 Task: Add an event  with title  Second Lunch and Learn: Effective Time Management and Productivity Strategies, date '2024/04/23' to 2024/04/25  & Select Event type as  Group. Add location for the event as  654 Pompeii, Italy and add a description: If applicable, participants will explore effective communication strategies for remote or virtual team environments. They will learn how to leverage technology tools, manage communication barriers, and maintain strong connections despite physical distance.Create an event link  http-secondlunchandlearn:effectivetimemanagementandproductivitystrategiescom & Select the event color as  Electric Lime. , logged in from the account softage.10@softage.netand send the event invitation to softage.8@softage.net and softage.9@softage.net
Action: Mouse moved to (780, 142)
Screenshot: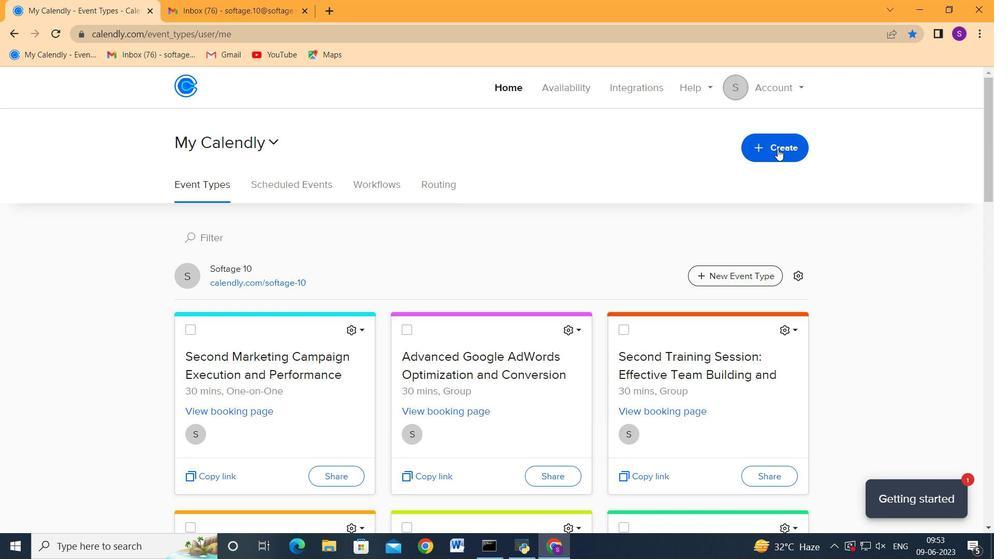 
Action: Mouse pressed left at (780, 142)
Screenshot: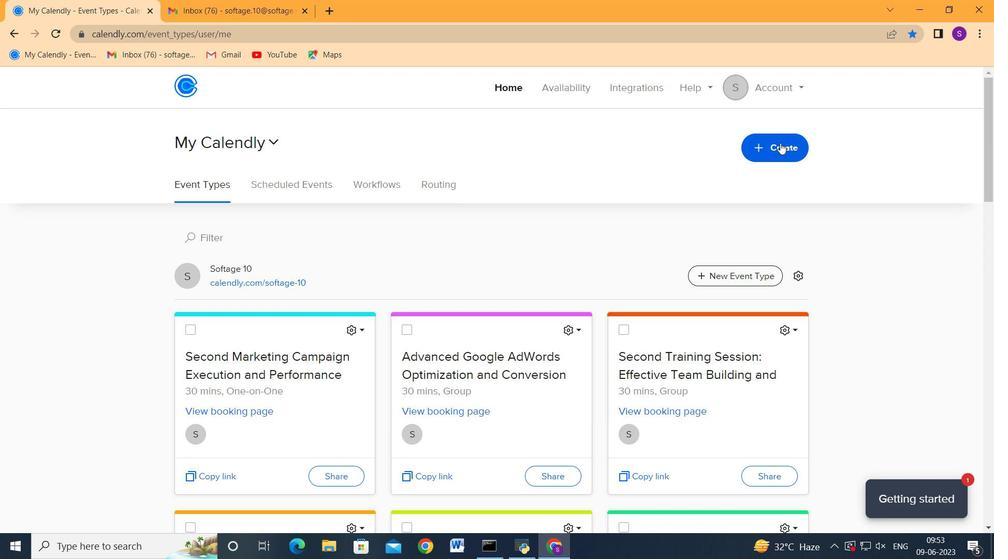 
Action: Mouse moved to (700, 200)
Screenshot: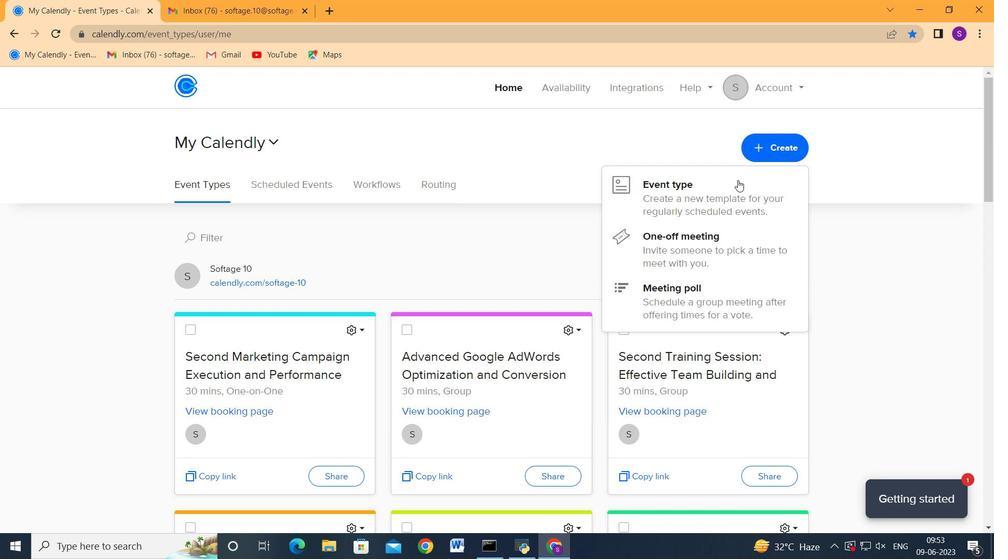 
Action: Mouse pressed left at (700, 200)
Screenshot: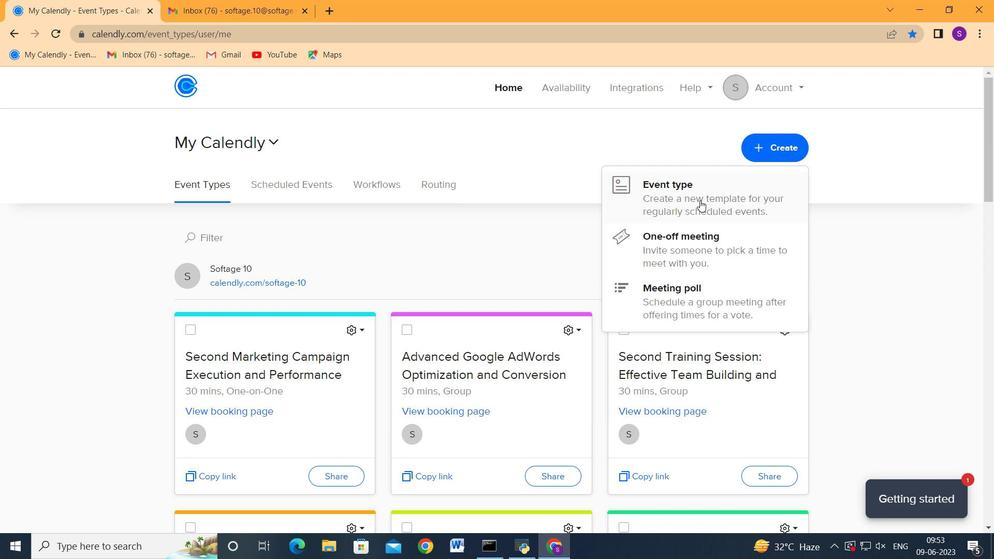 
Action: Mouse moved to (596, 248)
Screenshot: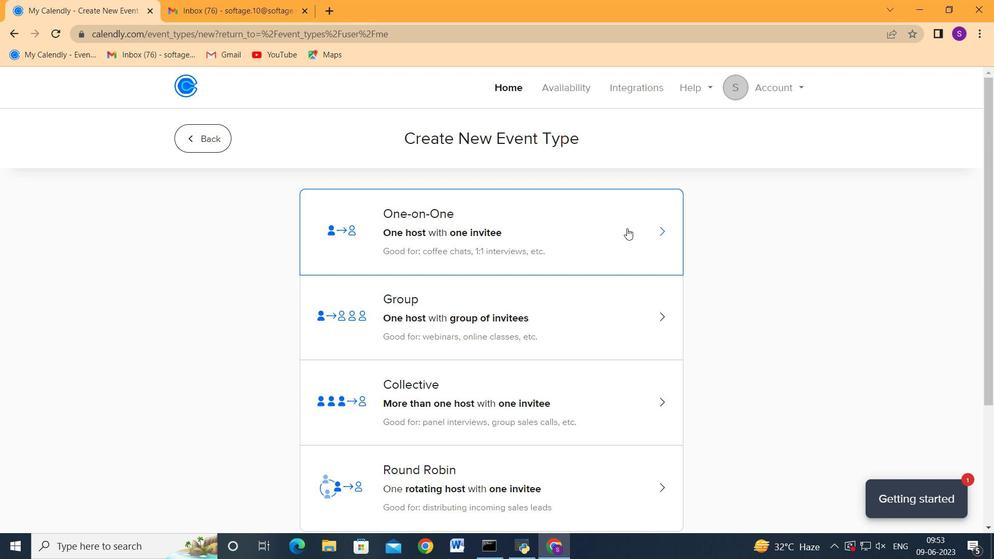 
Action: Mouse scrolled (596, 247) with delta (0, 0)
Screenshot: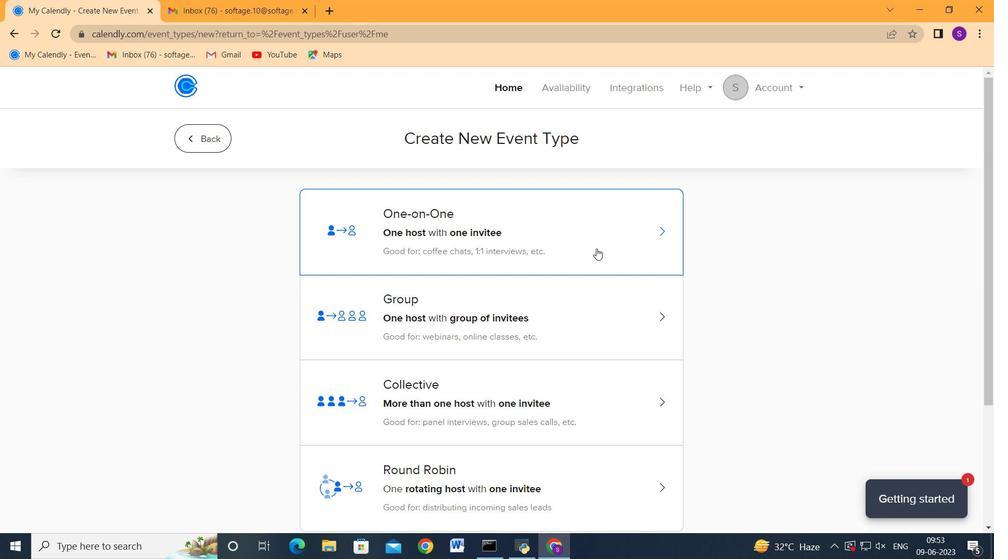 
Action: Mouse scrolled (596, 247) with delta (0, 0)
Screenshot: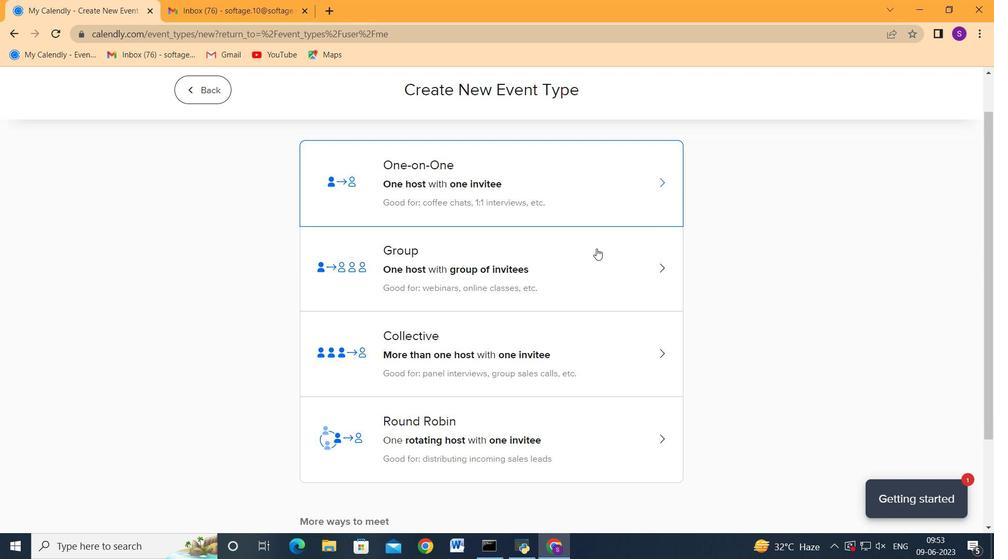 
Action: Mouse scrolled (596, 249) with delta (0, 0)
Screenshot: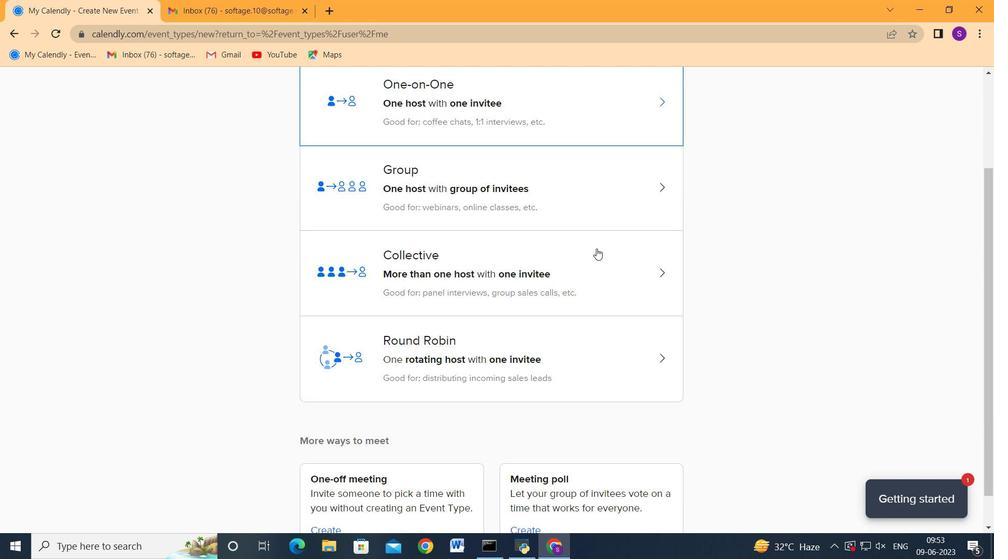 
Action: Mouse scrolled (596, 249) with delta (0, 0)
Screenshot: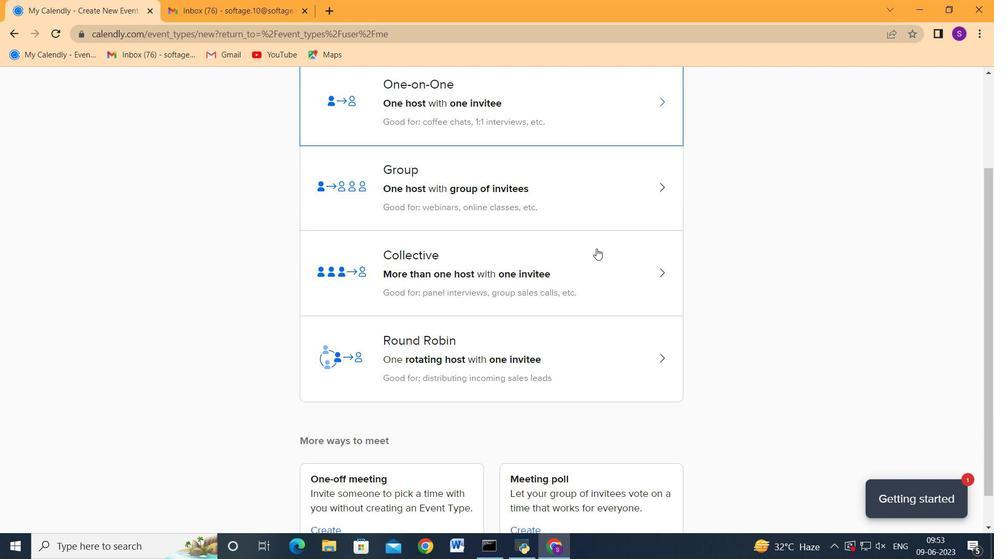 
Action: Mouse moved to (596, 249)
Screenshot: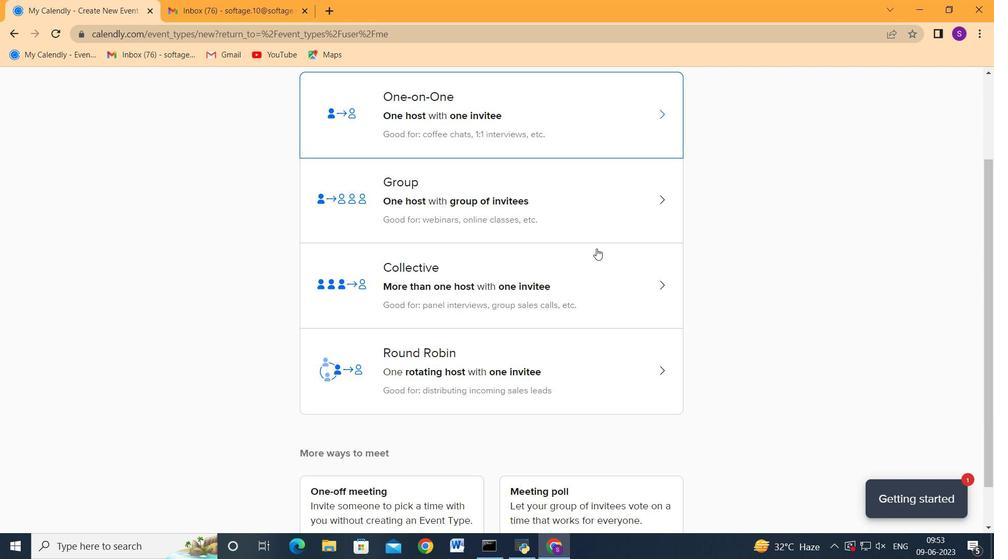 
Action: Mouse scrolled (596, 249) with delta (0, 0)
Screenshot: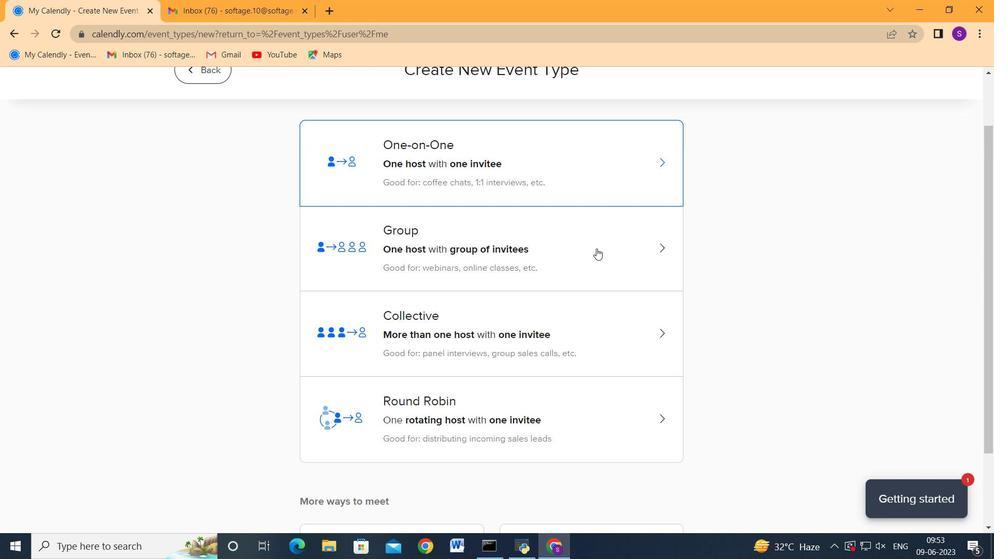 
Action: Mouse scrolled (596, 249) with delta (0, 0)
Screenshot: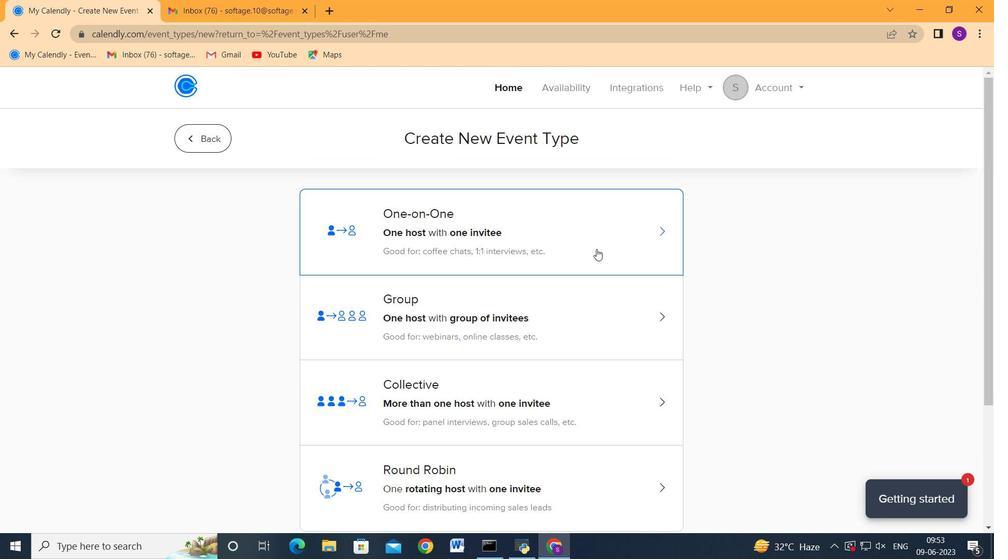 
Action: Mouse moved to (519, 322)
Screenshot: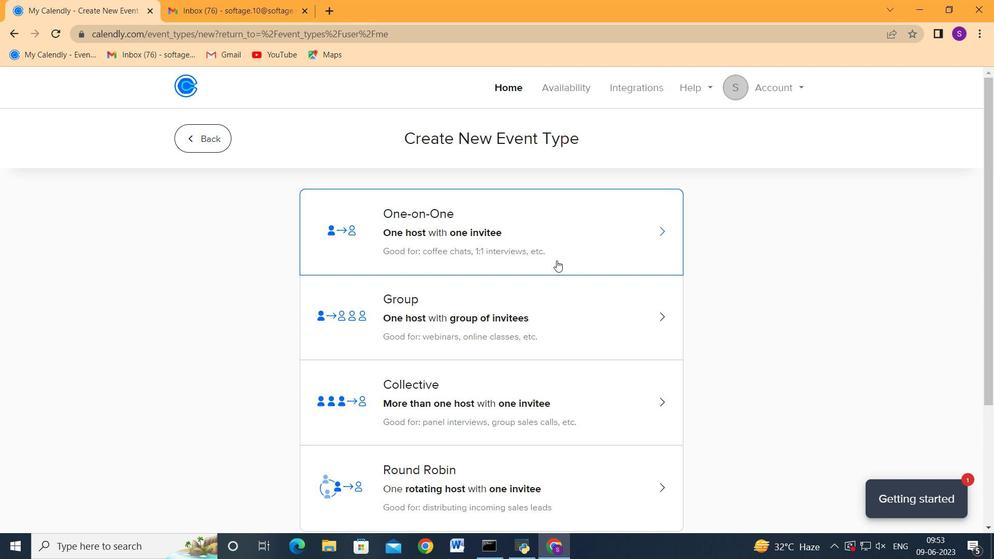 
Action: Mouse pressed left at (519, 322)
Screenshot: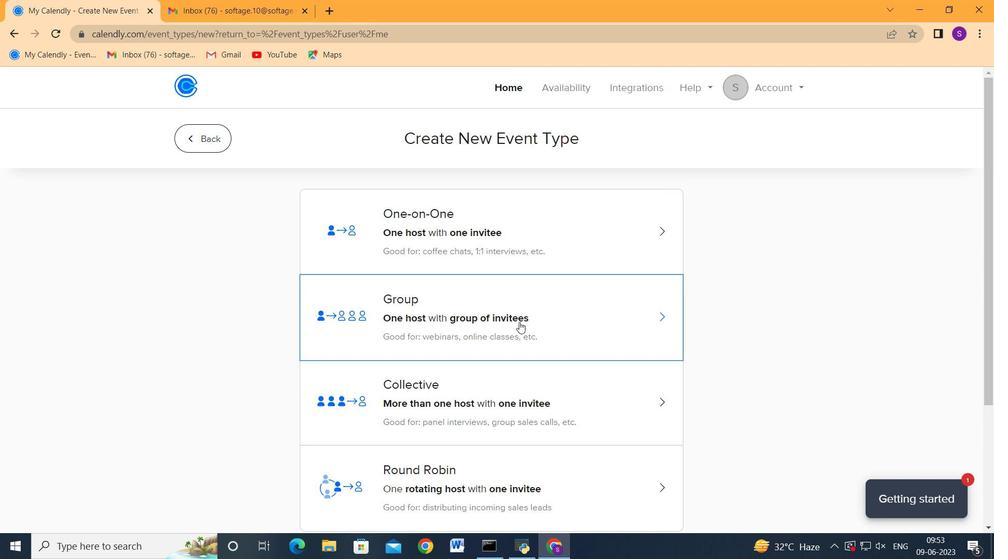 
Action: Mouse moved to (367, 311)
Screenshot: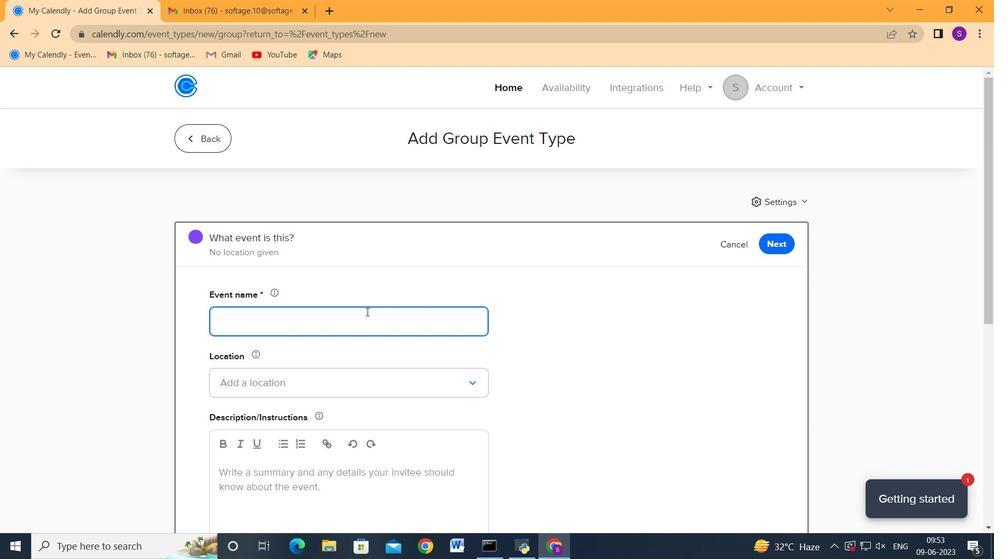 
Action: Key pressed <Key.shift_r>Second<Key.space><Key.shift>Lunch<Key.space>and<Key.space><Key.shift>Learn<Key.shift>:<Key.space><Key.shift_r>Effective<Key.space>ti<Key.backspace><Key.backspace><Key.shift>Time<Key.space><Key.shift>Management<Key.space>and<Key.space><Key.shift>Productivity<Key.space><Key.shift_r>Strategies
Screenshot: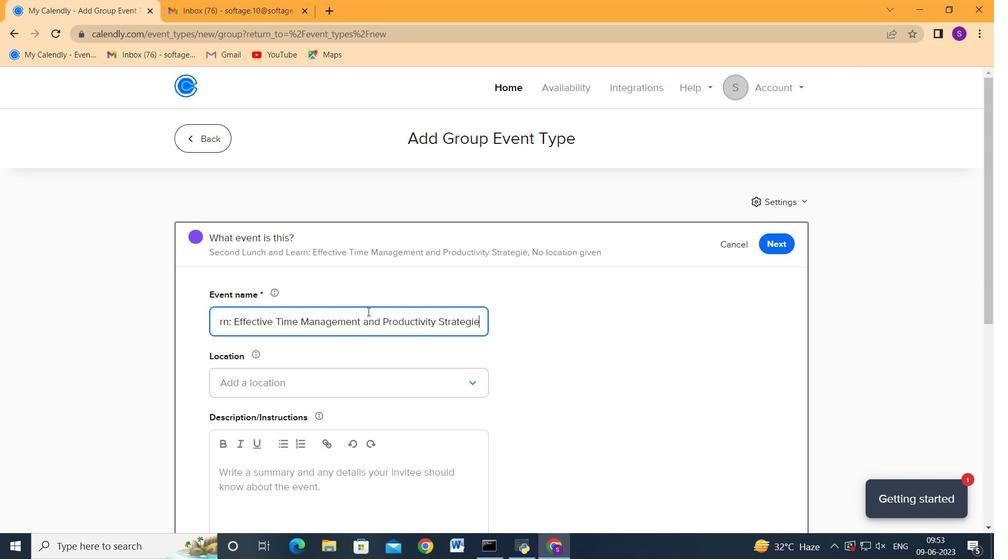 
Action: Mouse moved to (367, 375)
Screenshot: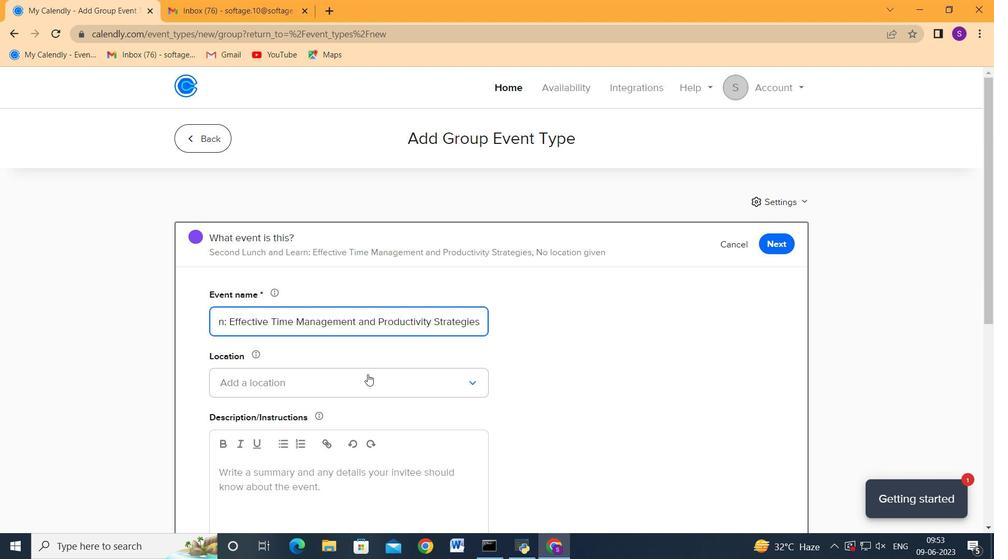 
Action: Mouse pressed left at (367, 375)
Screenshot: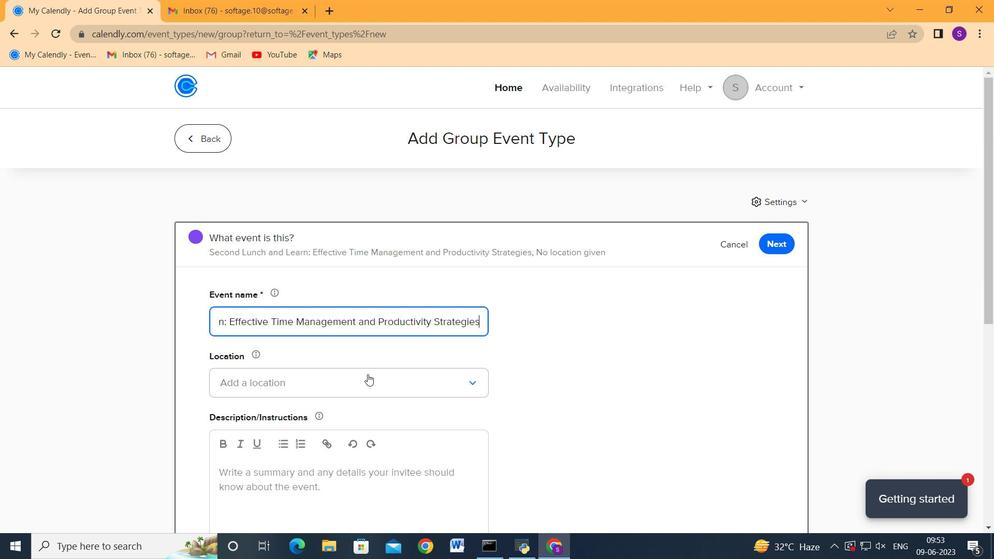 
Action: Mouse moved to (302, 428)
Screenshot: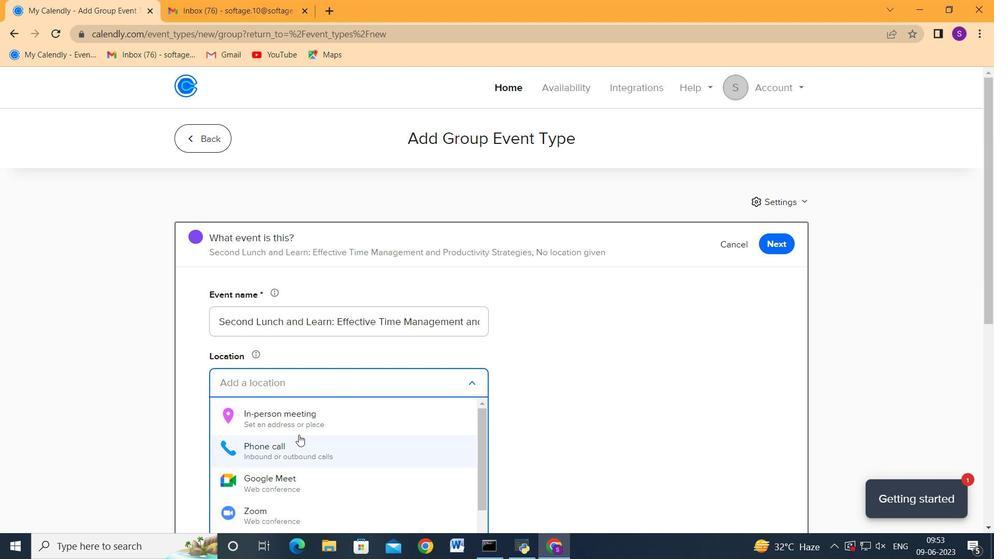 
Action: Mouse pressed left at (302, 428)
Screenshot: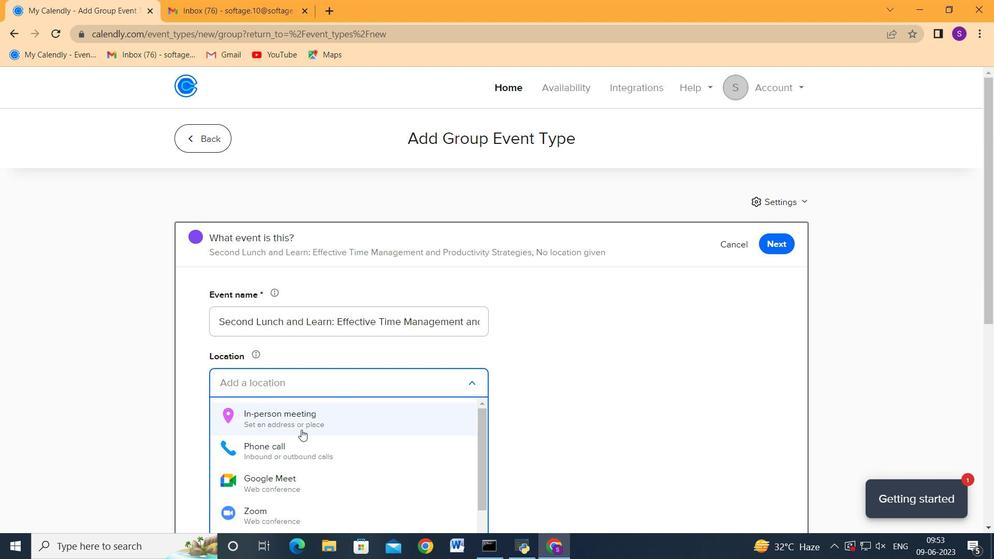 
Action: Mouse moved to (436, 222)
Screenshot: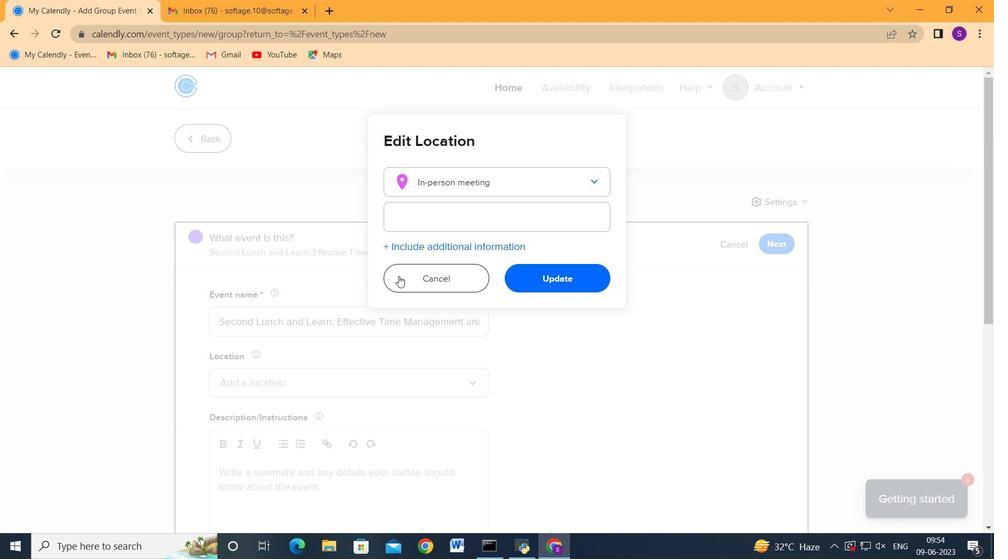 
Action: Mouse pressed left at (436, 222)
Screenshot: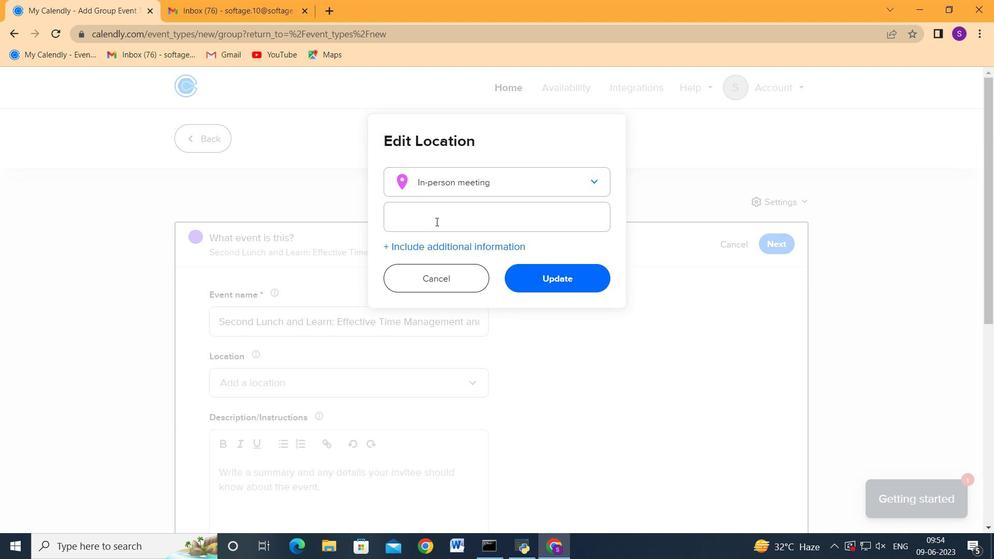 
Action: Key pressed 654<Key.space><Key.shift>Pompeii,<Key.space><Key.shift>Italy
Screenshot: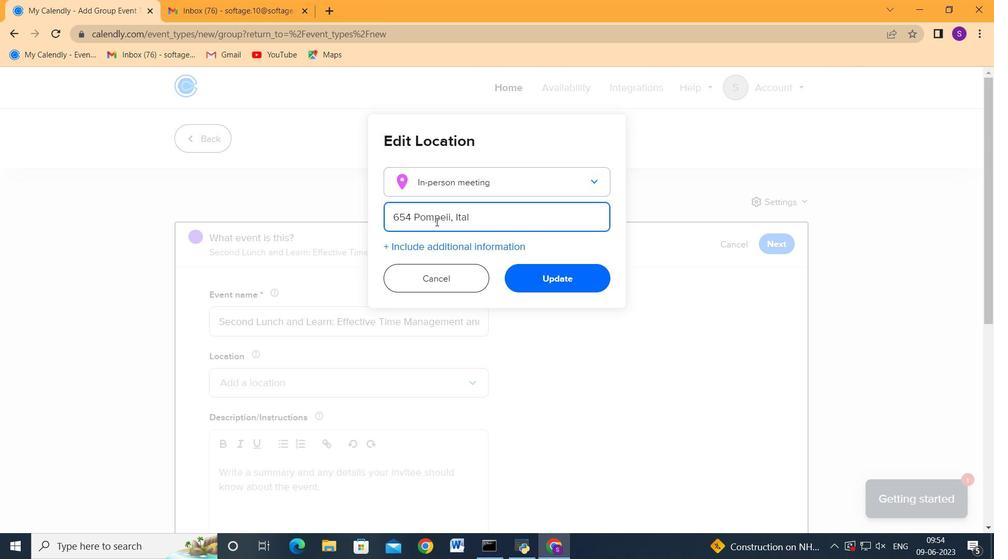 
Action: Mouse moved to (576, 282)
Screenshot: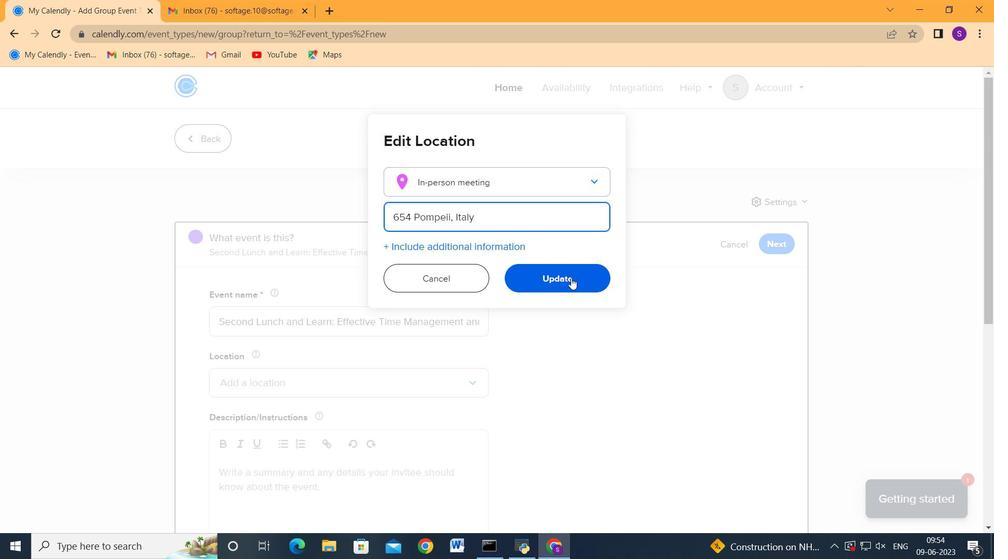 
Action: Mouse pressed left at (576, 282)
Screenshot: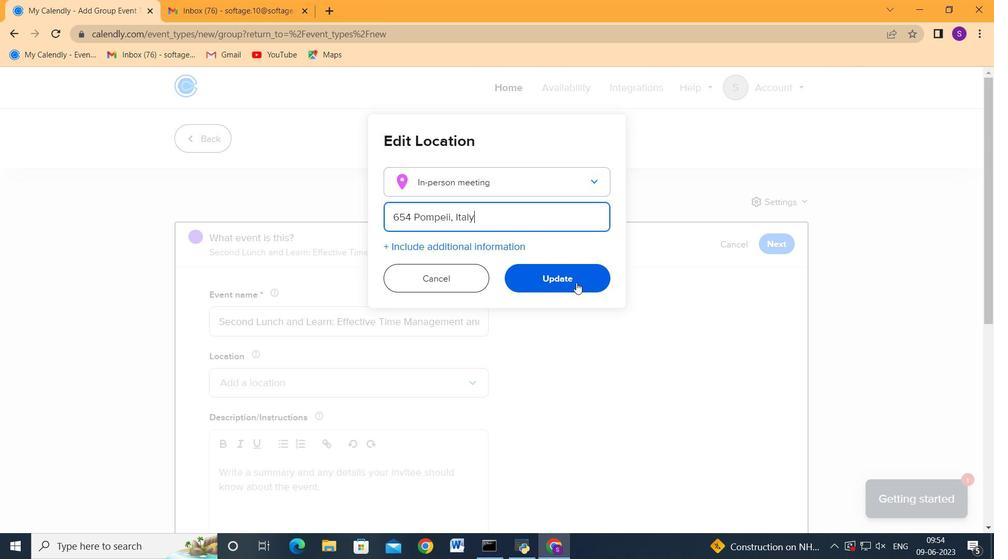 
Action: Mouse moved to (346, 471)
Screenshot: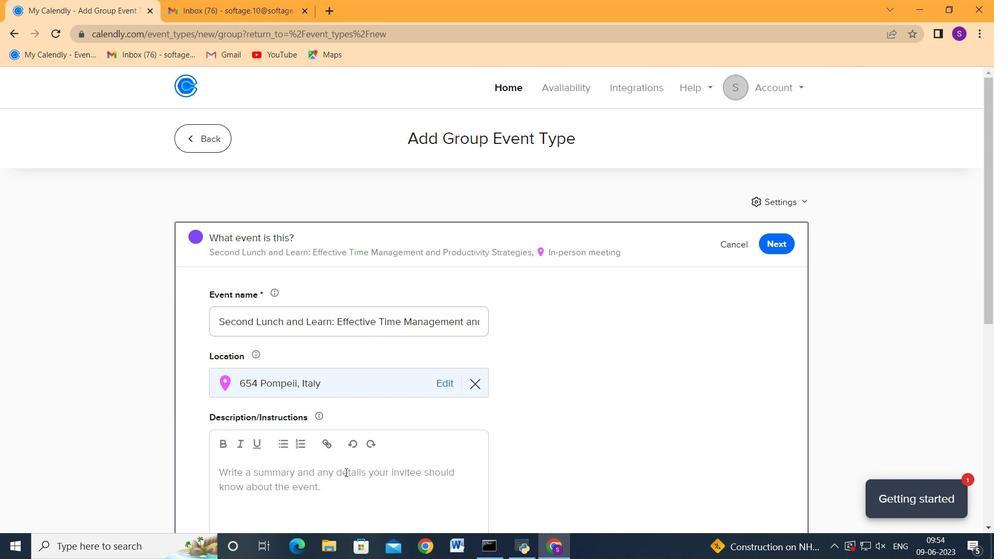 
Action: Mouse pressed left at (346, 471)
Screenshot: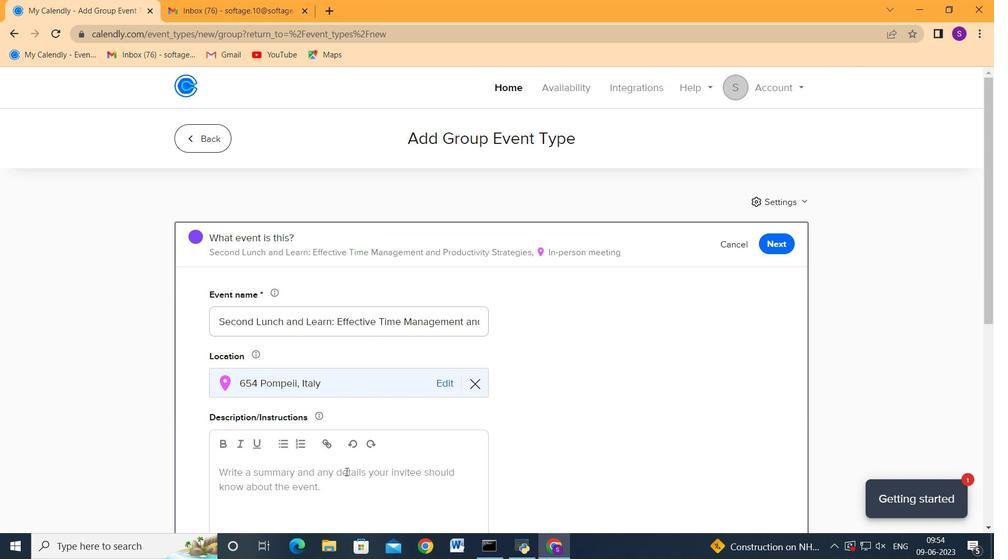 
Action: Key pressed <Key.shift>If<Key.space>applicable,<Key.space>participants<Key.space>will<Key.space>explore<Key.space>effective<Key.space>communication<Key.space>strategies<Key.space>for<Key.space>remote<Key.space>or<Key.space>virtual<Key.space>team<Key.space>environments.<Key.space><Key.shift>They<Key.space>will<Key.space>learn<Key.space>how<Key.space>to<Key.space>leveragen<Key.backspace><Key.space>technology<Key.space>tools,<Key.space>manage<Key.space>communication<Key.space>barriers,<Key.space>and<Key.space>maintain<Key.space>strong<Key.space>connections<Key.space>despite<Key.space>physical<Key.space>distance.
Screenshot: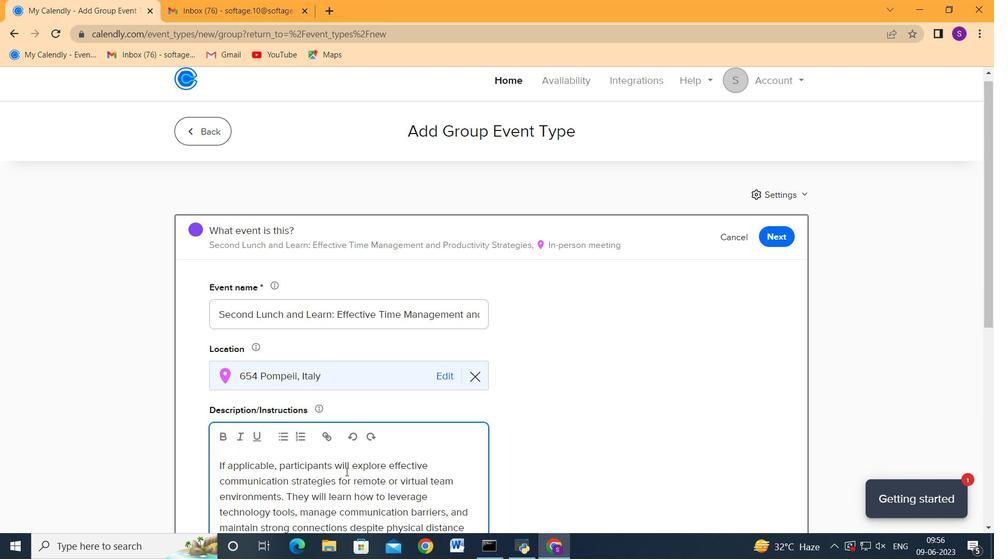 
Action: Mouse scrolled (346, 471) with delta (0, 0)
Screenshot: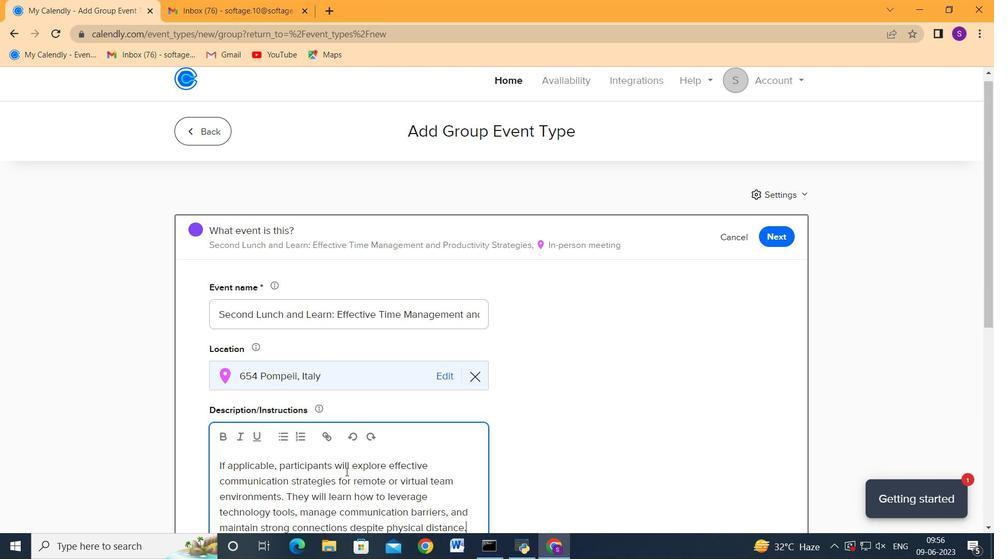 
Action: Mouse scrolled (346, 471) with delta (0, 0)
Screenshot: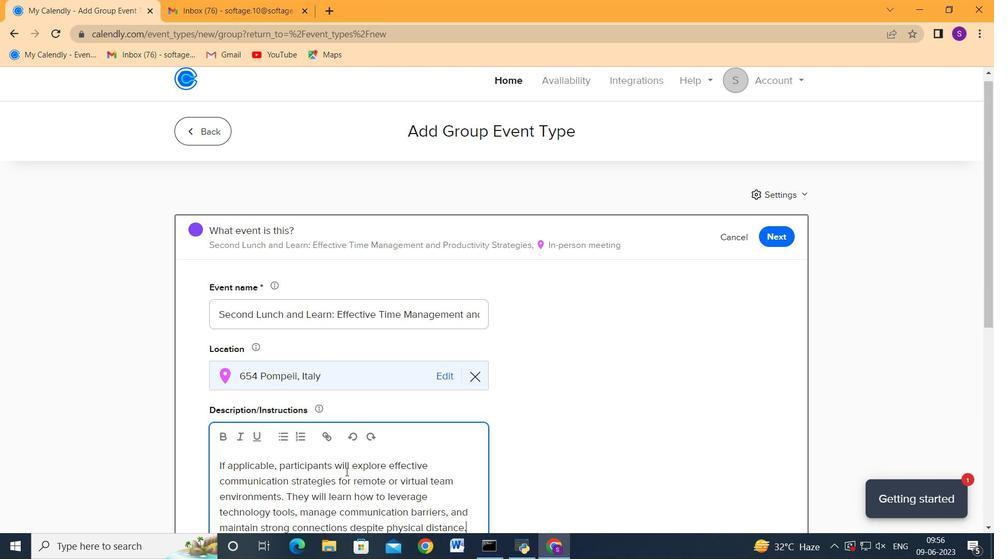 
Action: Mouse scrolled (346, 471) with delta (0, 0)
Screenshot: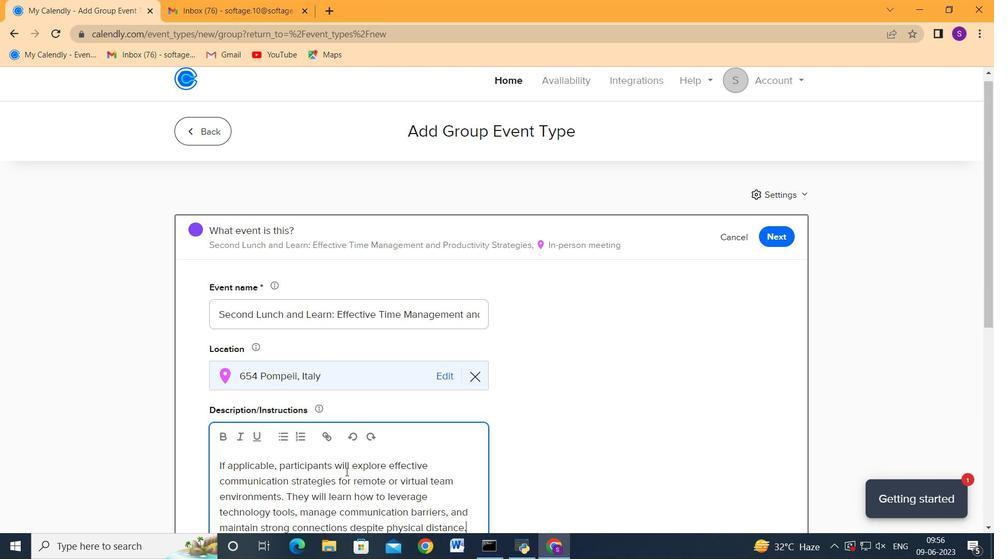 
Action: Mouse scrolled (346, 471) with delta (0, 0)
Screenshot: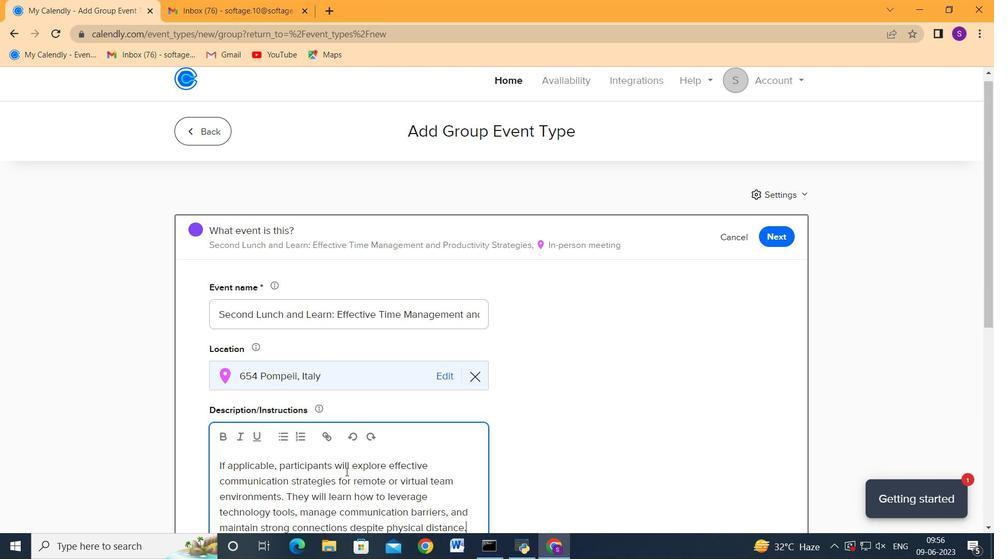 
Action: Mouse moved to (307, 344)
Screenshot: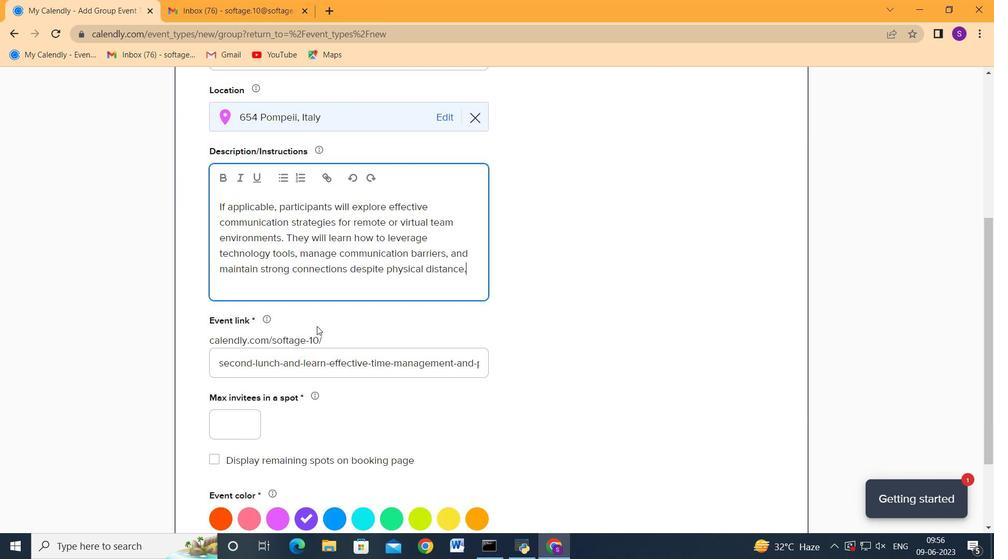 
Action: Mouse pressed left at (307, 344)
Screenshot: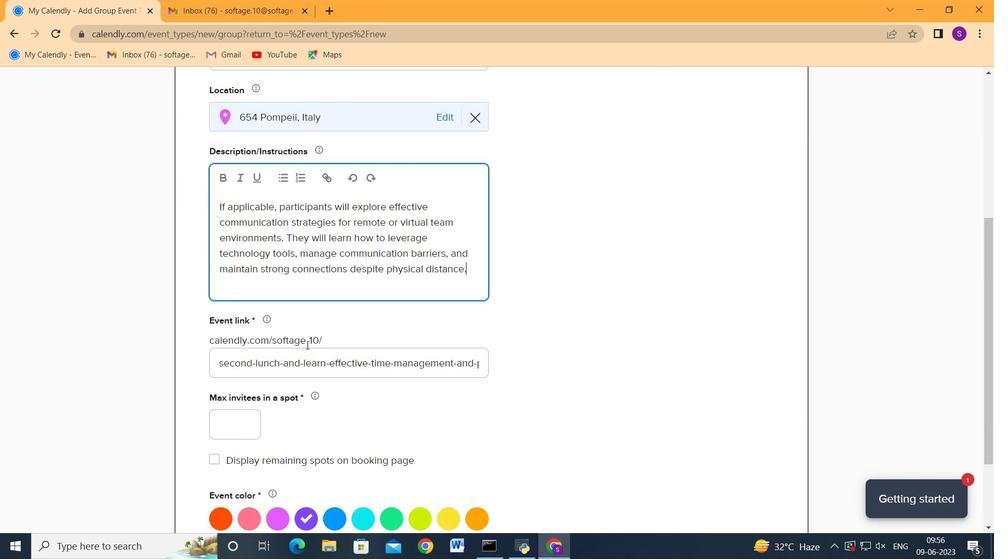 
Action: Mouse moved to (299, 361)
Screenshot: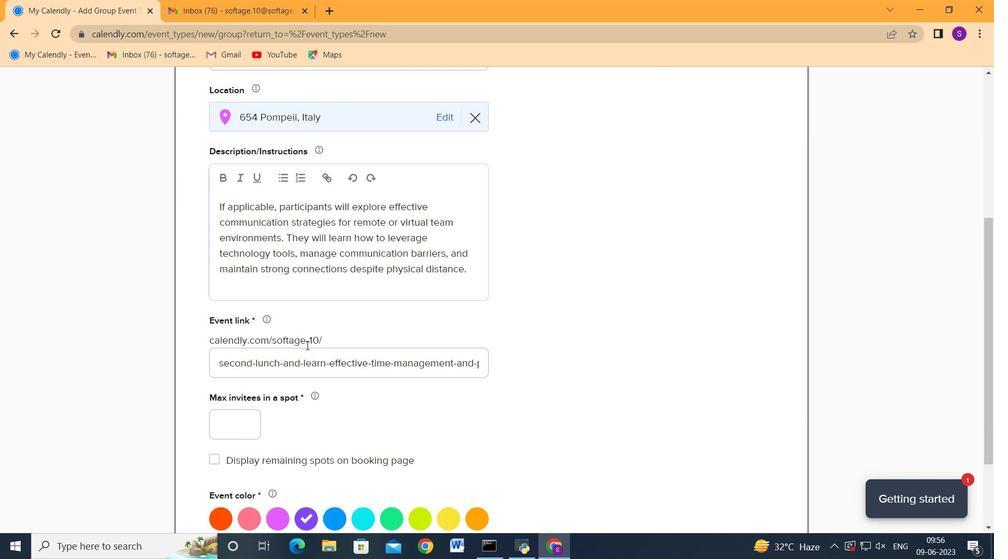 
Action: Mouse pressed left at (299, 361)
Screenshot: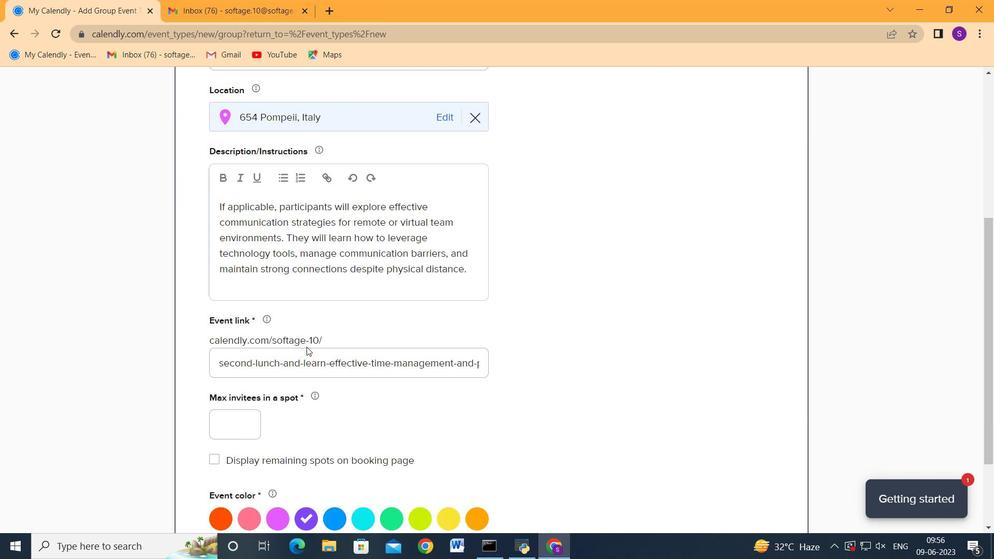 
Action: Key pressed ctrl+A
Screenshot: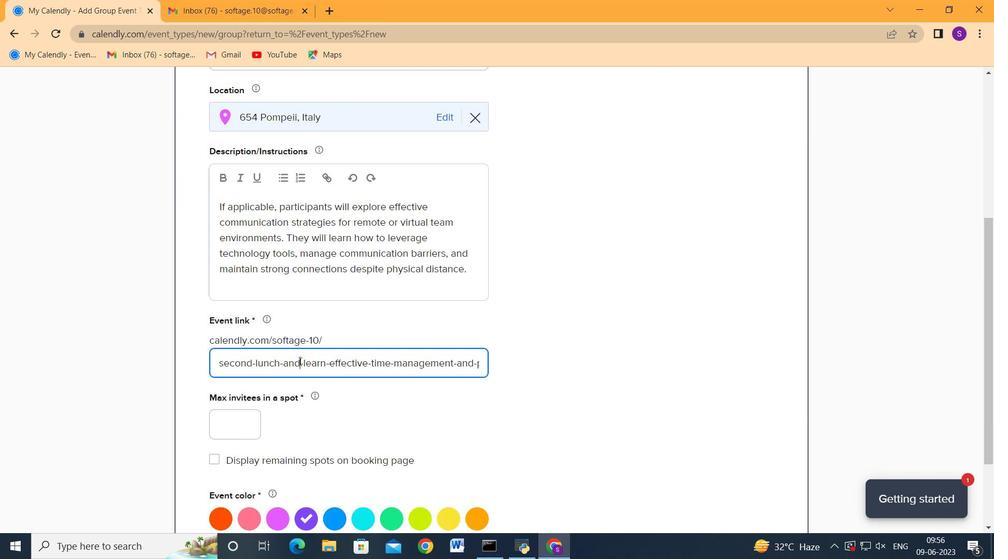 
Action: Mouse moved to (299, 361)
Screenshot: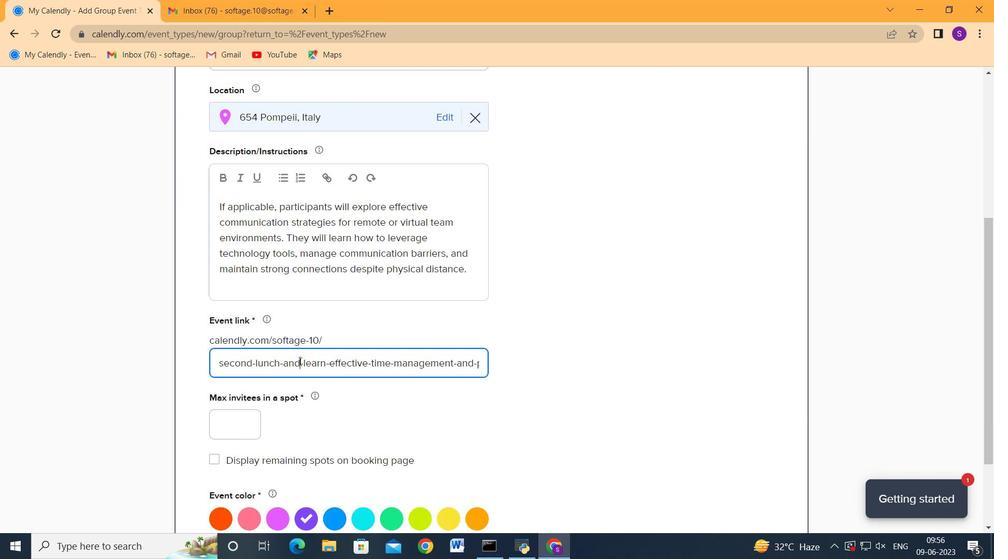 
Action: Key pressed <Key.backspace>http-secondlunchandlearneffectivetimemanagementandproductivitystrategiescom
Screenshot: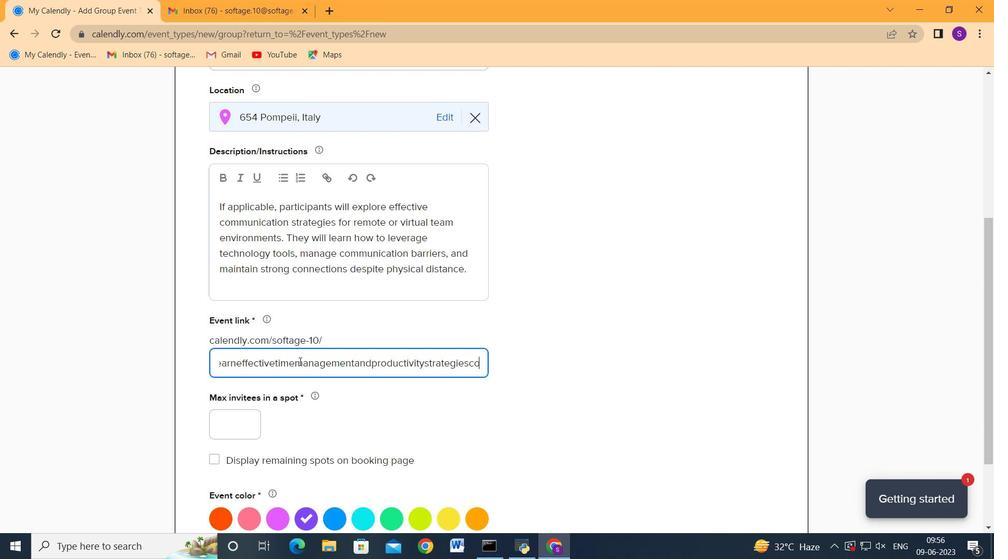 
Action: Mouse moved to (246, 425)
Screenshot: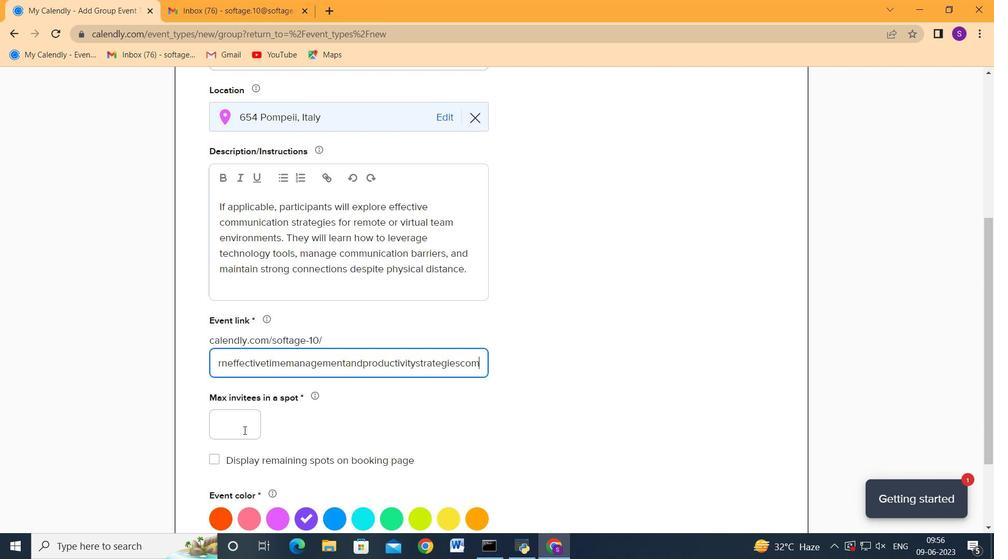 
Action: Mouse pressed left at (246, 425)
Screenshot: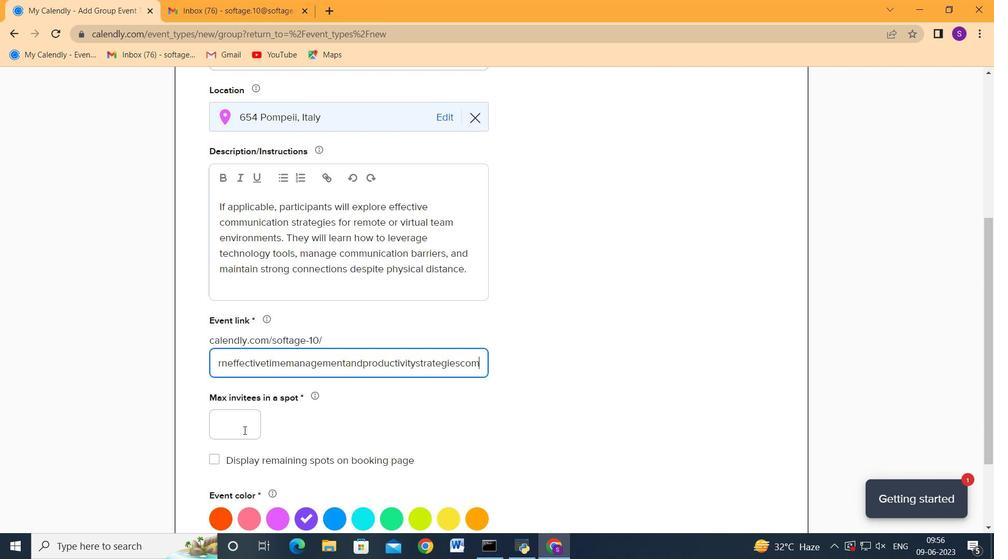 
Action: Mouse moved to (246, 424)
Screenshot: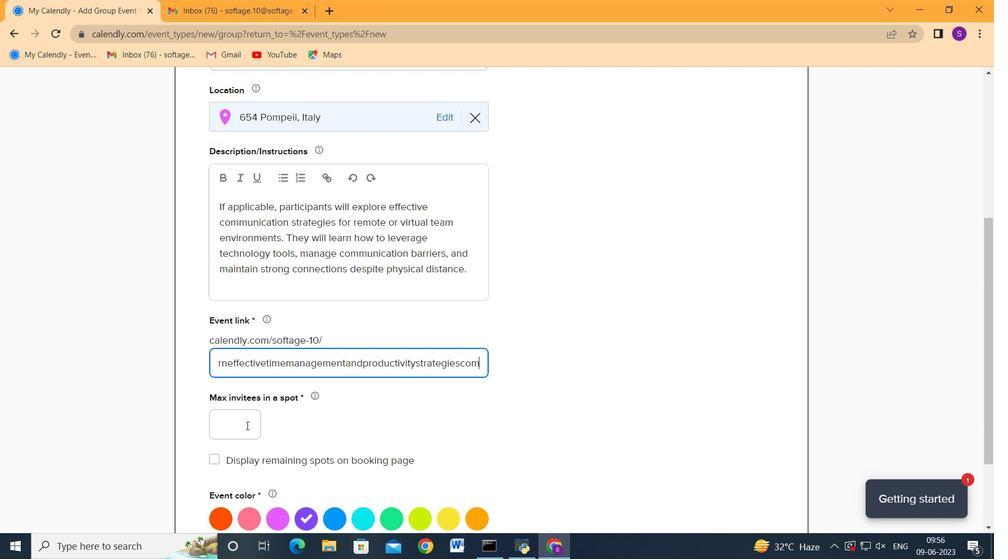 
Action: Key pressed 2
Screenshot: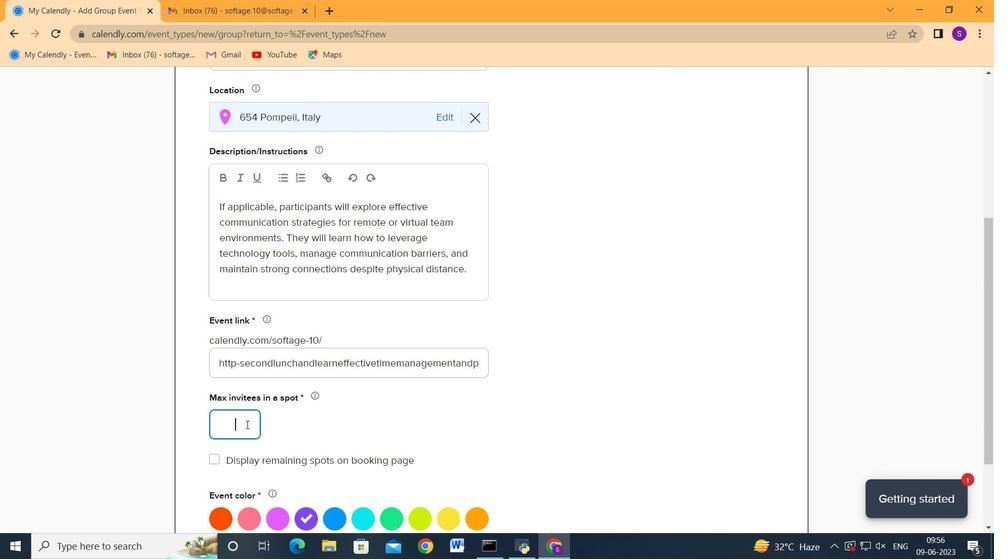 
Action: Mouse moved to (329, 370)
Screenshot: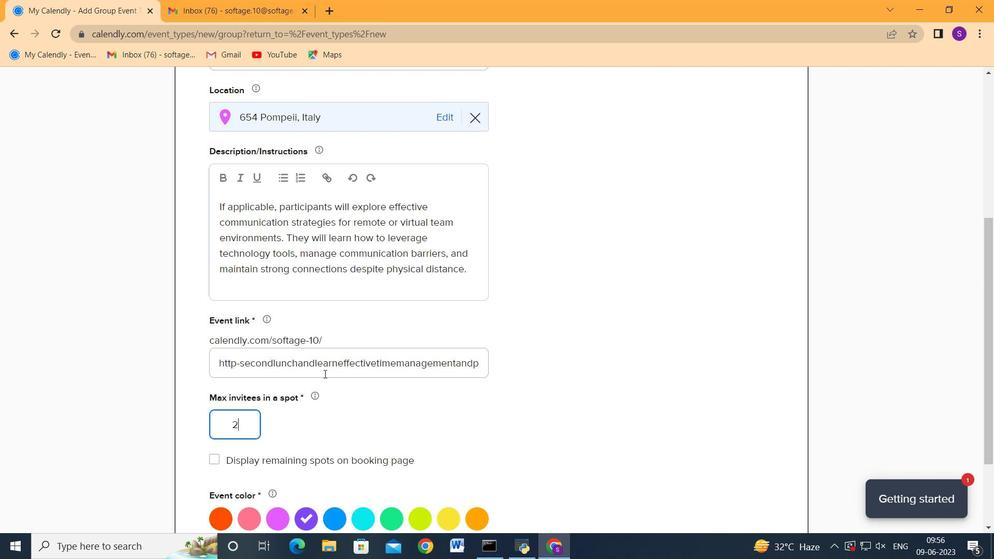 
Action: Mouse scrolled (329, 369) with delta (0, 0)
Screenshot: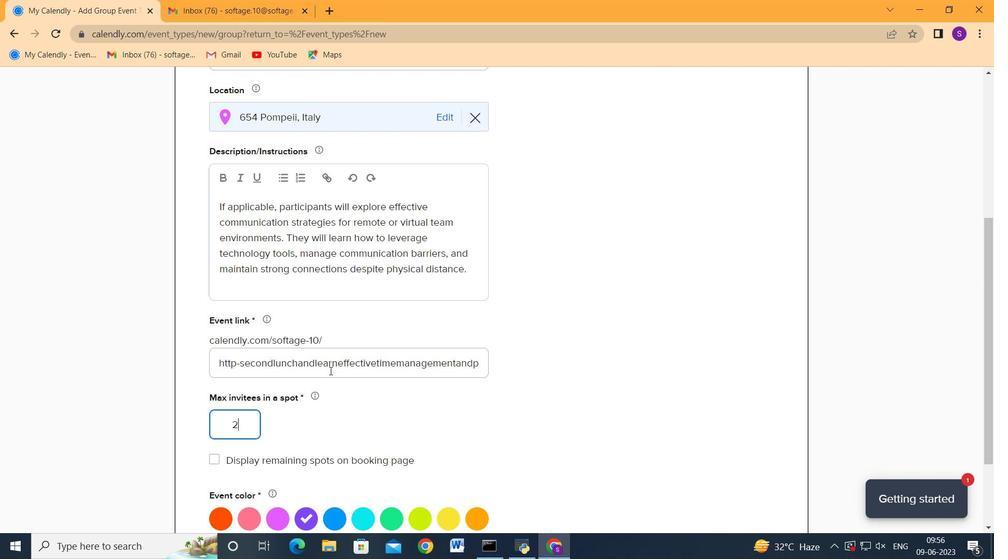 
Action: Mouse scrolled (329, 369) with delta (0, 0)
Screenshot: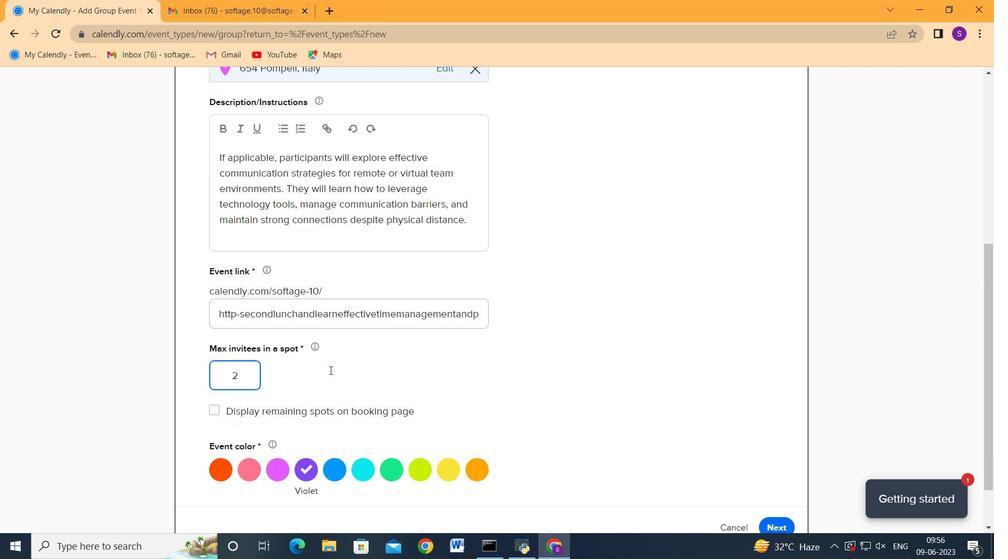 
Action: Mouse moved to (367, 417)
Screenshot: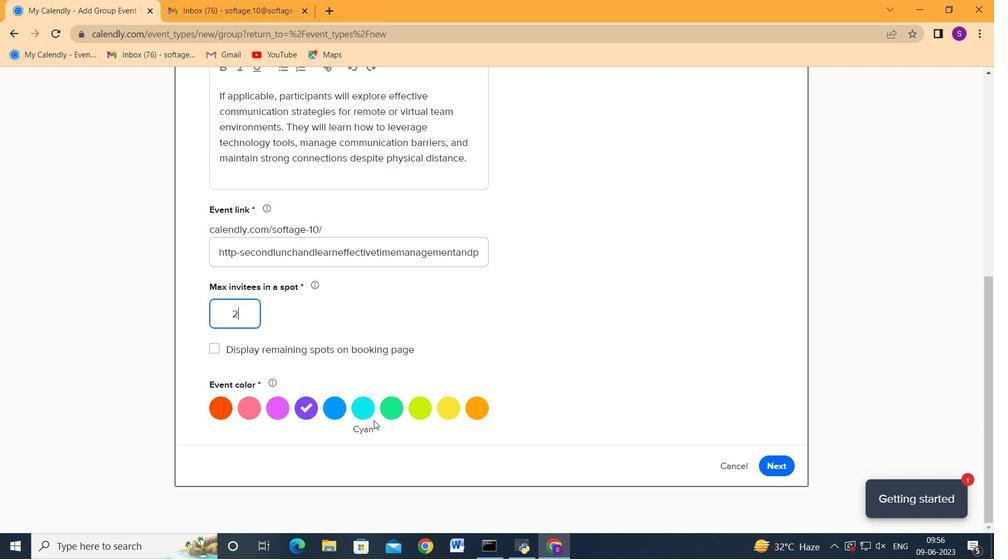 
Action: Mouse pressed left at (367, 417)
Screenshot: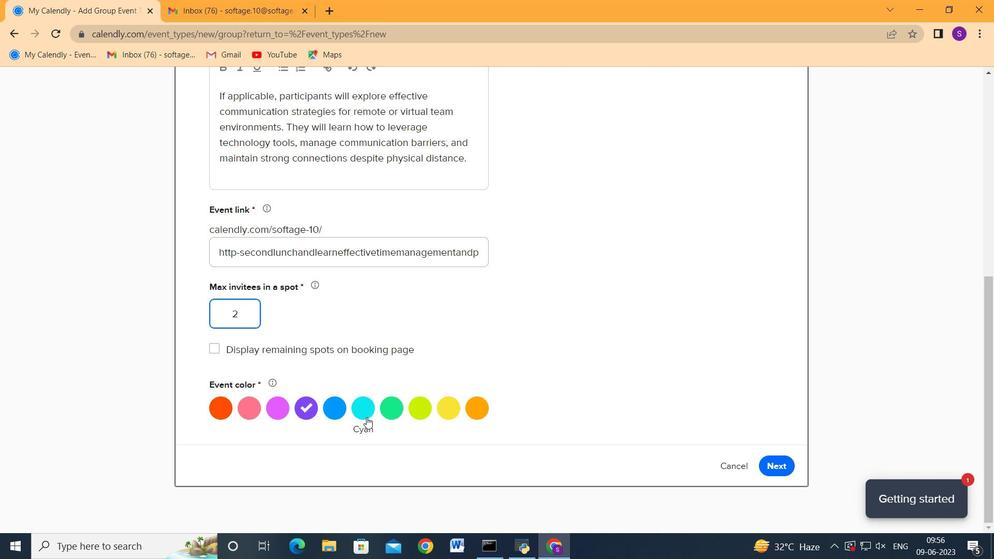 
Action: Mouse moved to (414, 414)
Screenshot: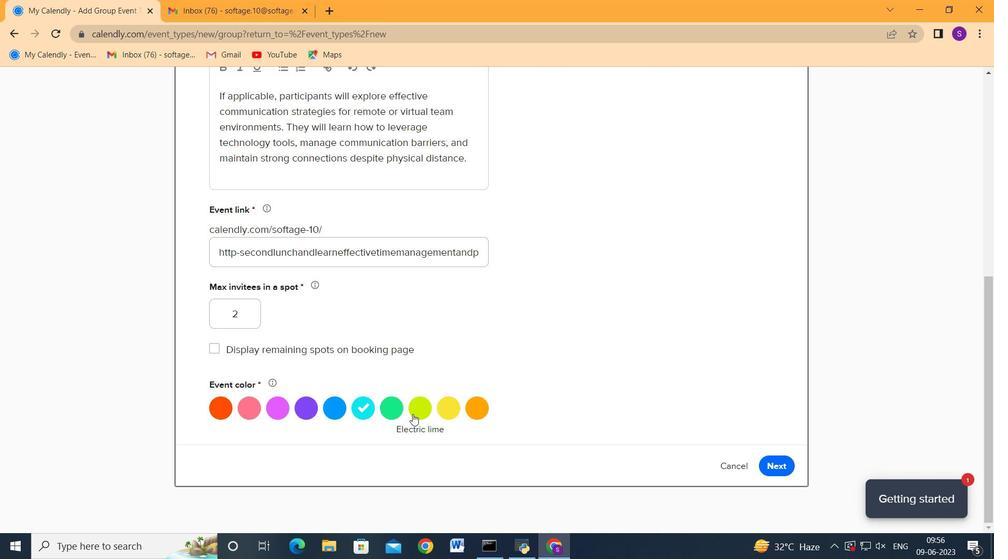
Action: Mouse pressed left at (414, 414)
Screenshot: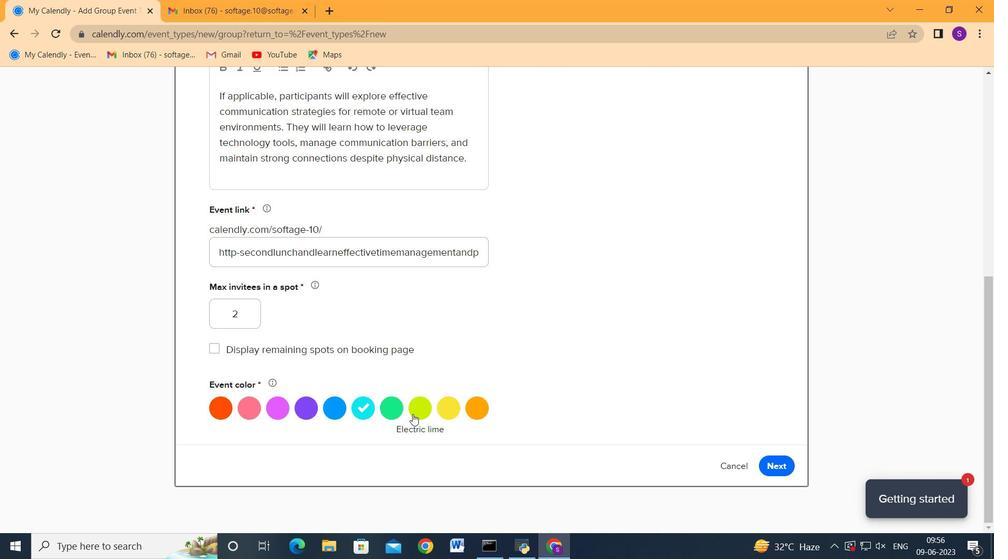 
Action: Mouse moved to (783, 470)
Screenshot: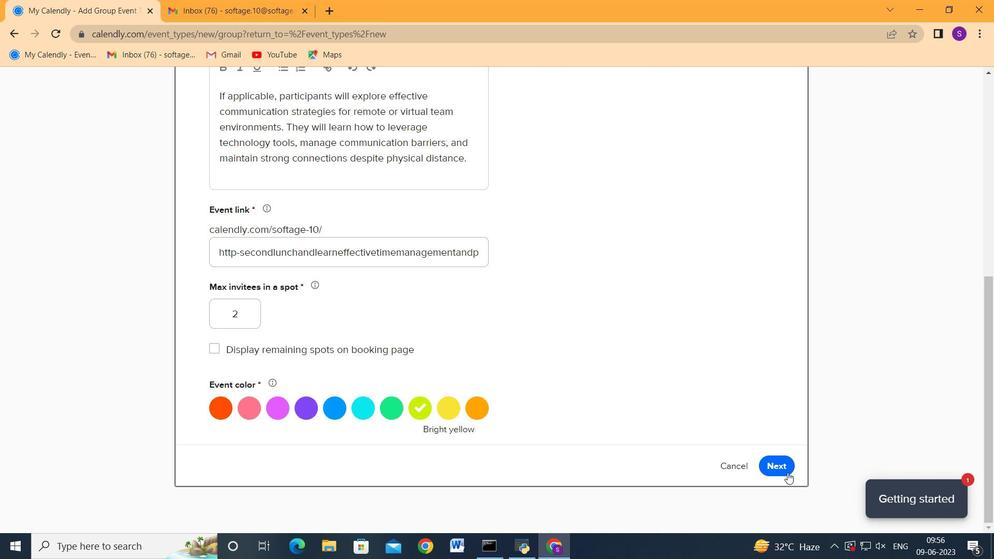 
Action: Mouse pressed left at (783, 470)
Screenshot: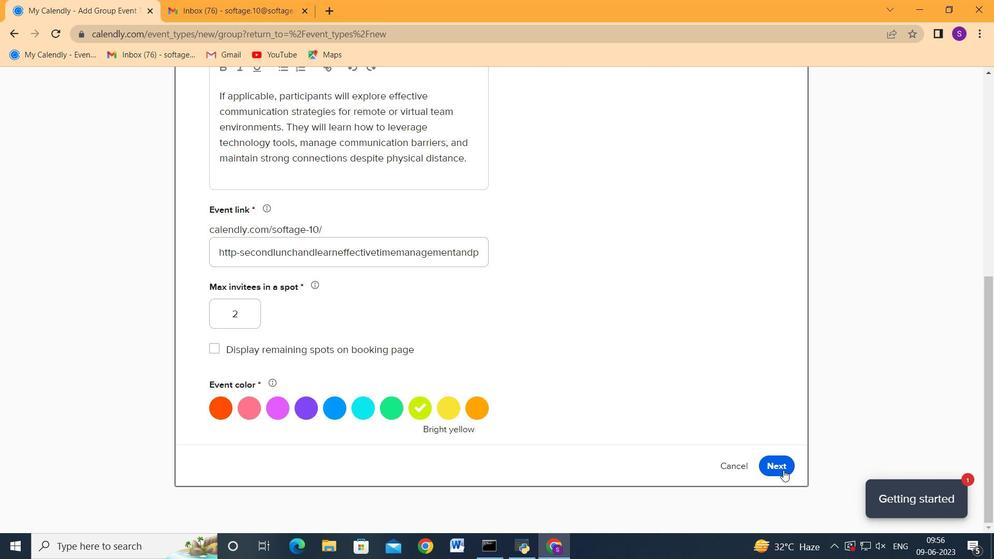 
Action: Mouse moved to (504, 282)
Screenshot: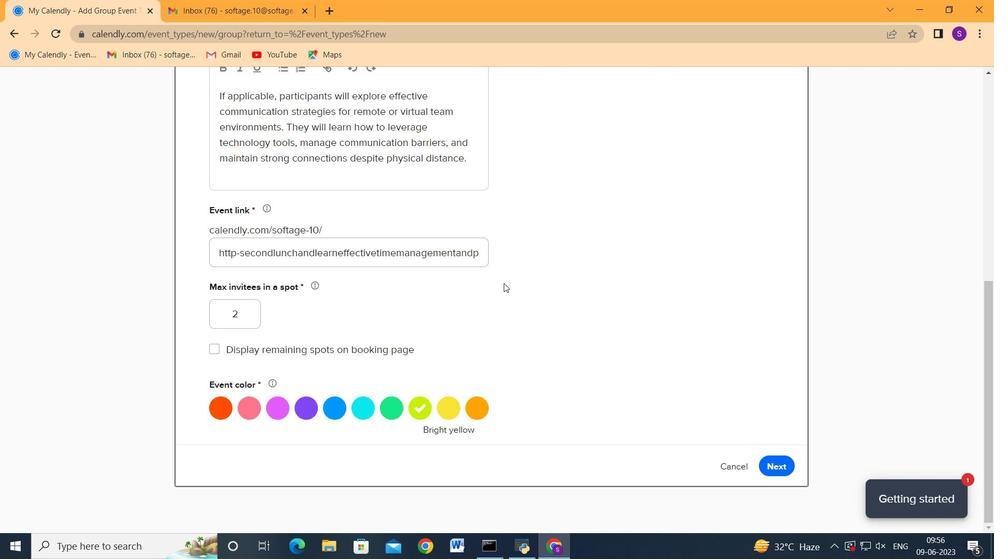 
Action: Mouse scrolled (504, 282) with delta (0, 0)
Screenshot: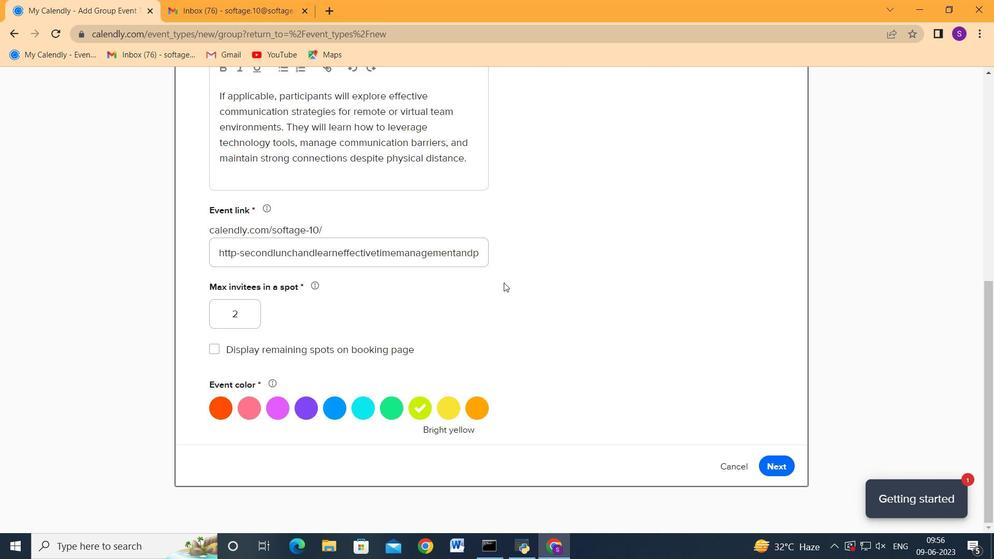 
Action: Mouse scrolled (504, 282) with delta (0, 0)
Screenshot: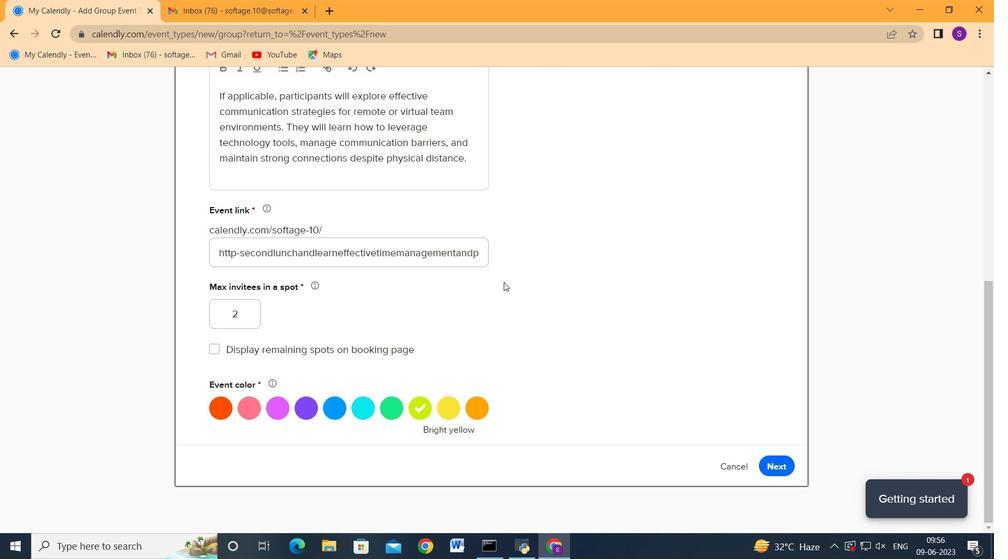 
Action: Mouse scrolled (504, 282) with delta (0, 0)
Screenshot: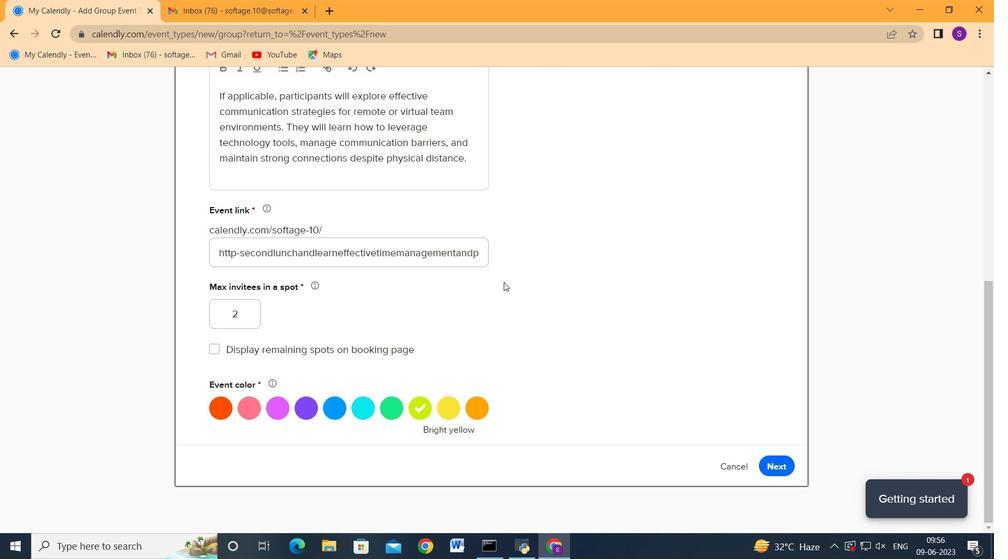 
Action: Mouse scrolled (504, 282) with delta (0, 0)
Screenshot: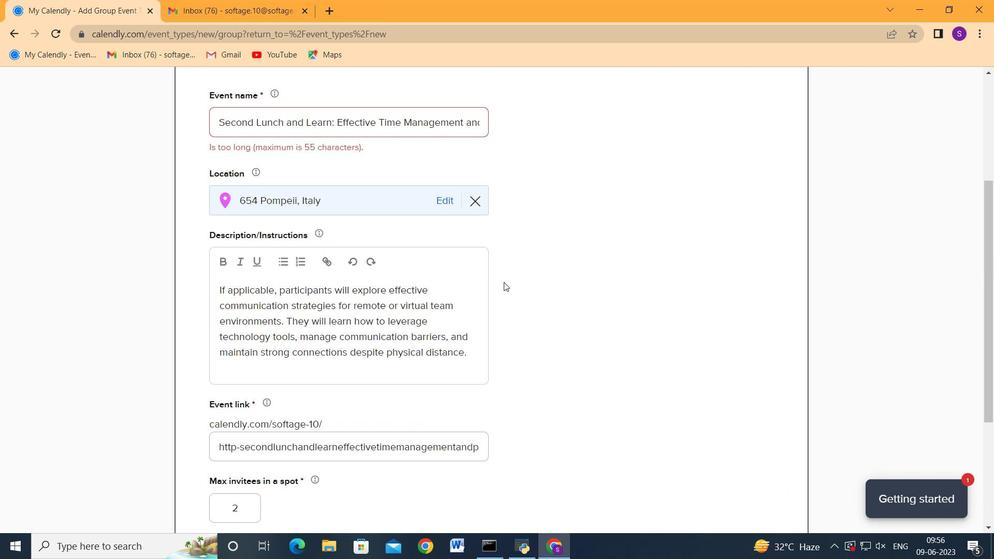 
Action: Mouse scrolled (504, 282) with delta (0, 0)
Screenshot: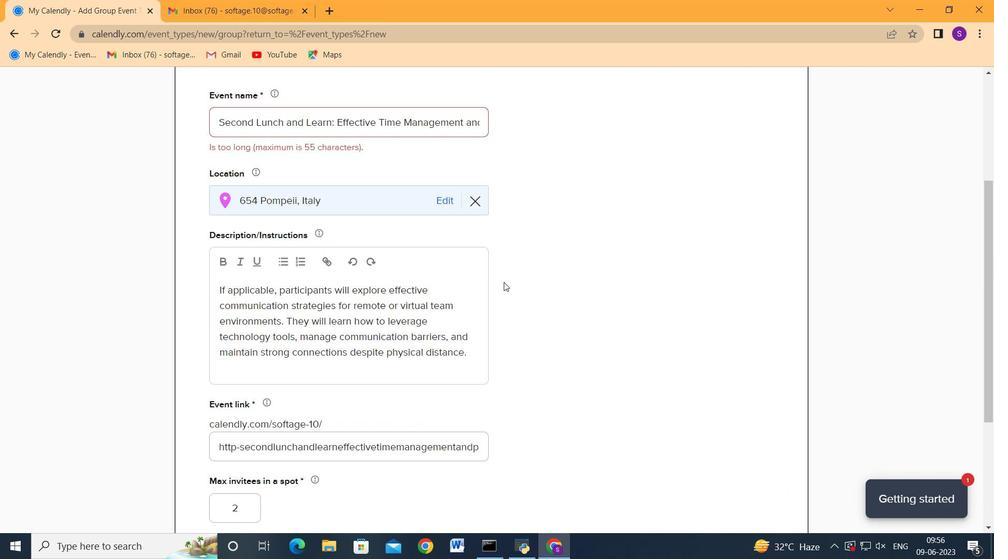 
Action: Mouse scrolled (504, 282) with delta (0, 0)
Screenshot: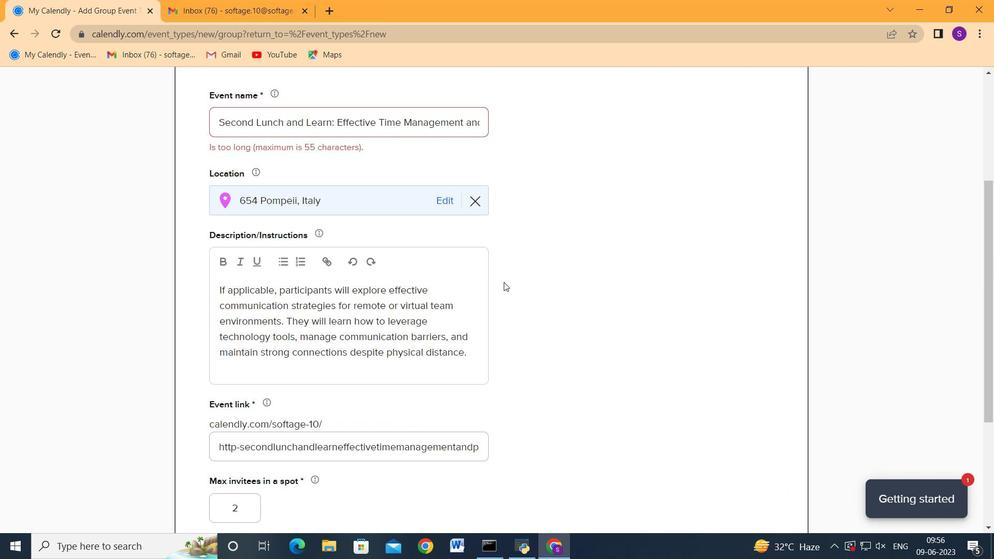 
Action: Mouse moved to (442, 322)
Screenshot: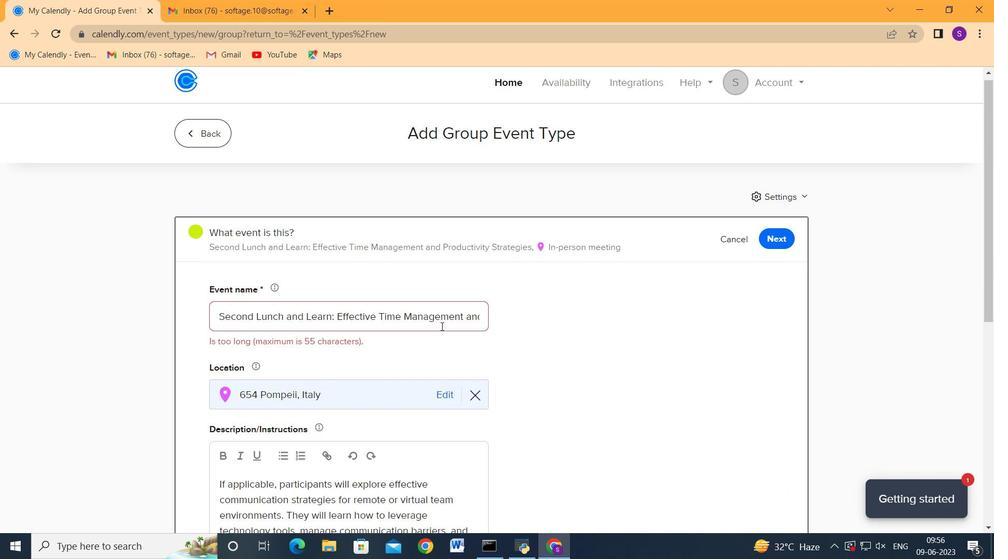 
Action: Mouse pressed left at (442, 322)
Screenshot: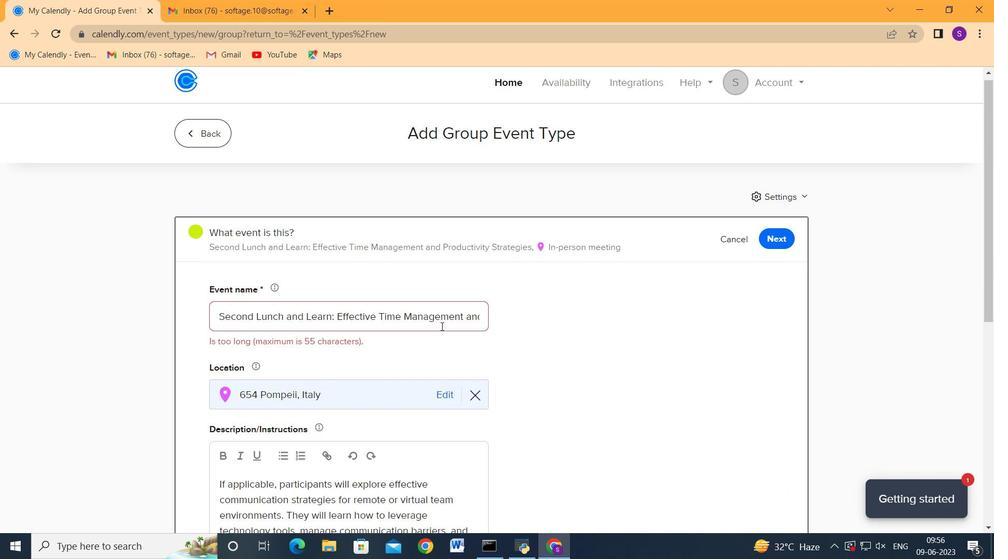
Action: Key pressed <Key.shift>
Screenshot: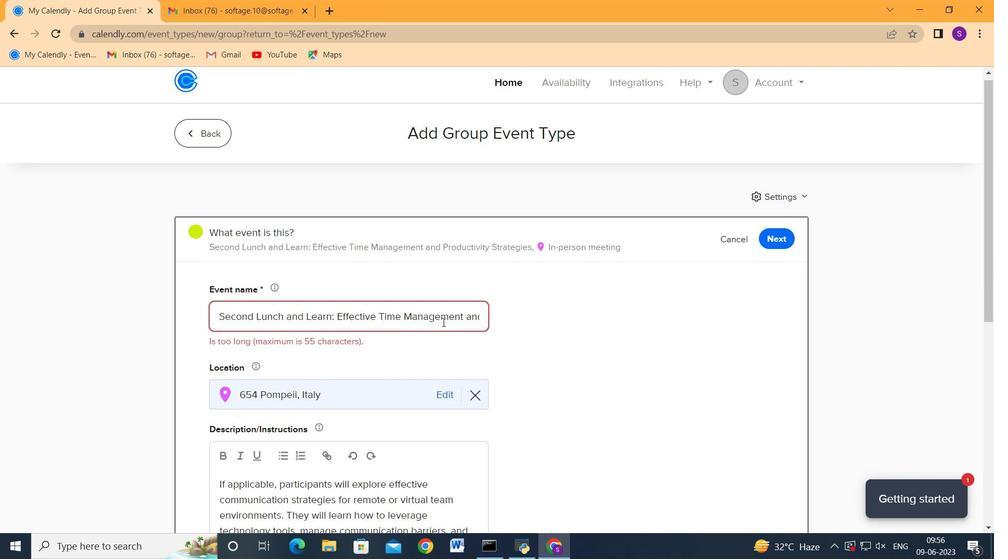 
Action: Mouse scrolled (442, 322) with delta (0, 0)
Screenshot: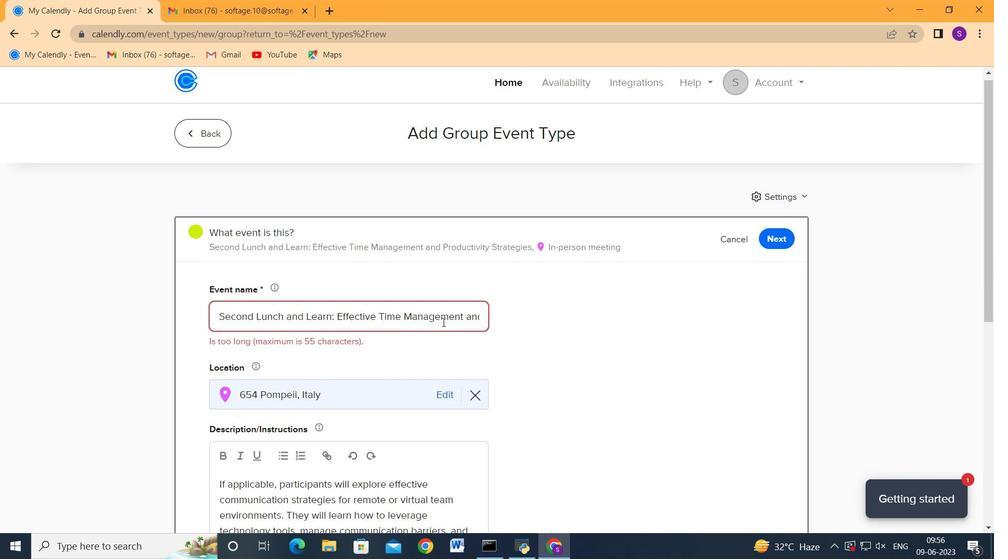 
Action: Mouse scrolled (442, 322) with delta (0, 0)
Screenshot: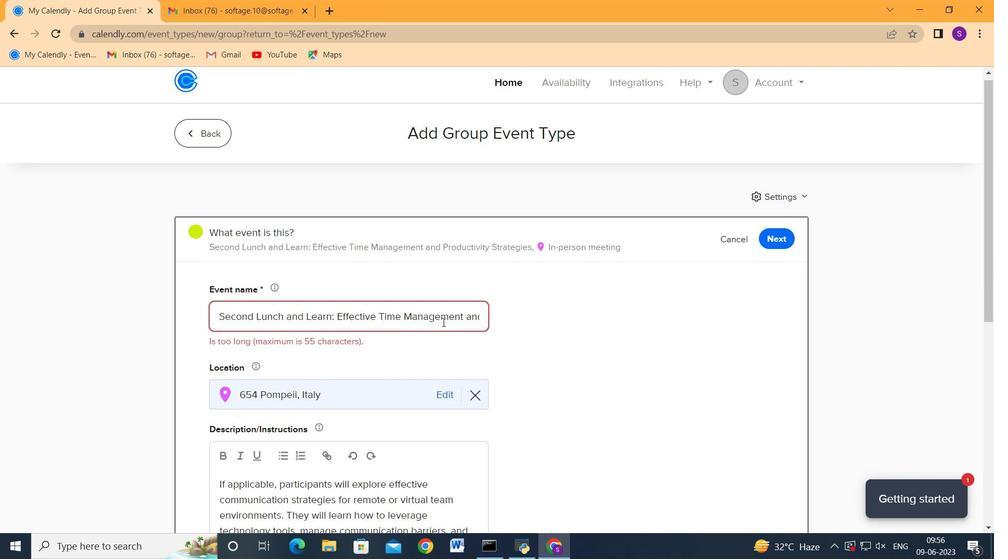 
Action: Mouse scrolled (442, 322) with delta (0, 0)
Screenshot: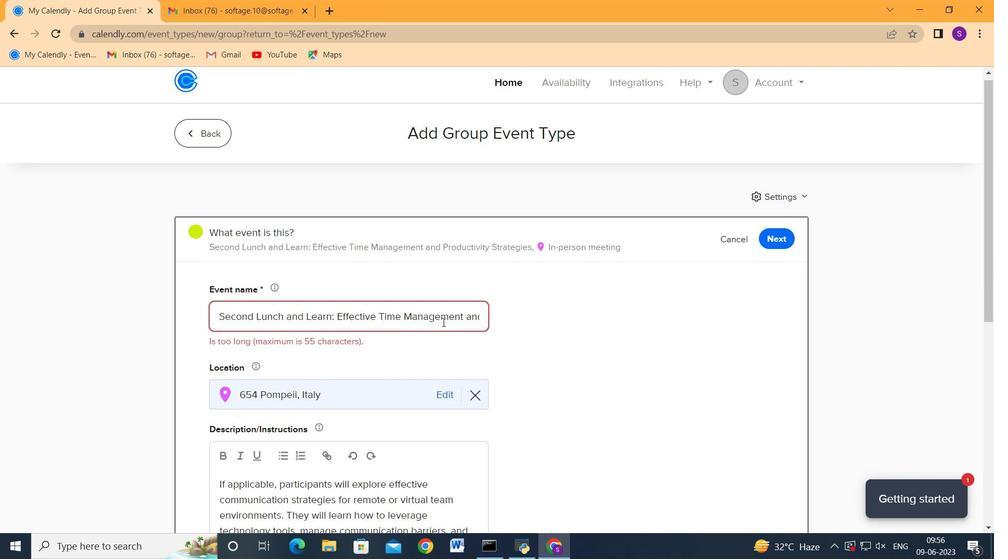 
Action: Mouse scrolled (442, 322) with delta (0, 0)
Screenshot: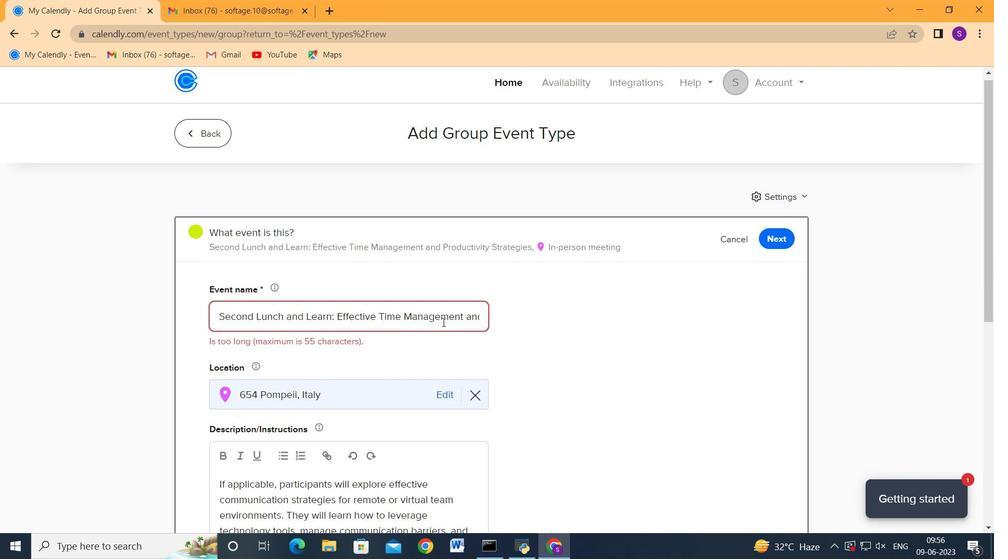 
Action: Mouse scrolled (442, 322) with delta (0, 0)
Screenshot: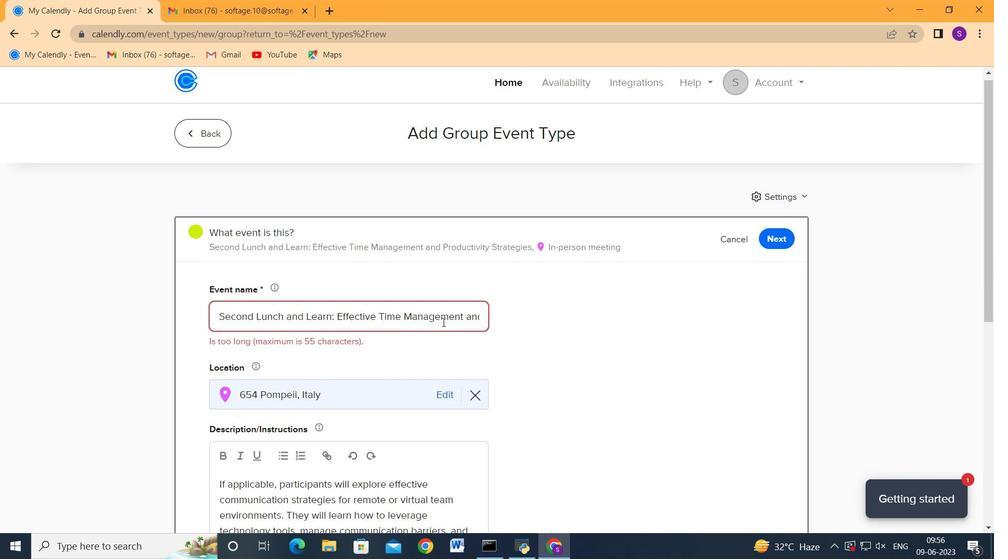 
Action: Mouse scrolled (442, 322) with delta (0, 0)
Screenshot: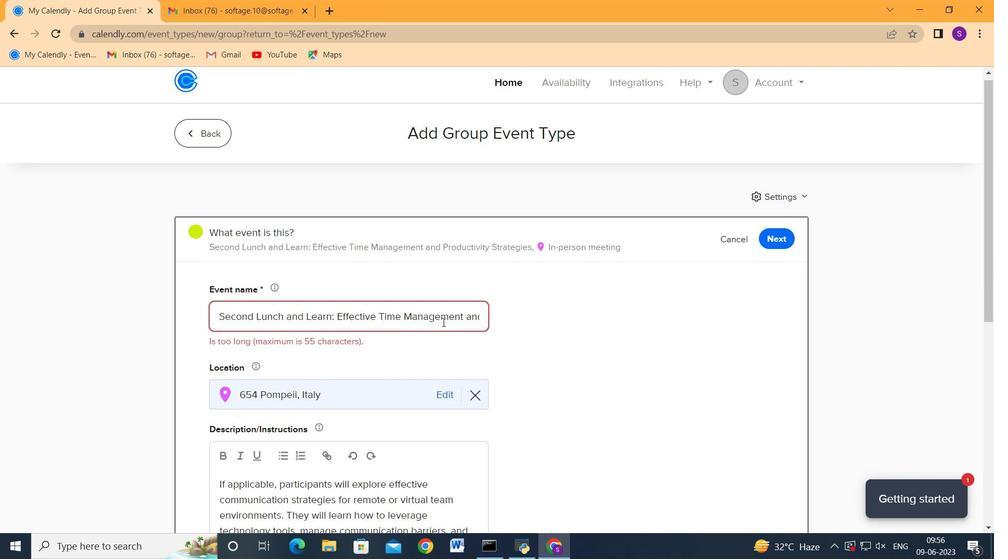 
Action: Key pressed <Key.shift><Key.shift><Key.shift>
Screenshot: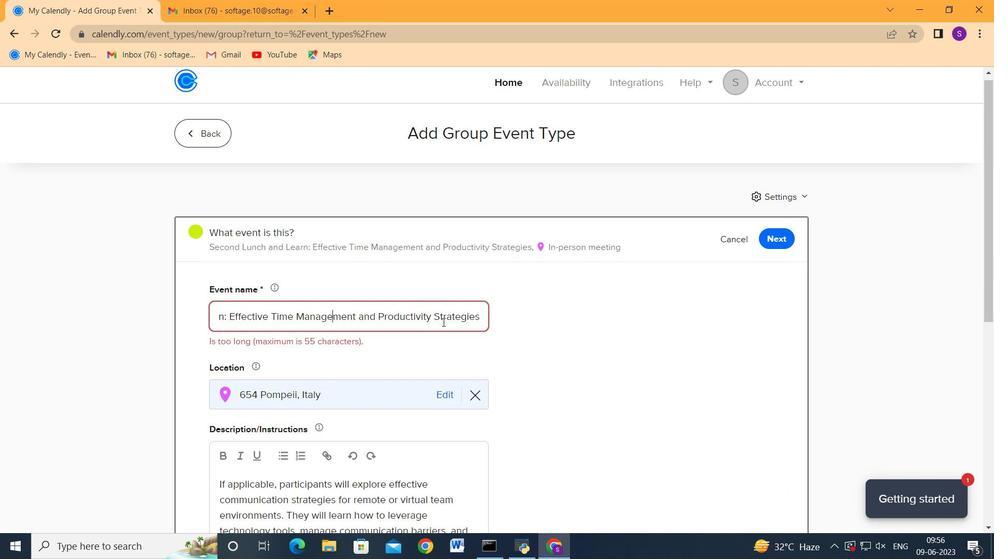 
Action: Mouse scrolled (442, 322) with delta (0, 0)
Screenshot: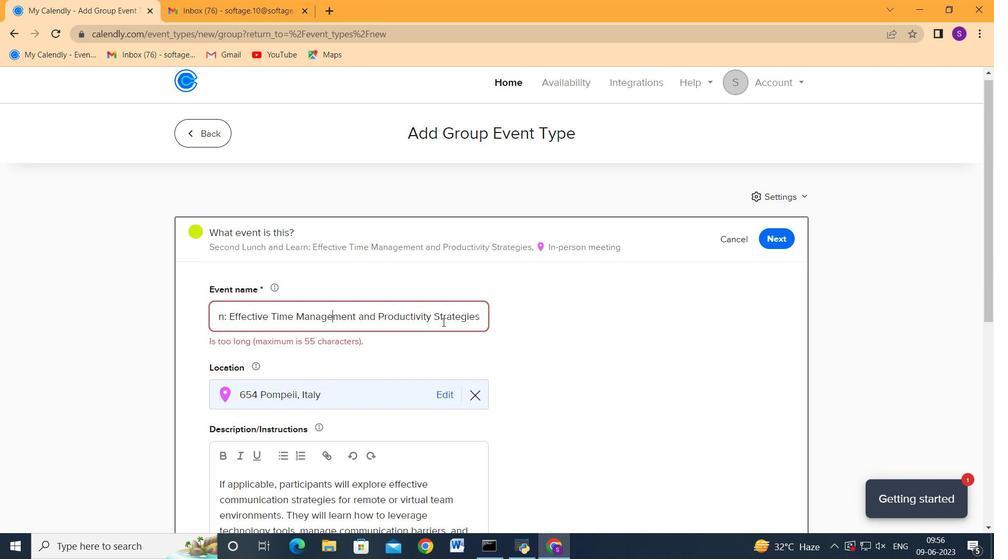 
Action: Key pressed <Key.shift>
Screenshot: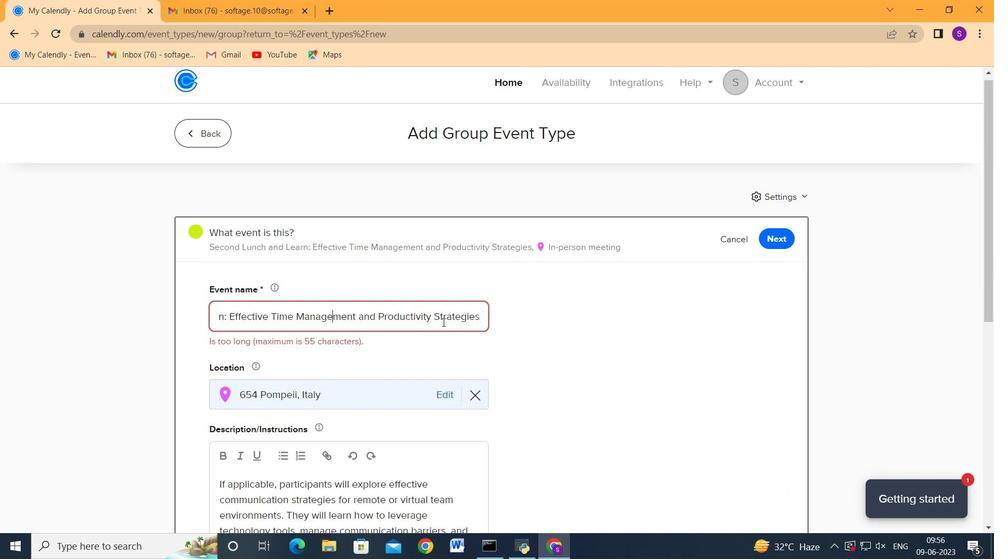 
Action: Mouse scrolled (442, 322) with delta (0, 0)
Screenshot: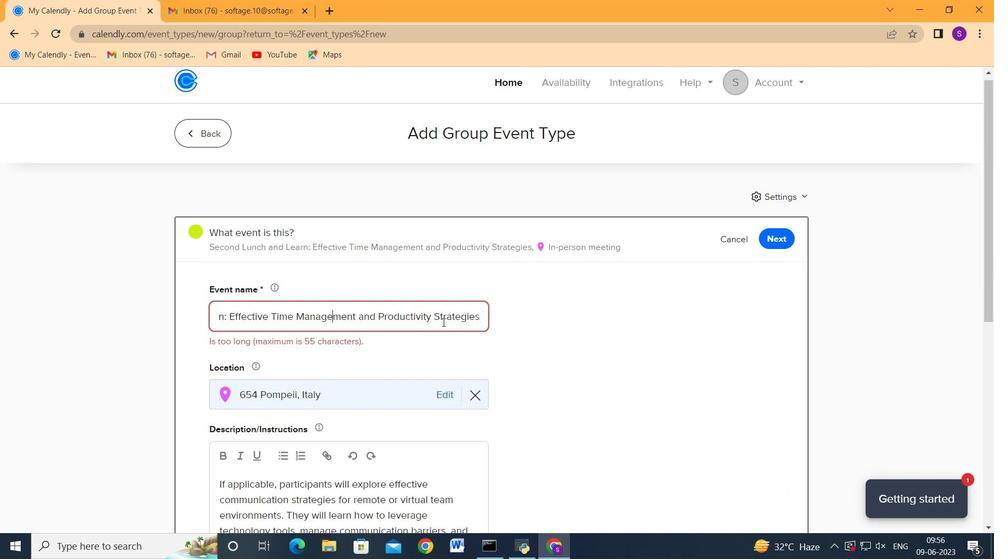 
Action: Key pressed <Key.shift>
Screenshot: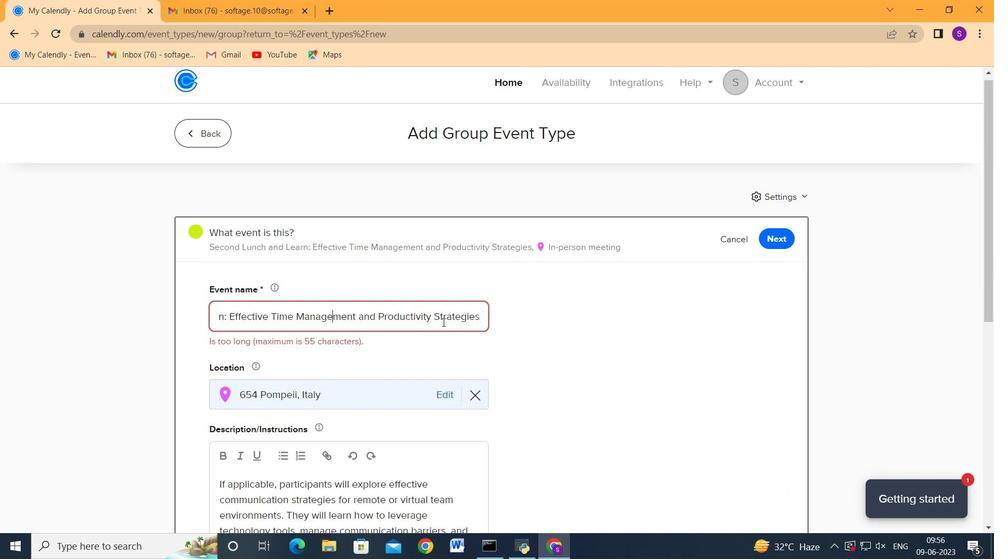 
Action: Mouse scrolled (442, 322) with delta (0, 0)
Screenshot: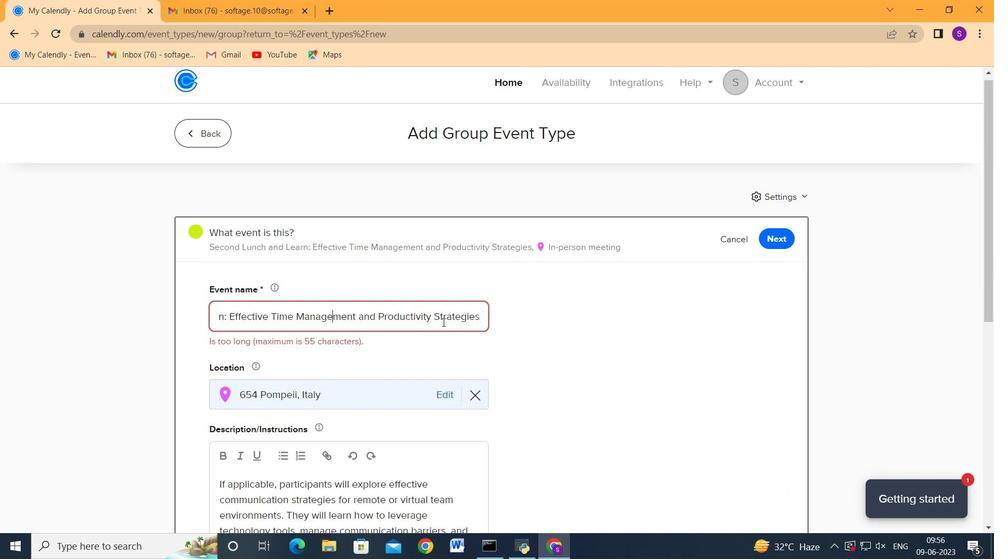 
Action: Key pressed <Key.shift><Key.shift><Key.shift><Key.shift>
Screenshot: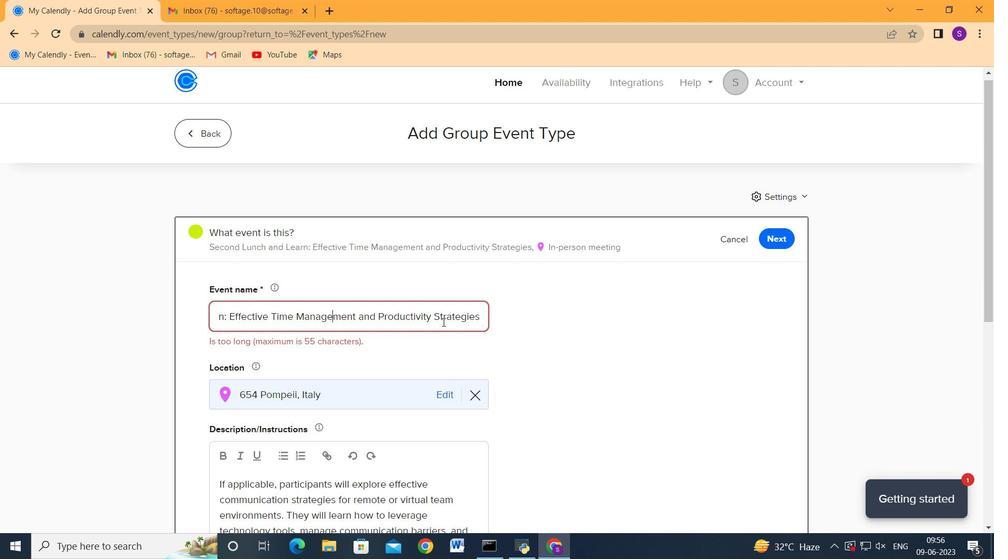 
Action: Mouse moved to (429, 317)
Screenshot: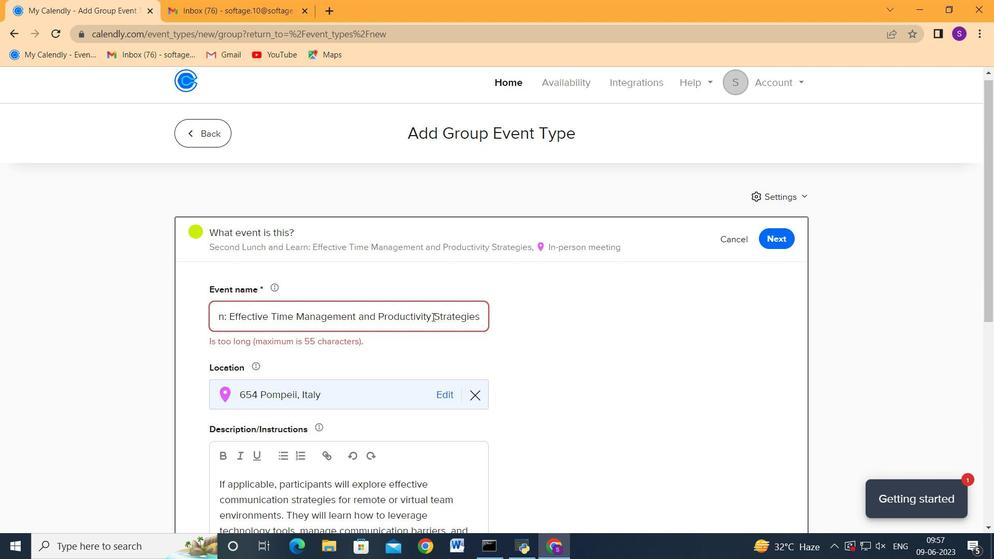 
Action: Mouse pressed left at (429, 317)
Screenshot: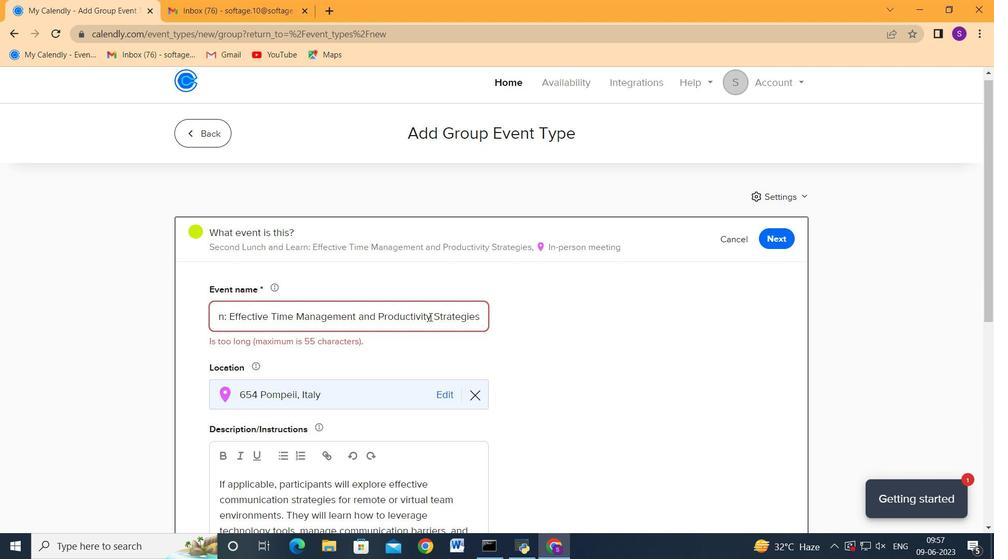 
Action: Mouse moved to (605, 324)
Screenshot: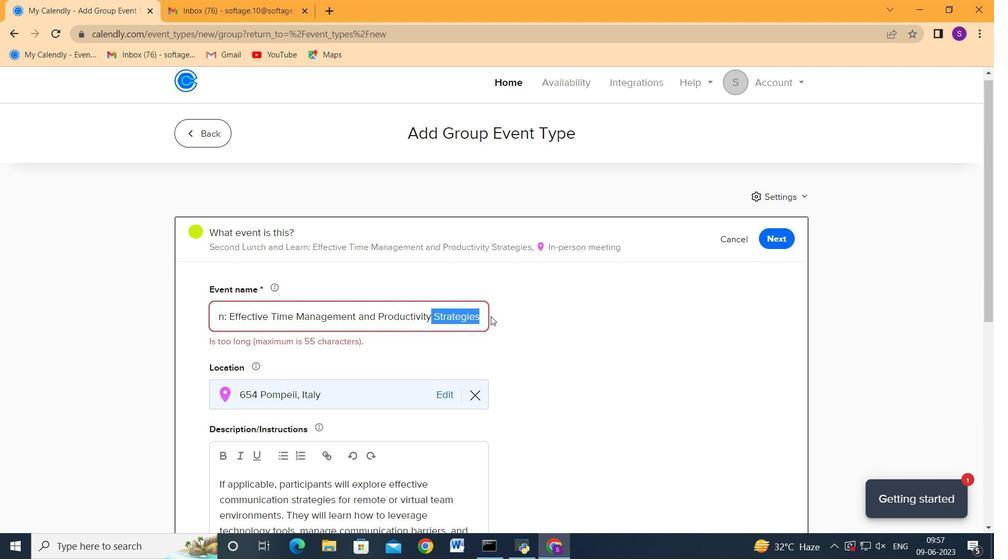 
Action: Key pressed <Key.backspace>
Screenshot: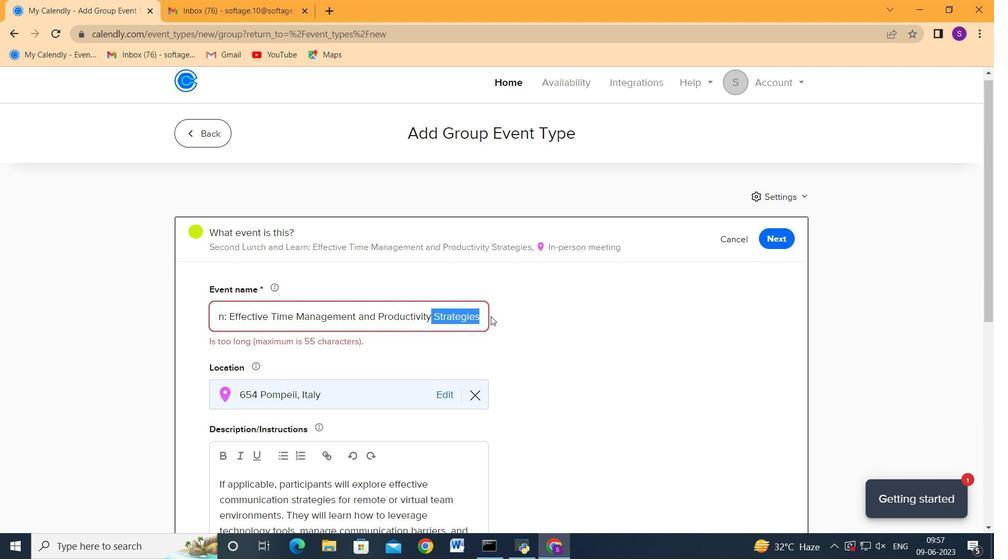 
Action: Mouse moved to (668, 334)
Screenshot: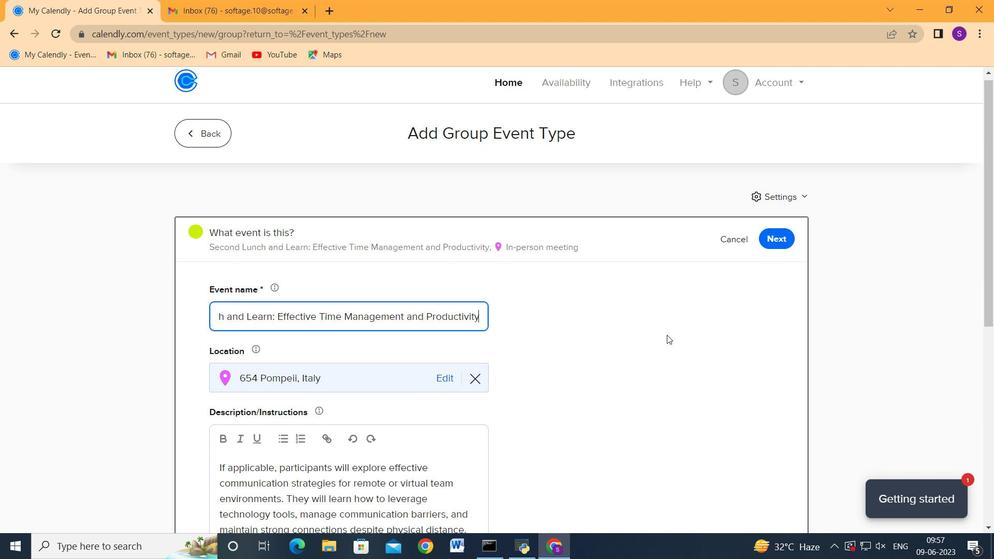 
Action: Mouse scrolled (668, 334) with delta (0, 0)
Screenshot: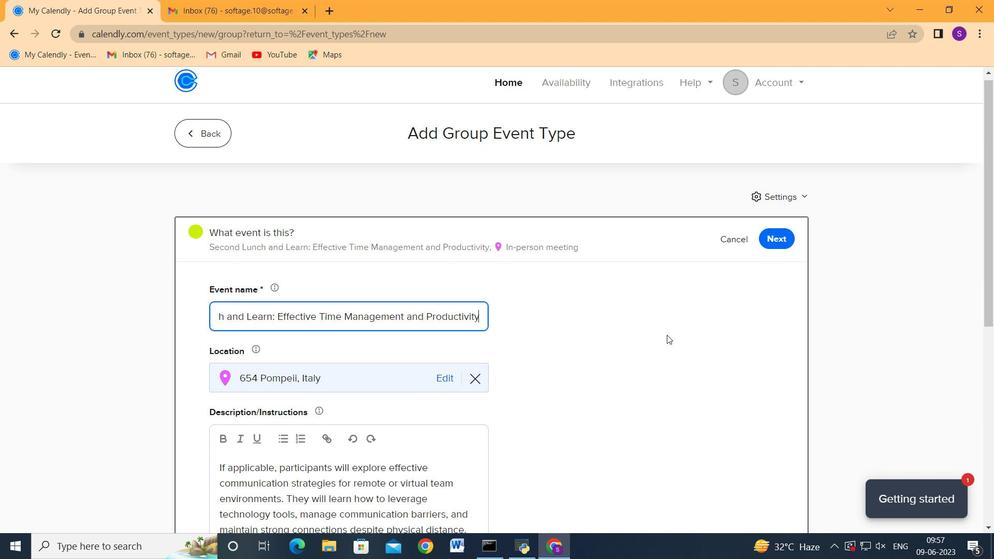 
Action: Mouse moved to (668, 334)
Screenshot: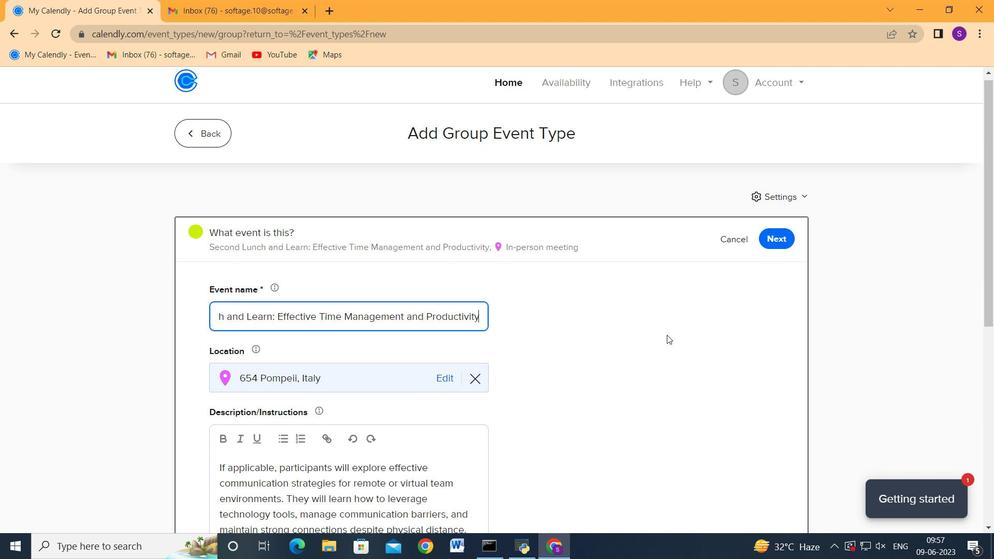 
Action: Mouse scrolled (668, 334) with delta (0, 0)
Screenshot: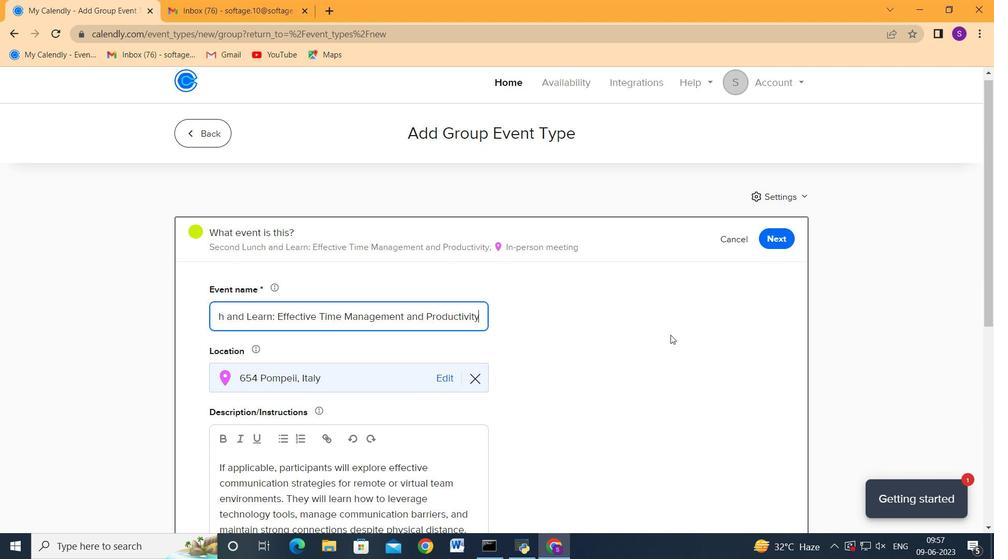 
Action: Mouse scrolled (668, 334) with delta (0, 0)
Screenshot: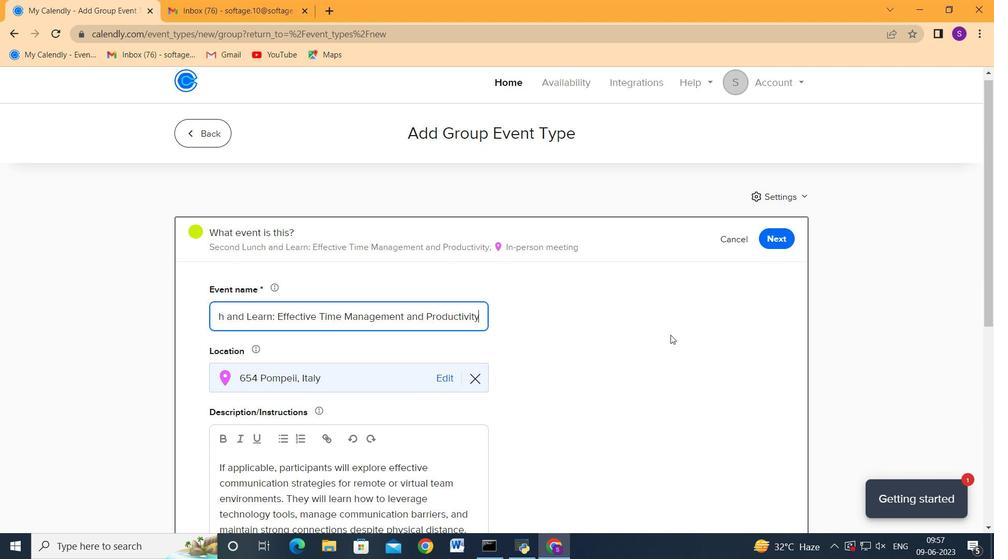 
Action: Mouse scrolled (668, 334) with delta (0, 0)
Screenshot: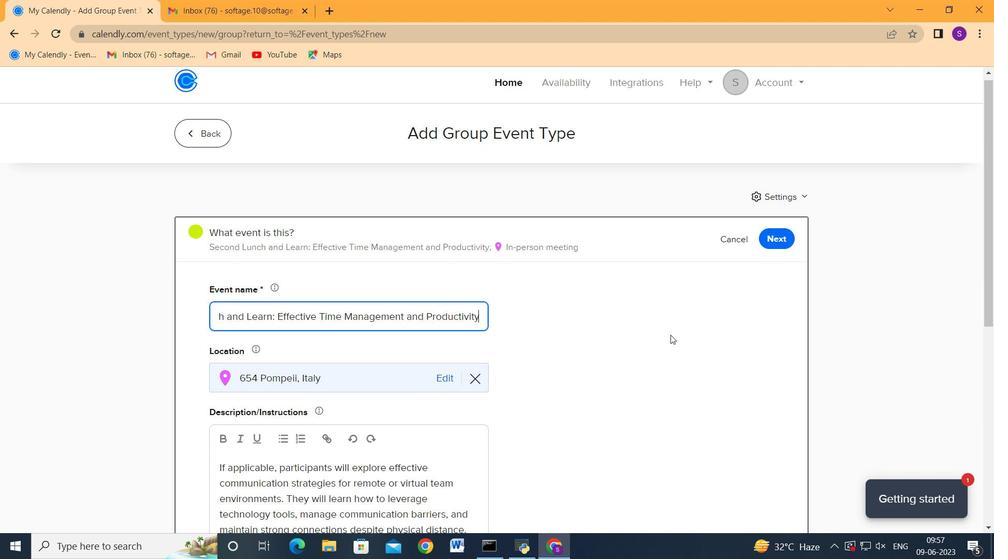 
Action: Mouse scrolled (668, 334) with delta (0, 0)
Screenshot: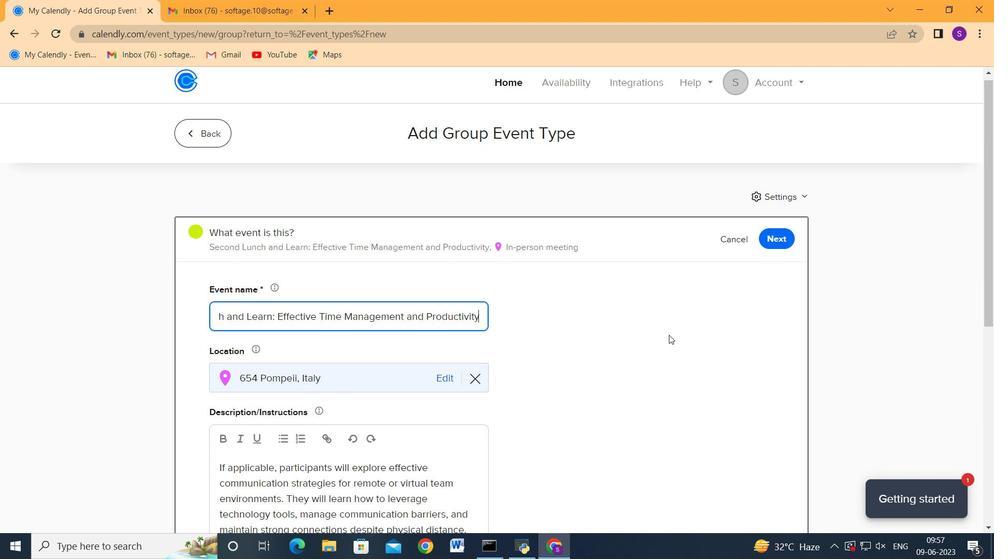 
Action: Mouse scrolled (668, 334) with delta (0, 0)
Screenshot: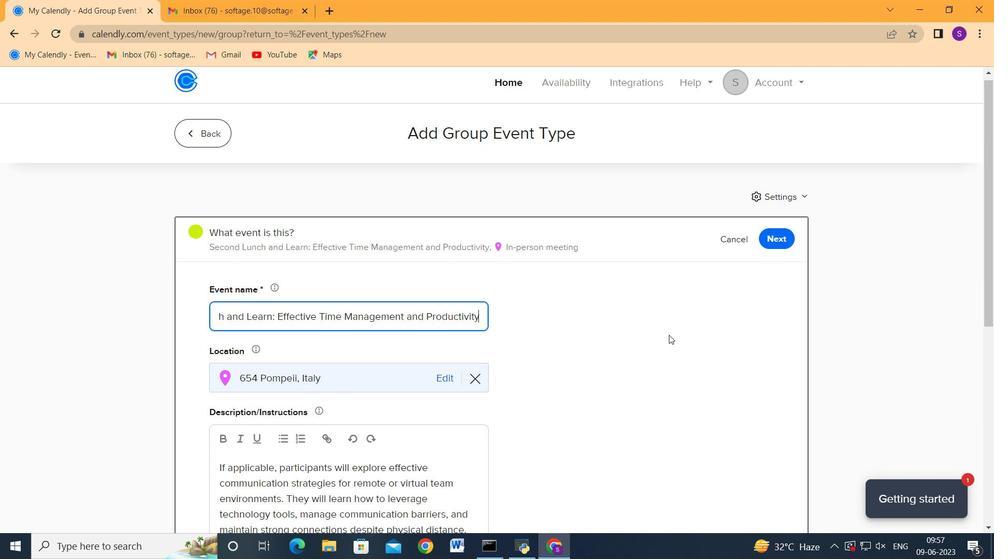 
Action: Mouse scrolled (668, 334) with delta (0, 0)
Screenshot: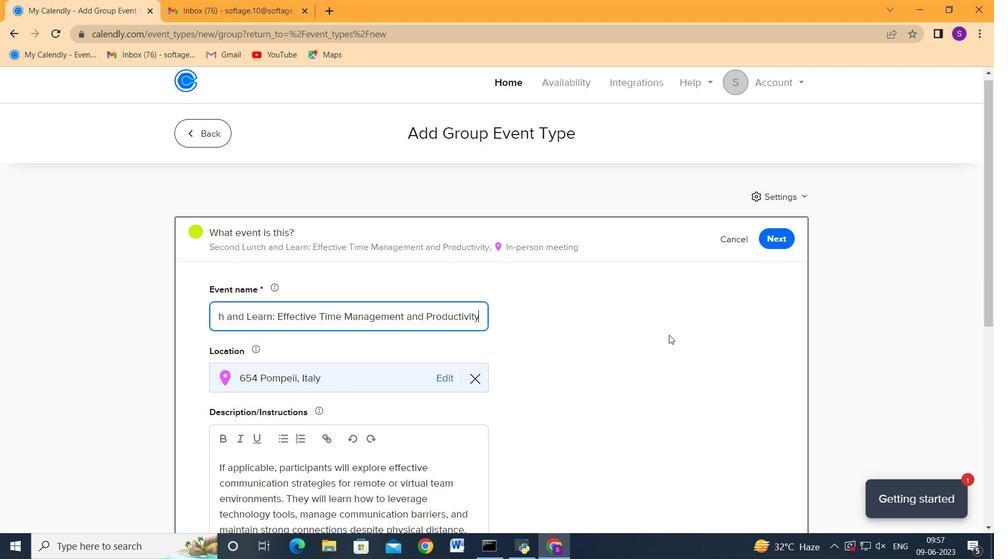 
Action: Mouse moved to (784, 466)
Screenshot: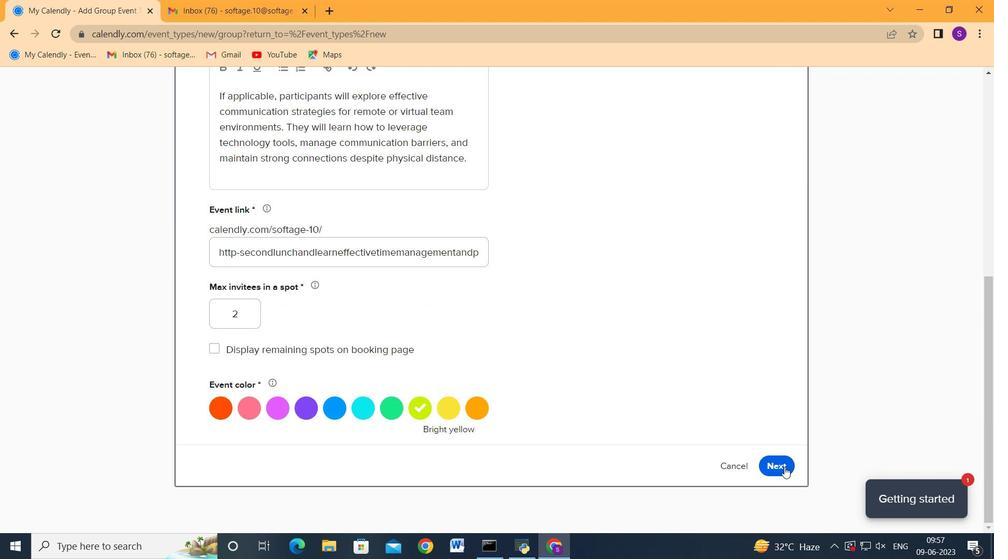 
Action: Mouse pressed left at (784, 466)
Screenshot: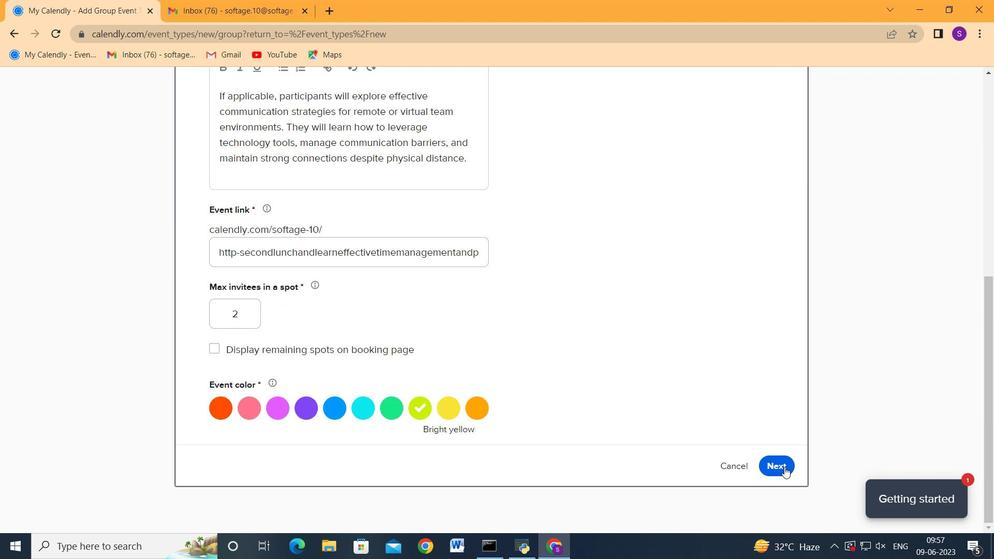 
Action: Mouse moved to (580, 316)
Screenshot: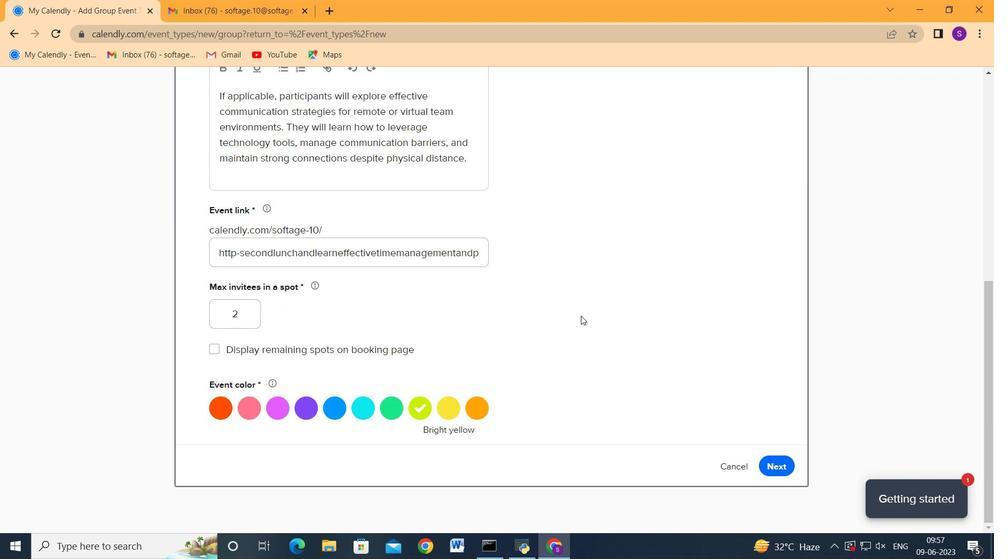
Action: Mouse scrolled (580, 316) with delta (0, 0)
Screenshot: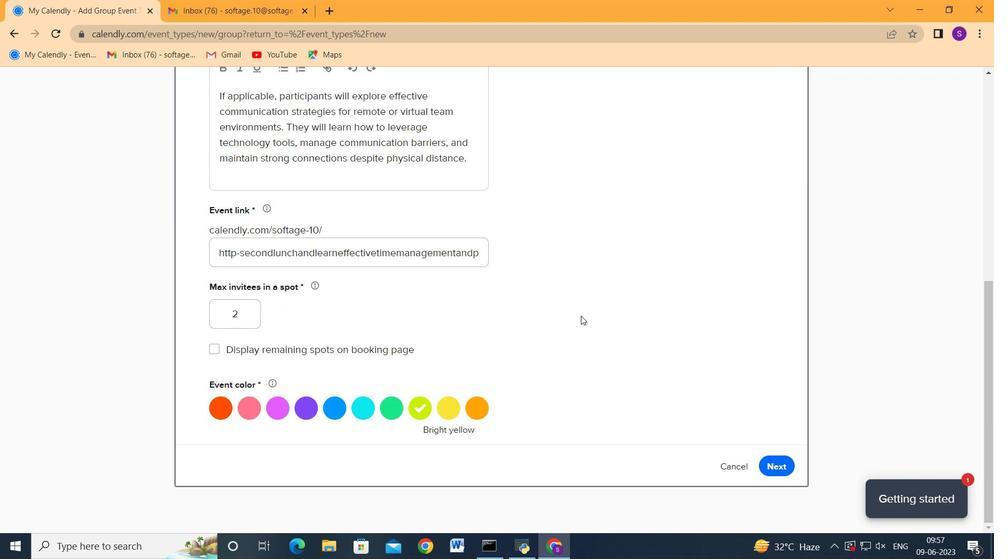 
Action: Mouse moved to (580, 316)
Screenshot: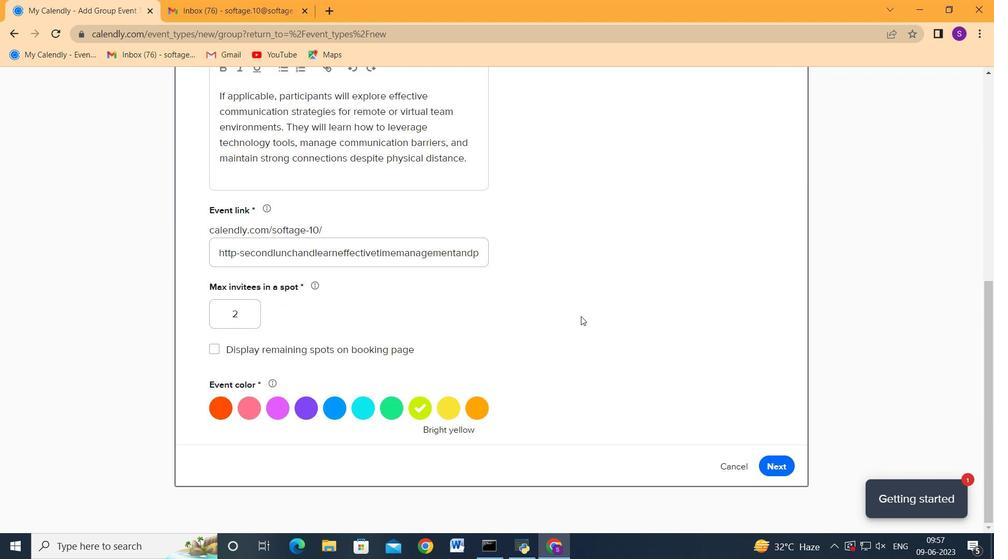 
Action: Mouse scrolled (580, 316) with delta (0, 0)
Screenshot: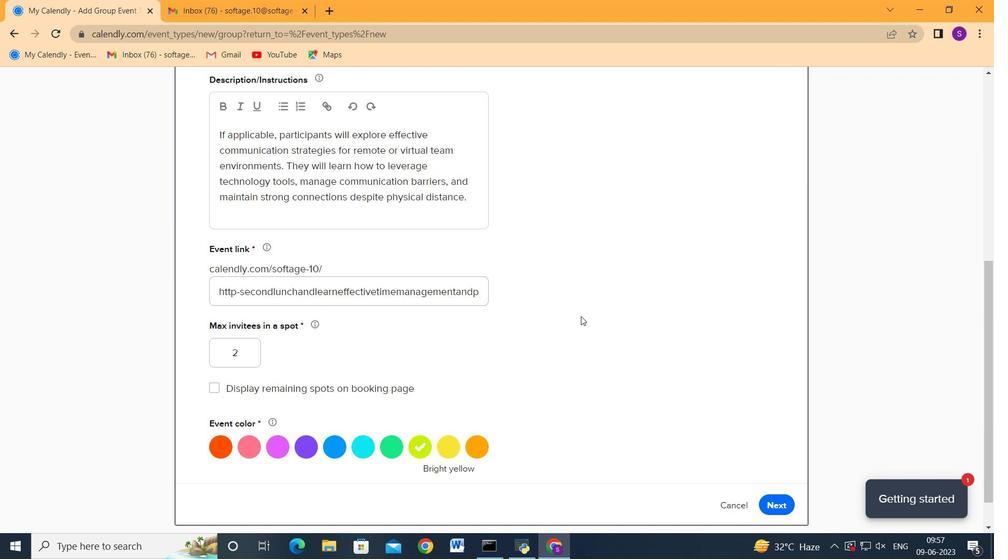 
Action: Mouse scrolled (580, 316) with delta (0, 0)
Screenshot: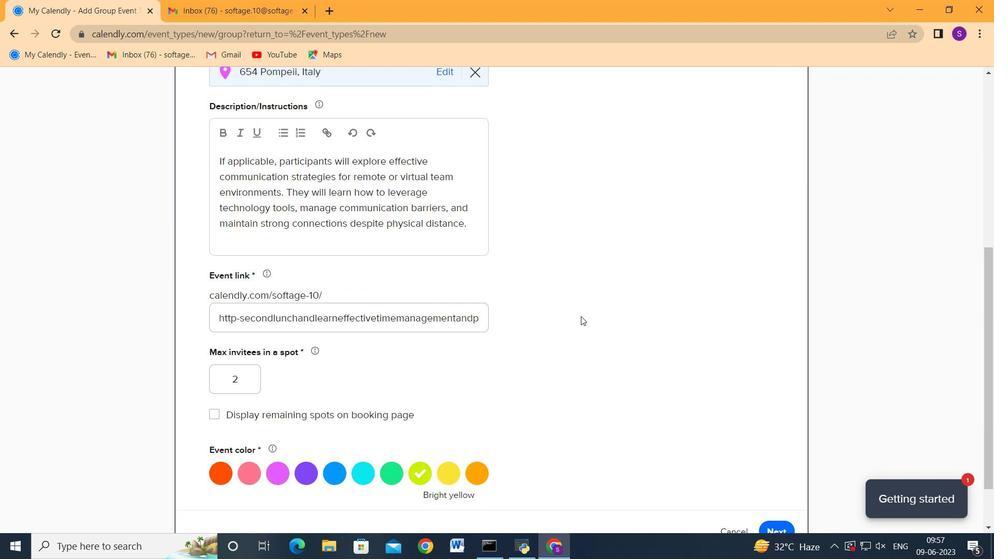 
Action: Mouse scrolled (580, 316) with delta (0, 0)
Screenshot: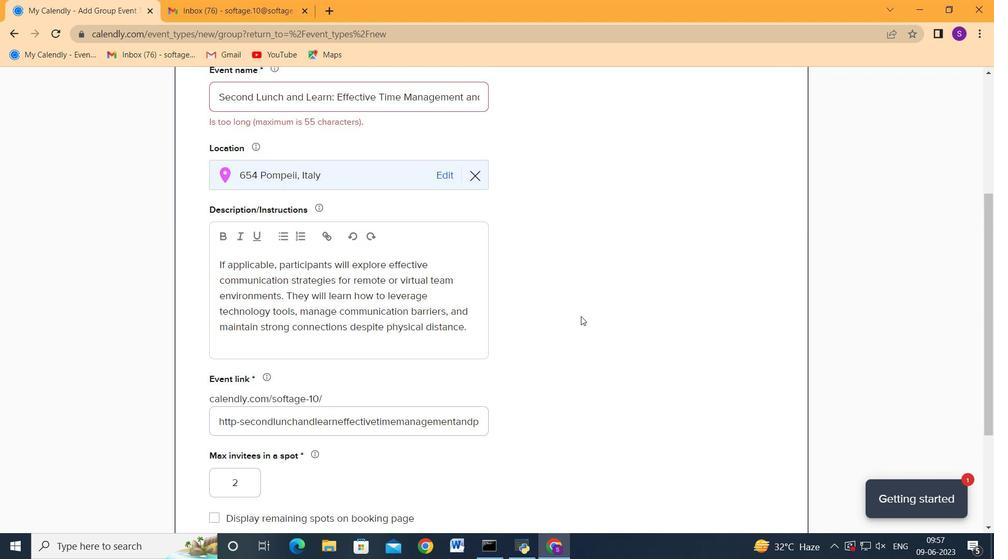 
Action: Mouse moved to (305, 175)
Screenshot: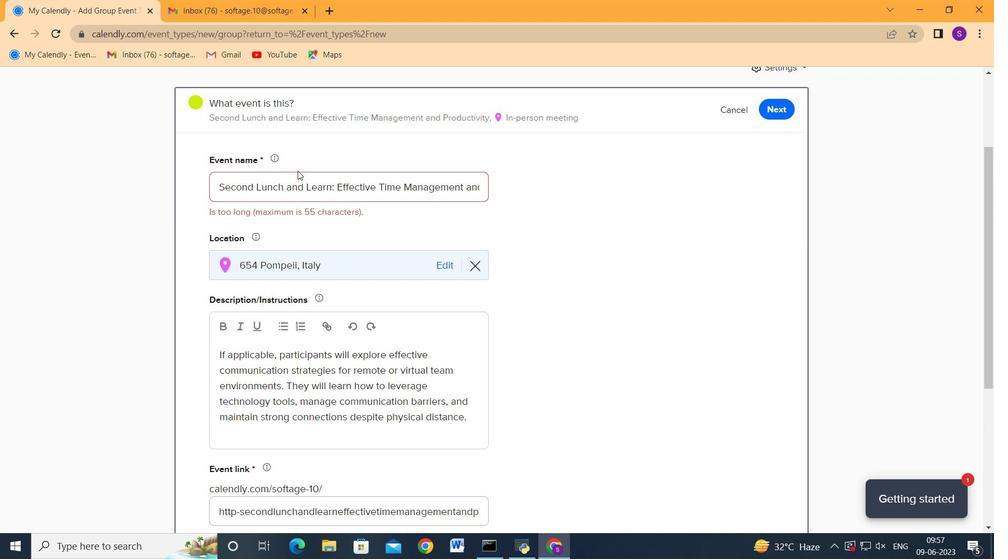 
Action: Mouse pressed left at (305, 175)
Screenshot: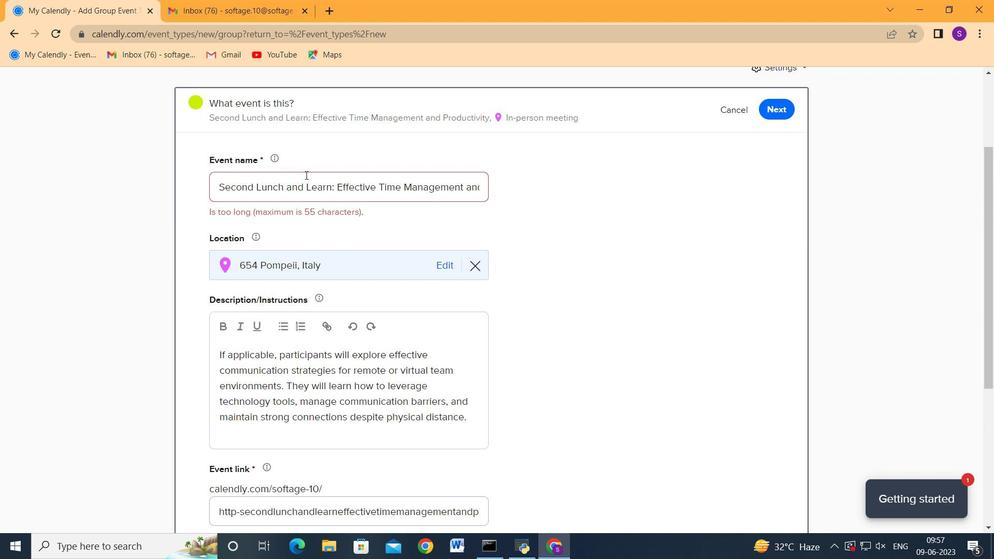 
Action: Mouse moved to (308, 176)
Screenshot: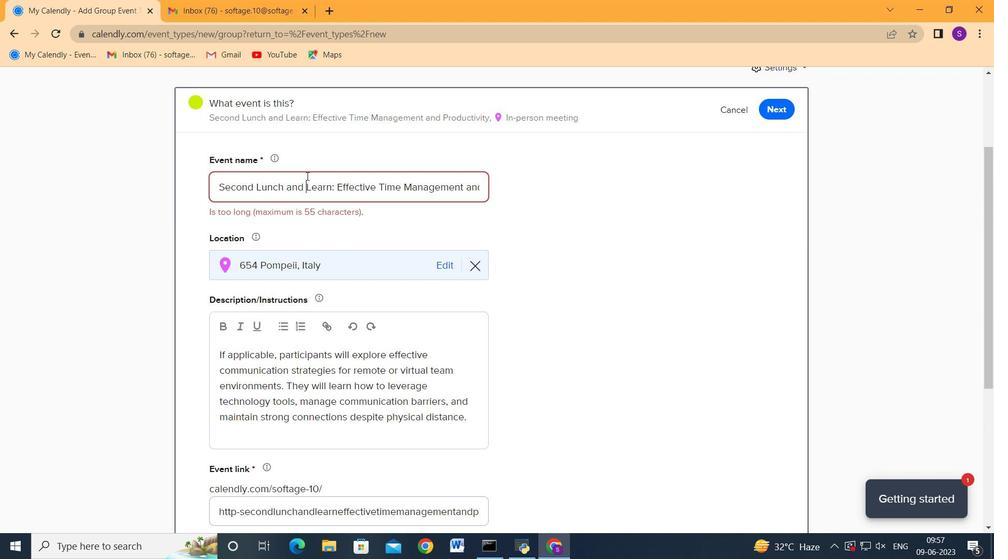 
Action: Key pressed <Key.shift>
Screenshot: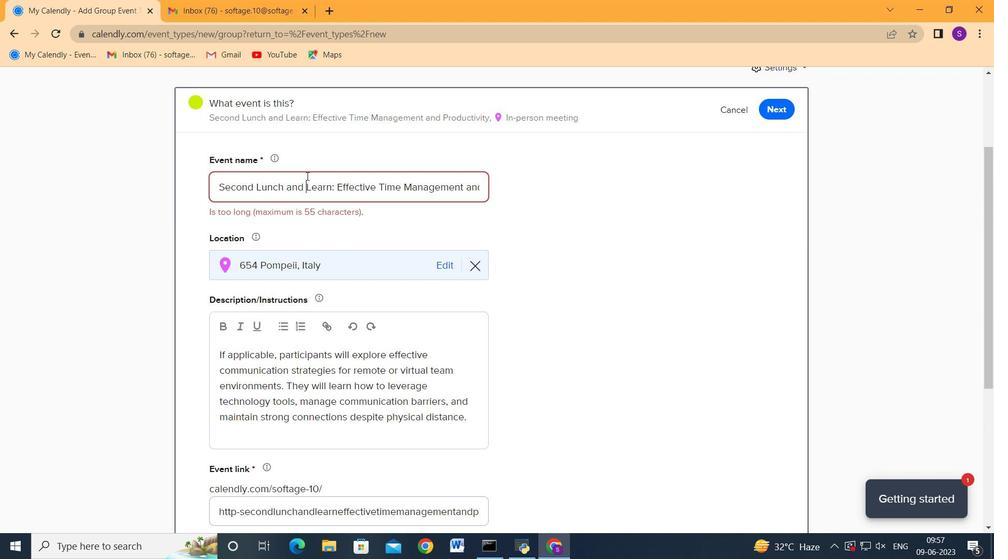 
Action: Mouse moved to (308, 176)
Screenshot: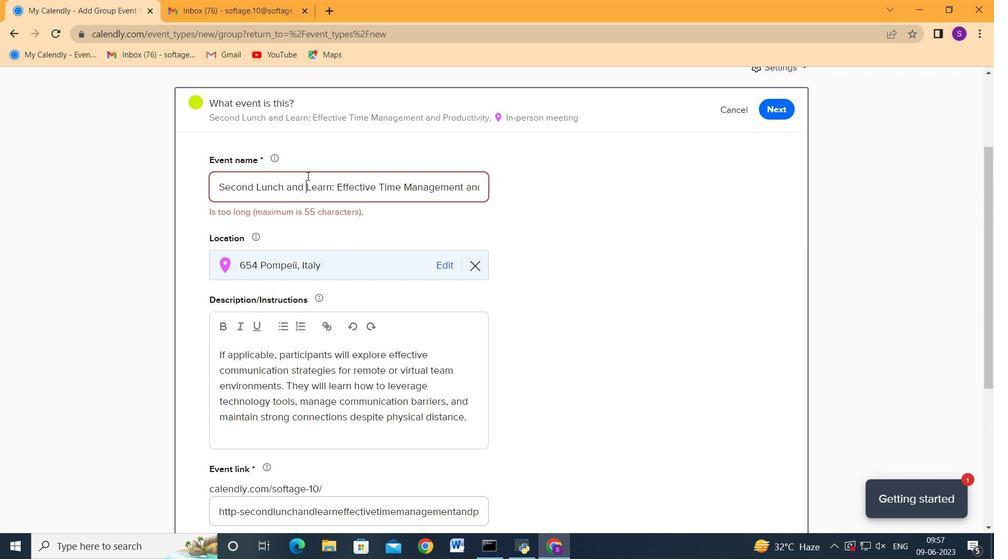 
Action: Mouse scrolled (308, 175) with delta (0, 0)
Screenshot: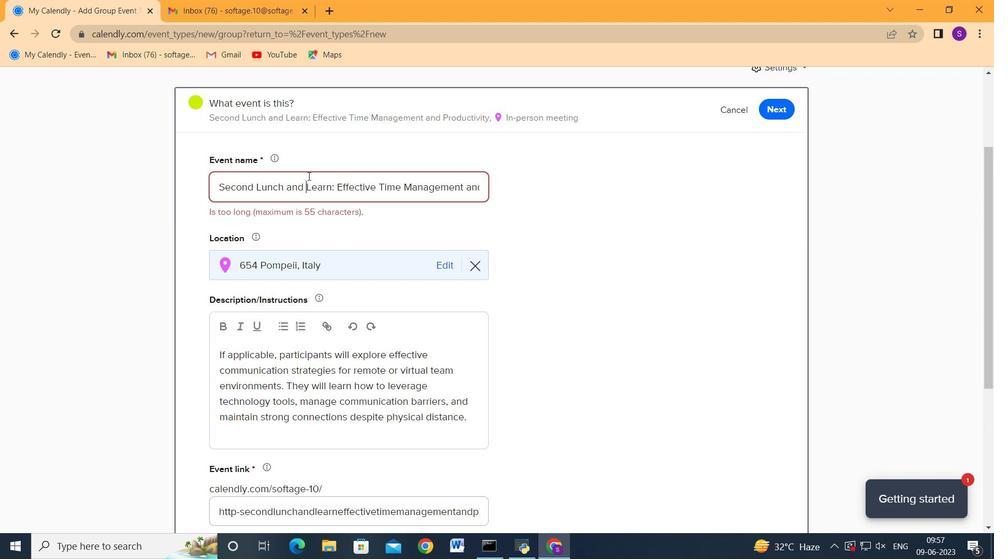 
Action: Mouse scrolled (308, 175) with delta (0, 0)
Screenshot: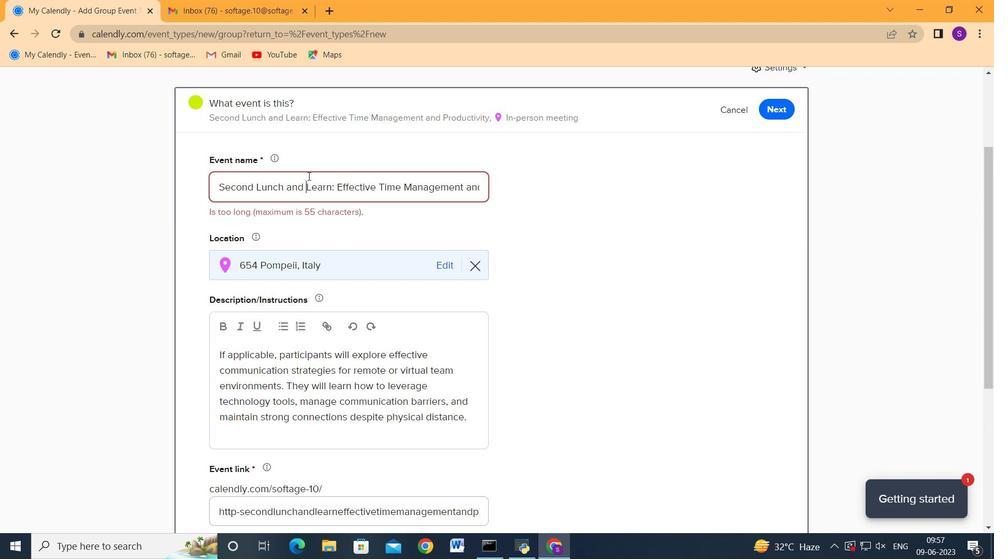 
Action: Mouse scrolled (308, 175) with delta (0, 0)
Screenshot: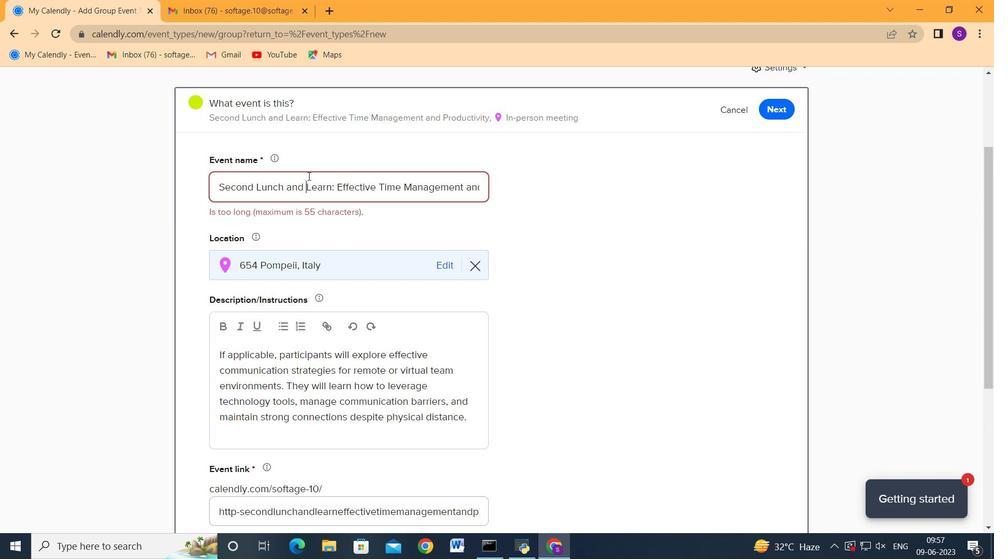 
Action: Mouse scrolled (308, 175) with delta (0, 0)
Screenshot: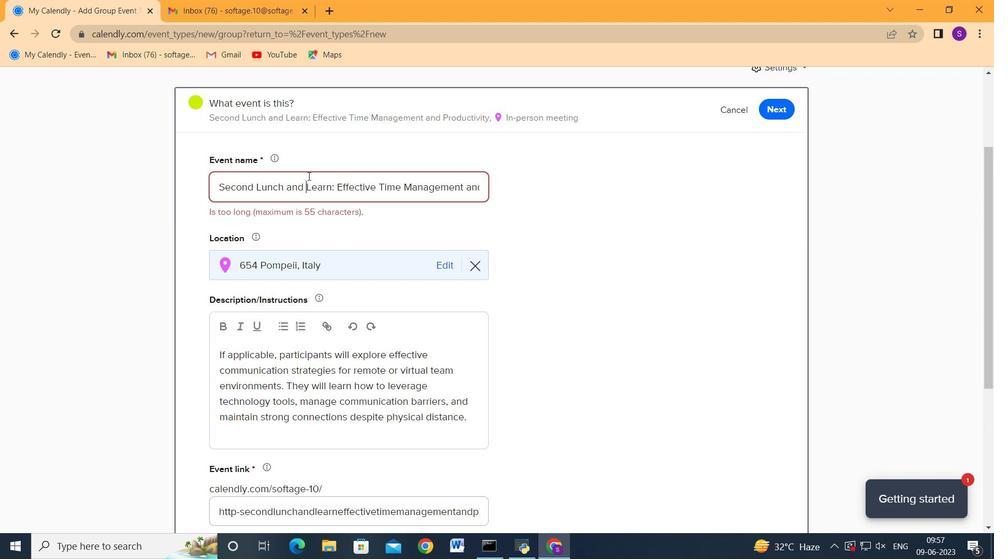 
Action: Mouse scrolled (308, 175) with delta (0, 0)
Screenshot: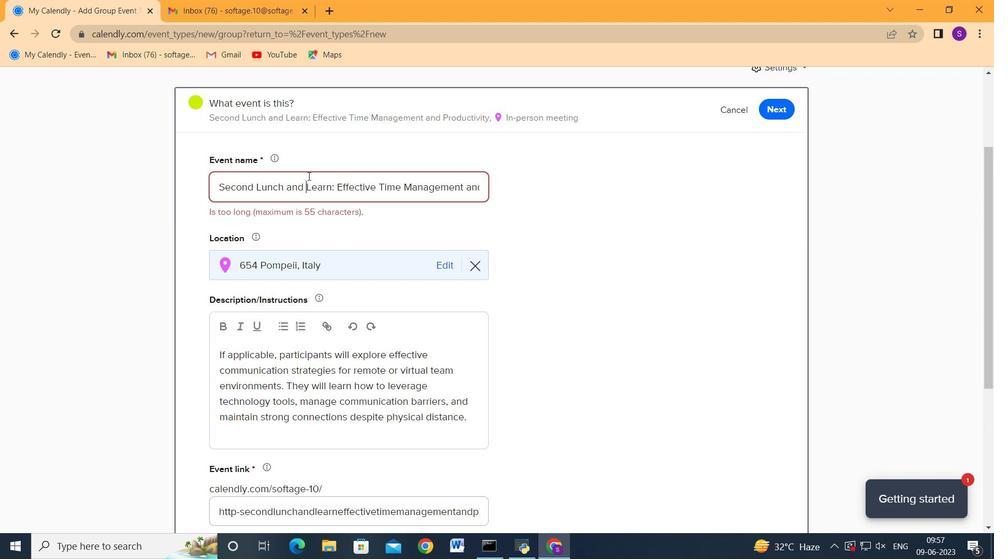 
Action: Mouse scrolled (308, 175) with delta (0, 0)
Screenshot: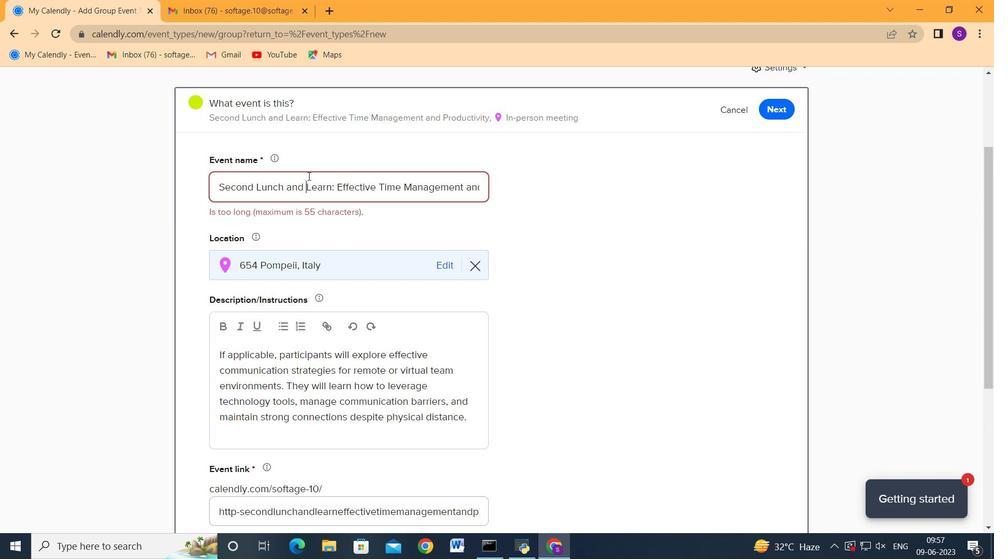 
Action: Key pressed <Key.shift>
Screenshot: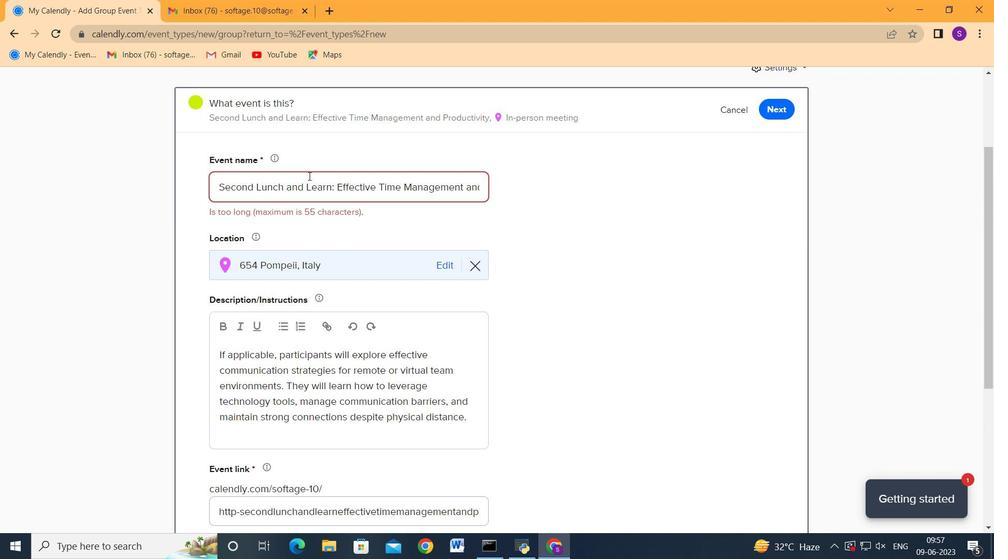 
Action: Mouse moved to (316, 179)
Screenshot: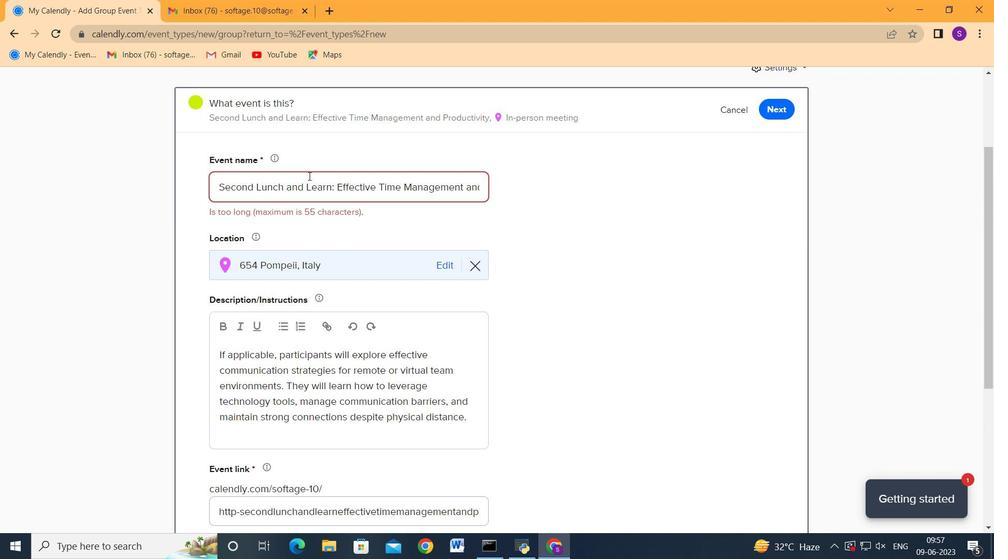 
Action: Key pressed <Key.shift>
Screenshot: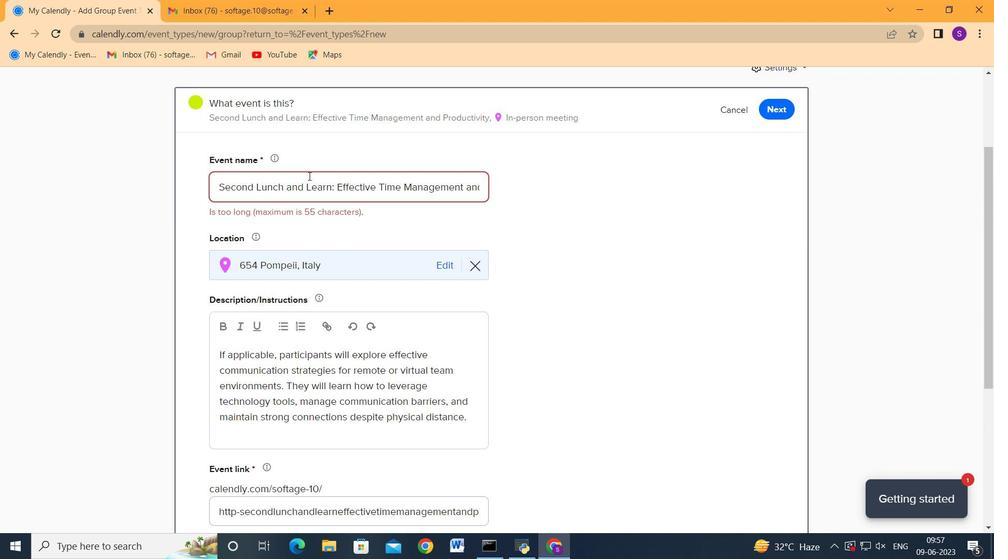 
Action: Mouse moved to (368, 191)
Screenshot: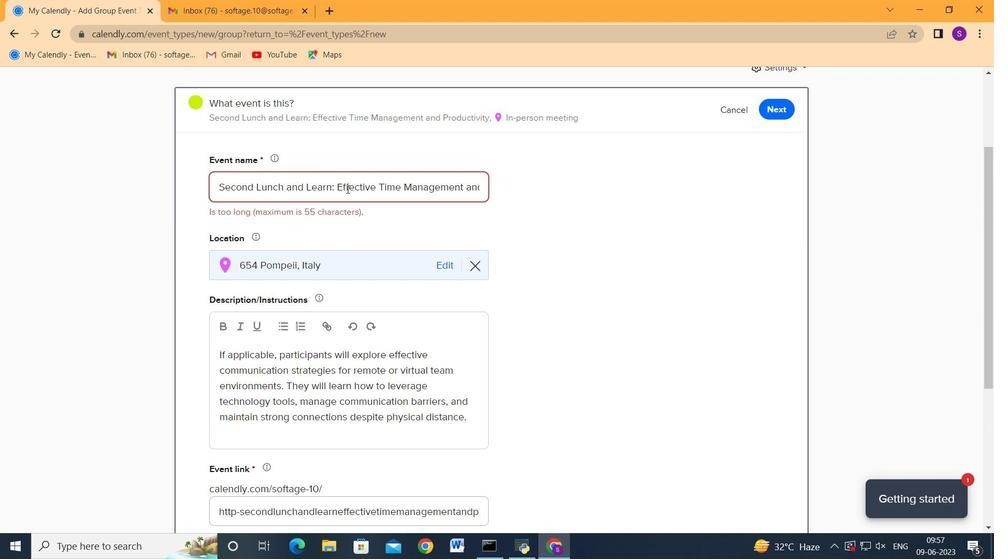 
Action: Mouse pressed left at (368, 191)
Screenshot: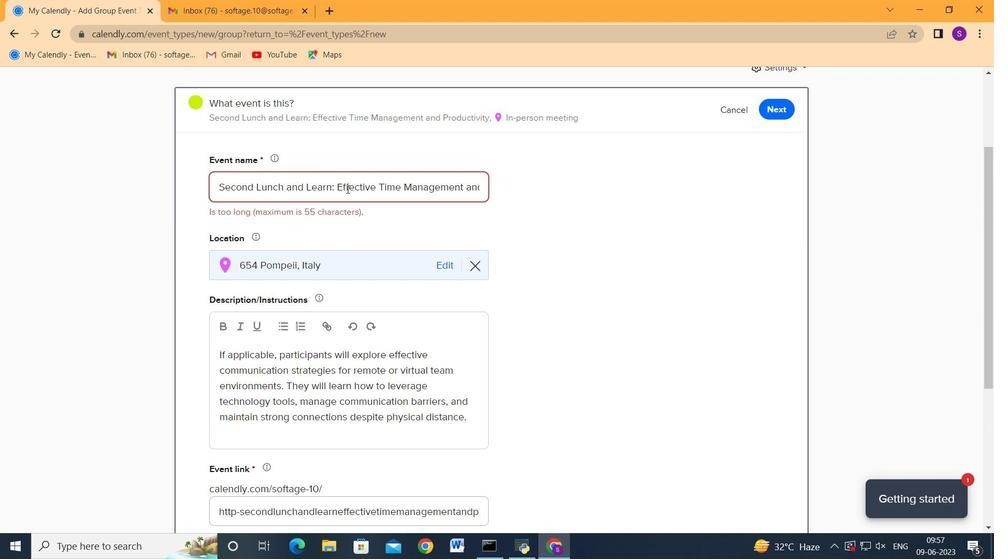 
Action: Key pressed <Key.shift>
Screenshot: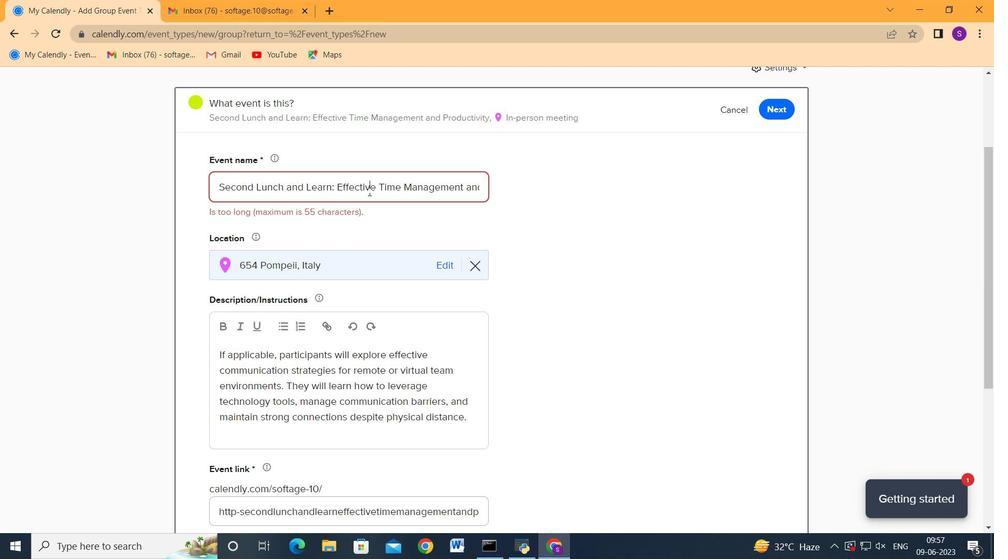 
Action: Mouse scrolled (368, 191) with delta (0, 0)
Screenshot: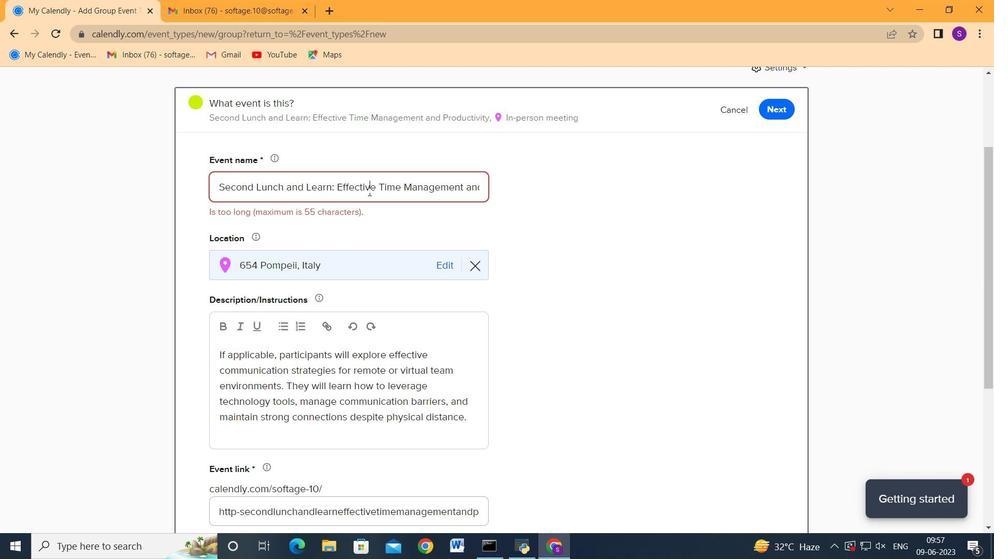 
Action: Mouse scrolled (368, 191) with delta (0, 0)
Screenshot: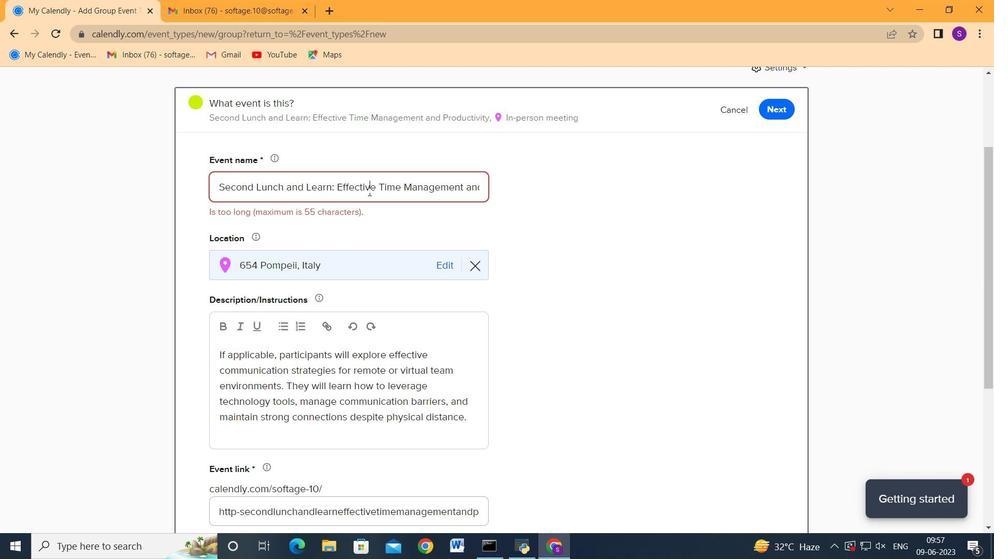
Action: Mouse scrolled (368, 191) with delta (0, 0)
Screenshot: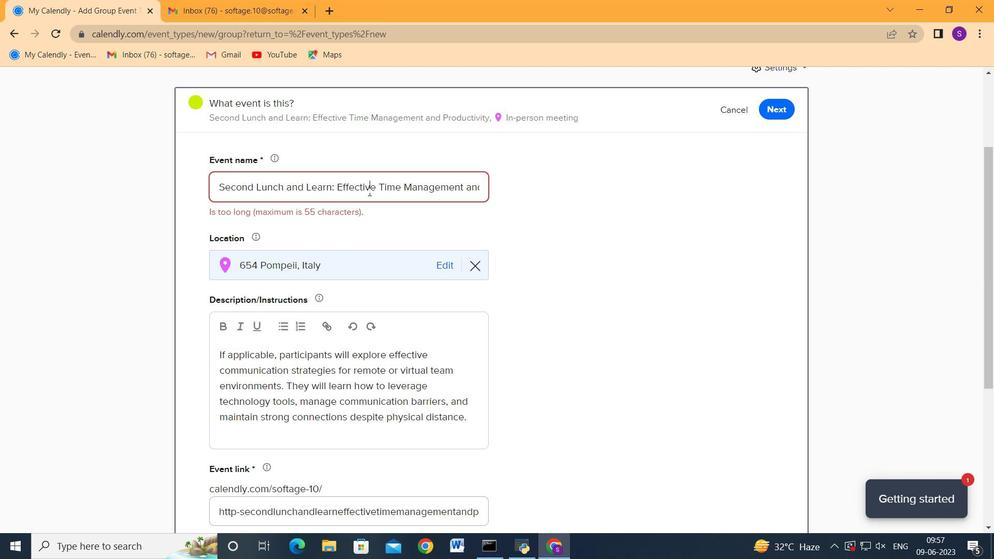 
Action: Mouse scrolled (368, 191) with delta (0, 0)
Screenshot: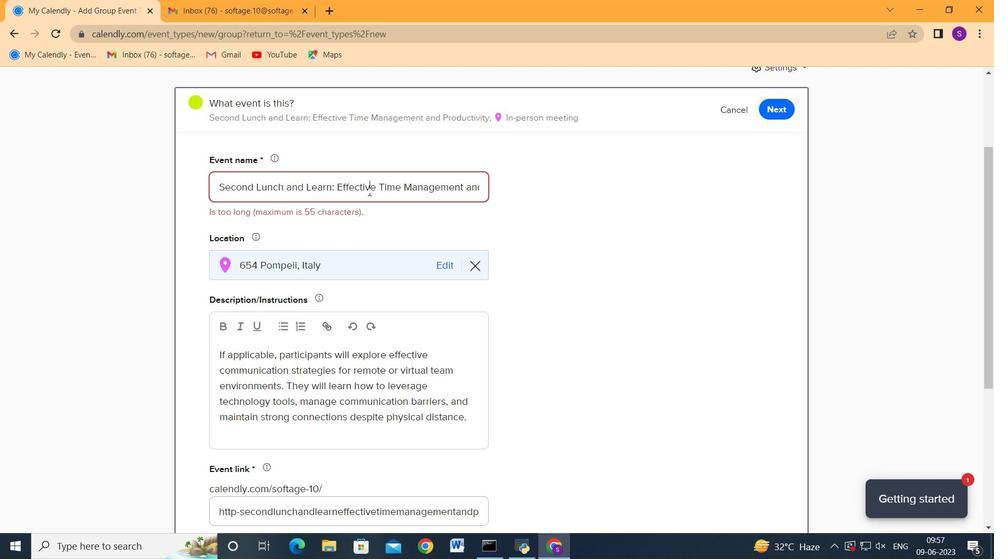 
Action: Mouse scrolled (368, 191) with delta (0, 0)
Screenshot: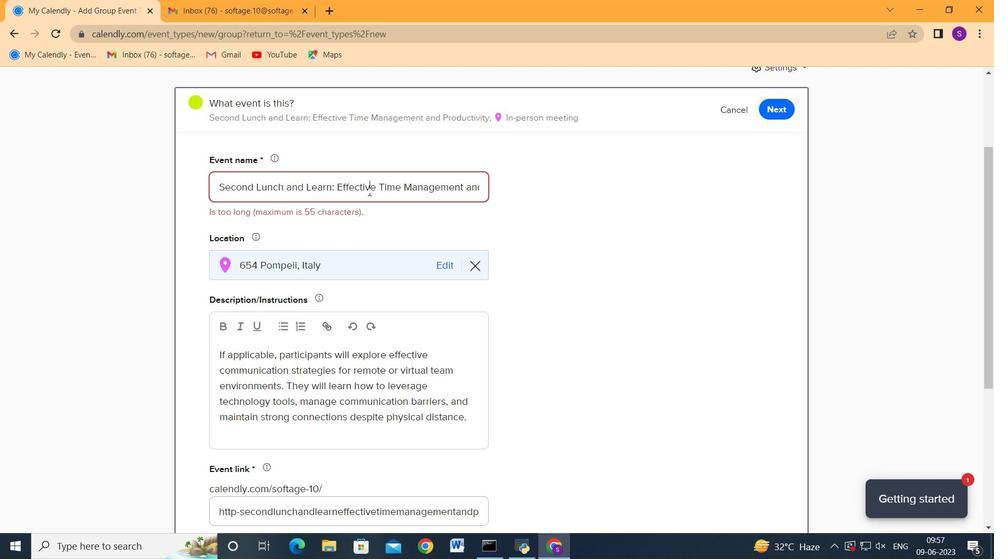 
Action: Mouse scrolled (368, 191) with delta (0, 0)
Screenshot: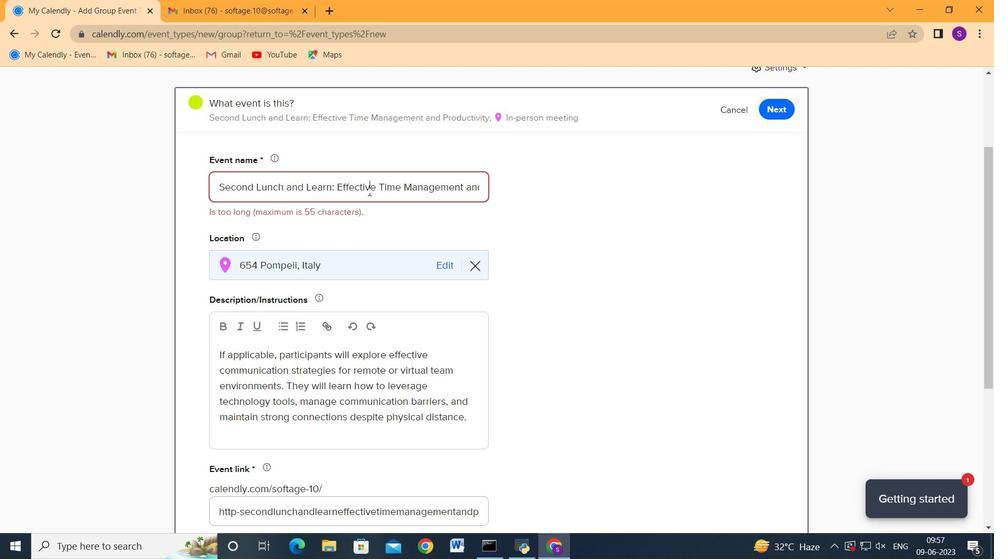 
Action: Mouse scrolled (368, 191) with delta (0, 0)
Screenshot: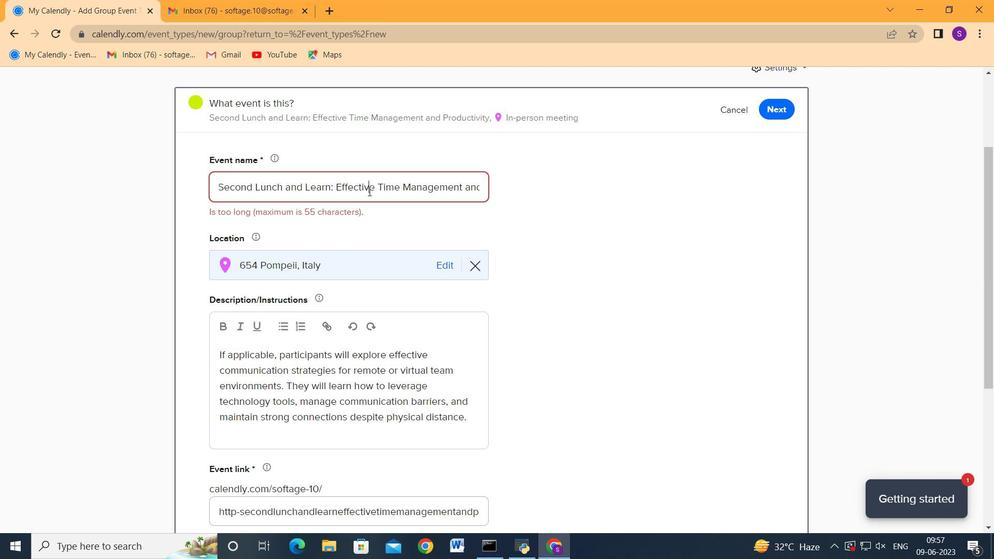 
Action: Mouse moved to (378, 191)
Screenshot: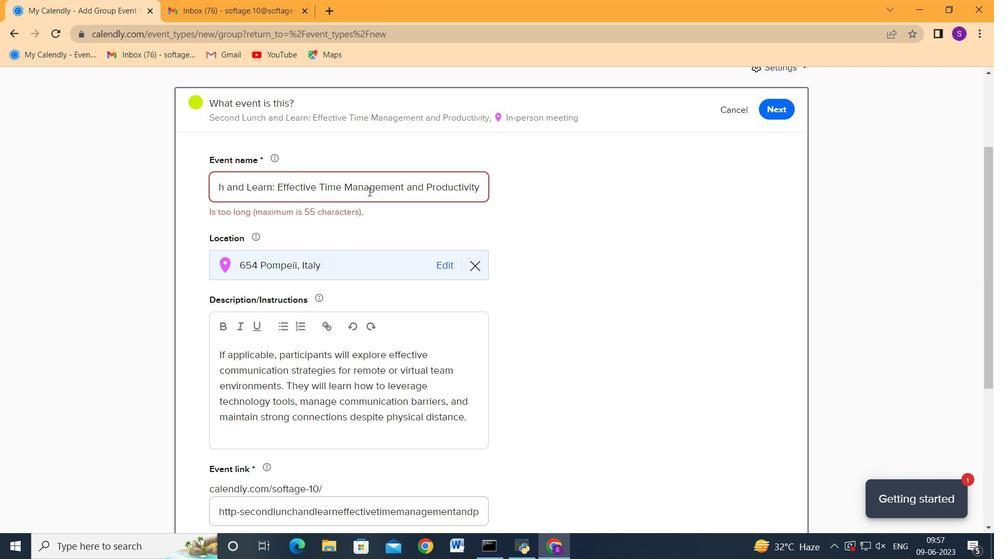 
Action: Key pressed <Key.shift>
Screenshot: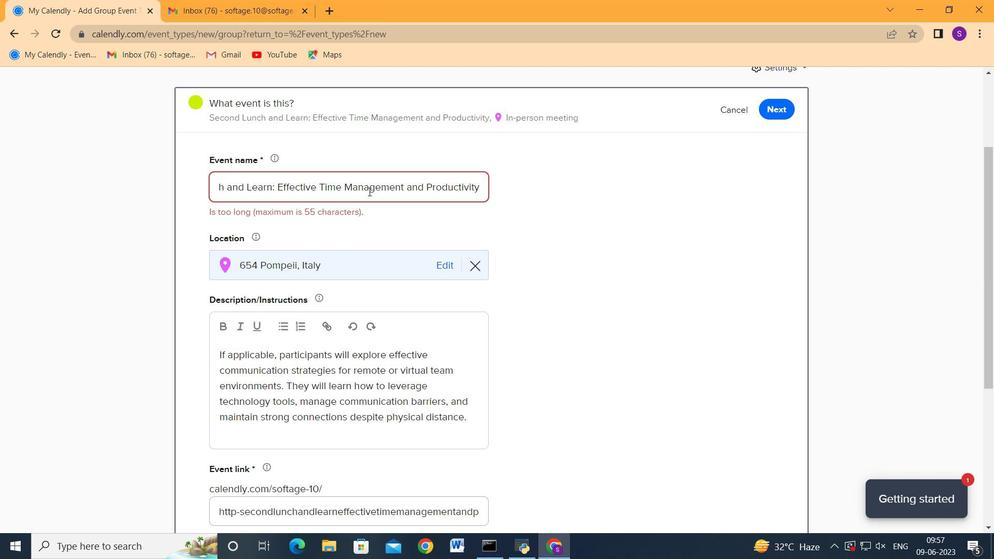 
Action: Mouse moved to (404, 194)
Screenshot: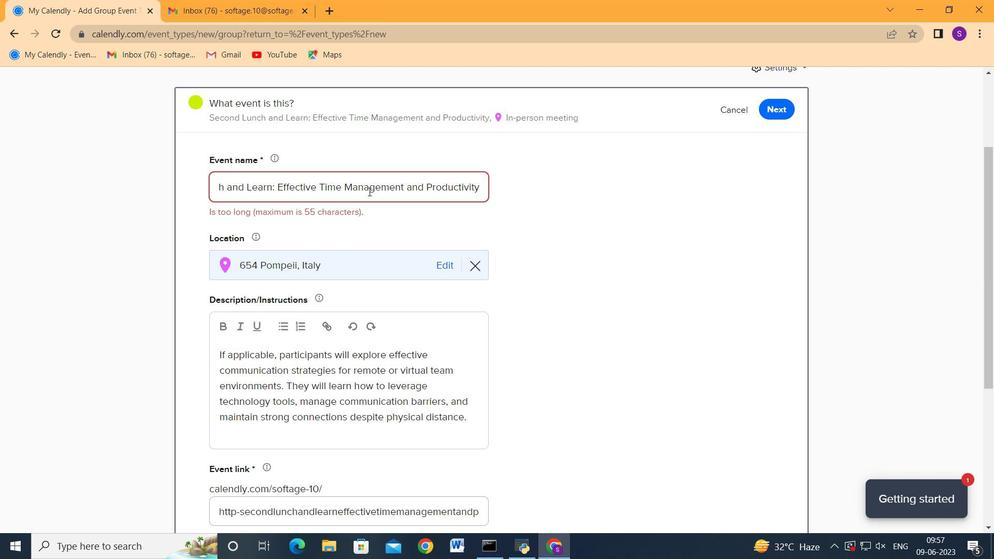 
Action: Key pressed <Key.shift>
Screenshot: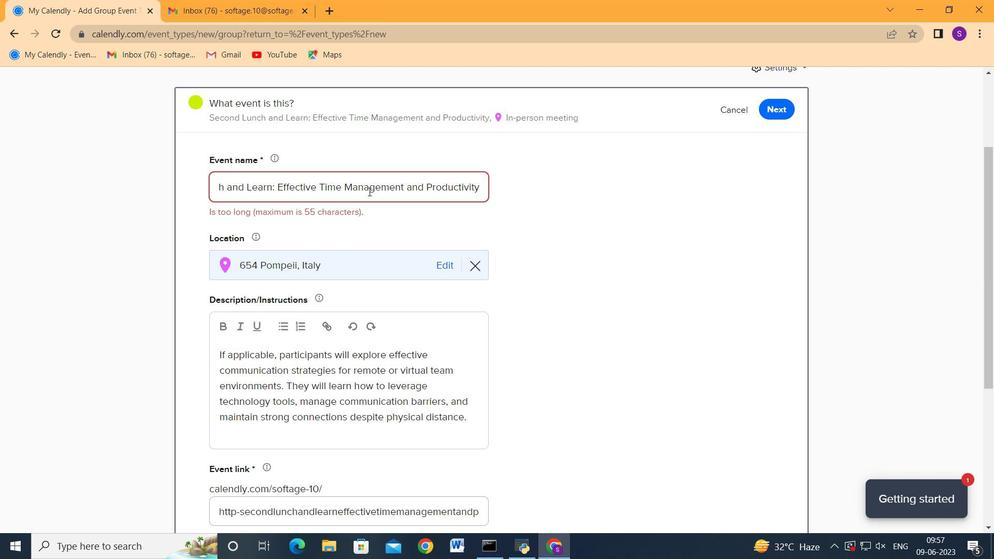 
Action: Mouse moved to (423, 195)
Screenshot: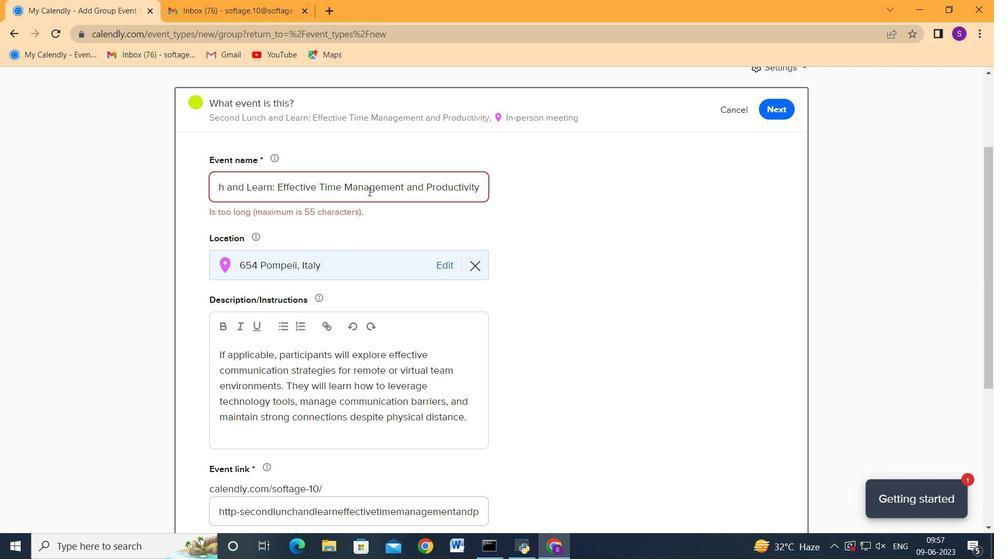 
Action: Key pressed <Key.shift>
Screenshot: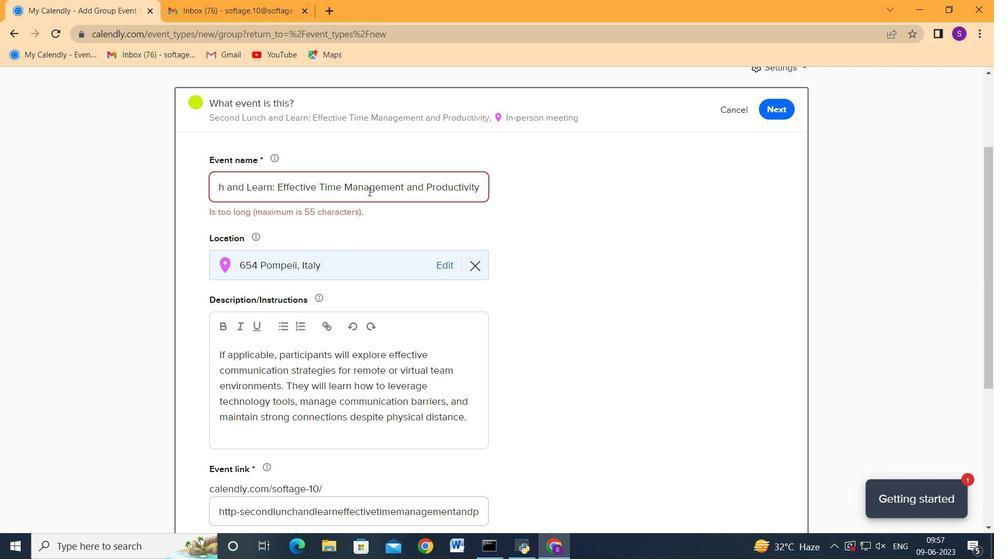 
Action: Mouse moved to (430, 195)
Screenshot: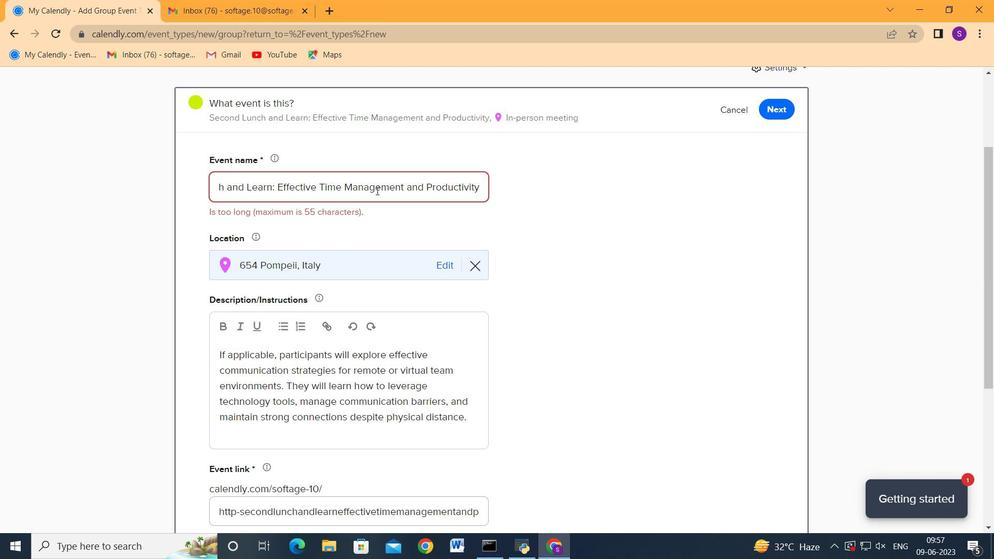 
Action: Key pressed <Key.shift>
Screenshot: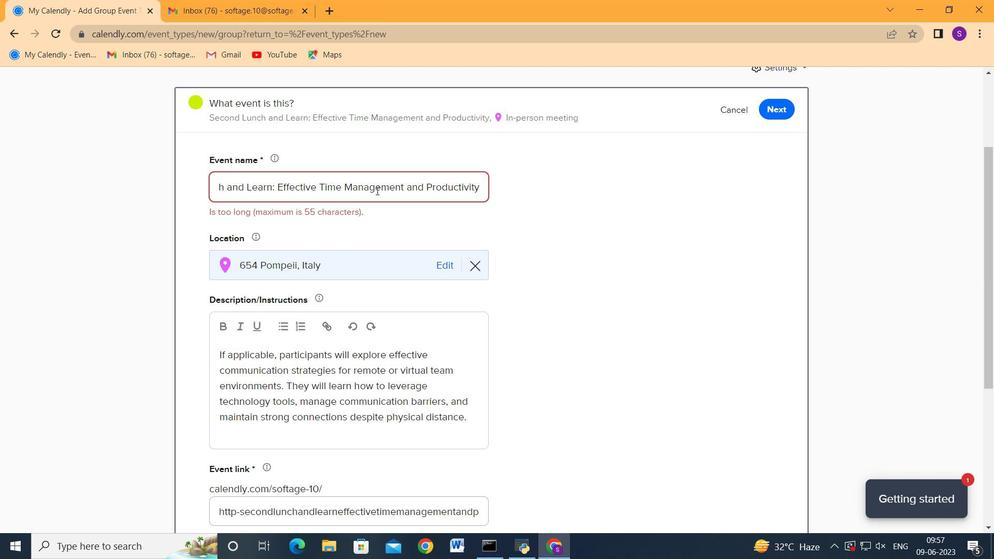 
Action: Mouse moved to (433, 195)
Screenshot: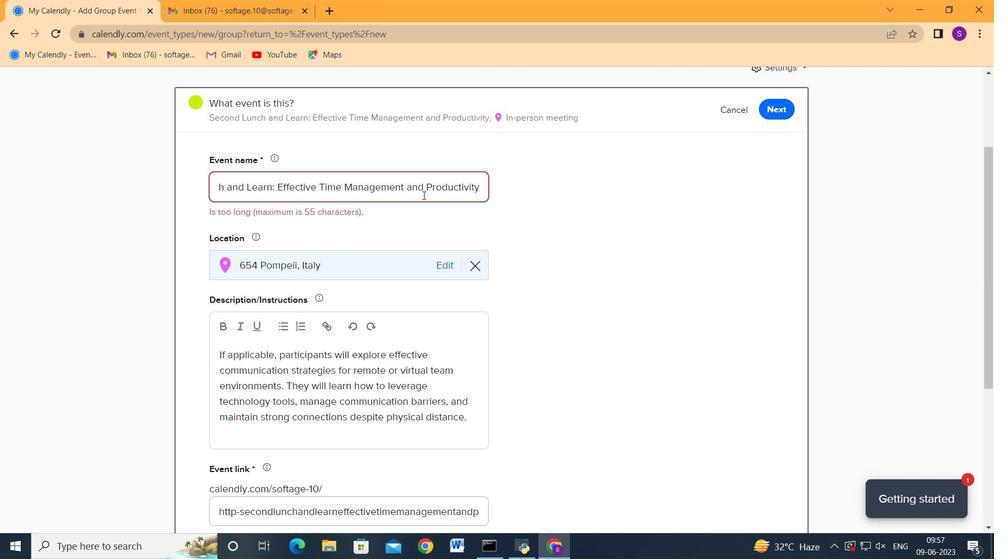 
Action: Key pressed <Key.shift>
Screenshot: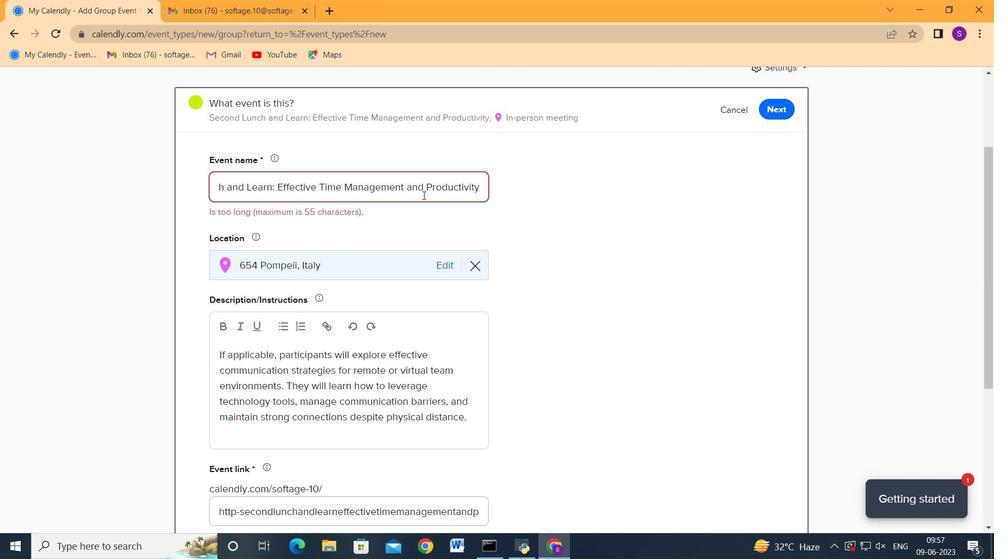 
Action: Mouse moved to (424, 189)
Screenshot: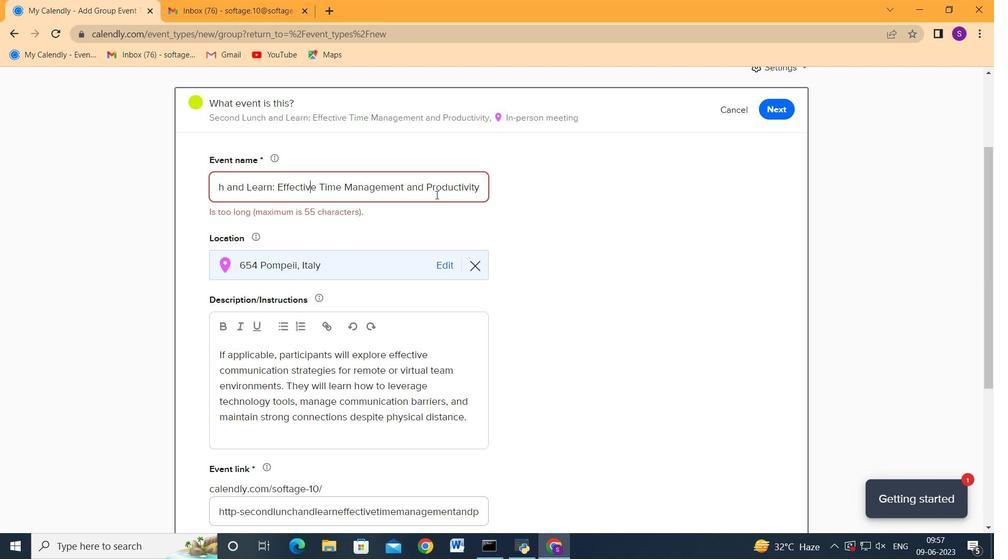 
Action: Mouse pressed left at (424, 189)
Screenshot: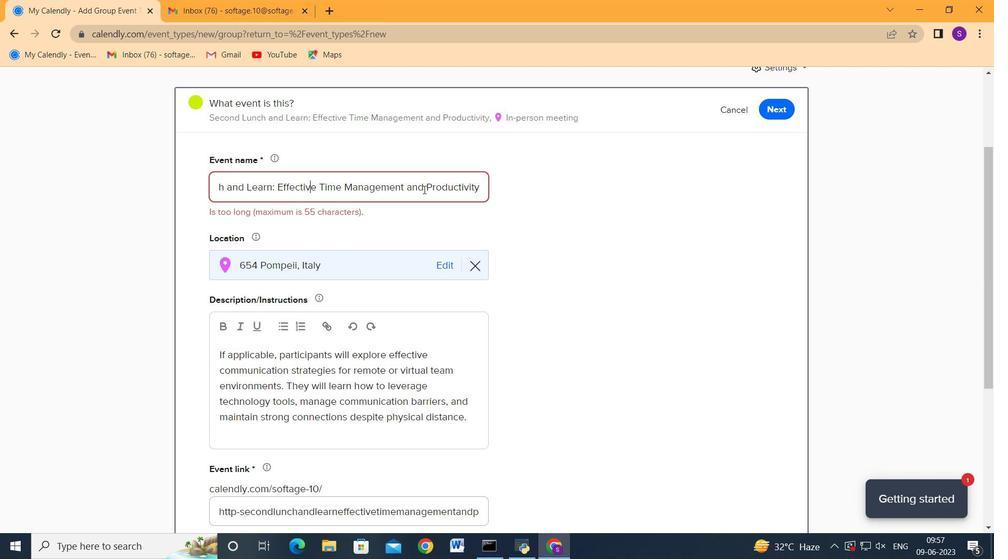
Action: Mouse moved to (538, 221)
Screenshot: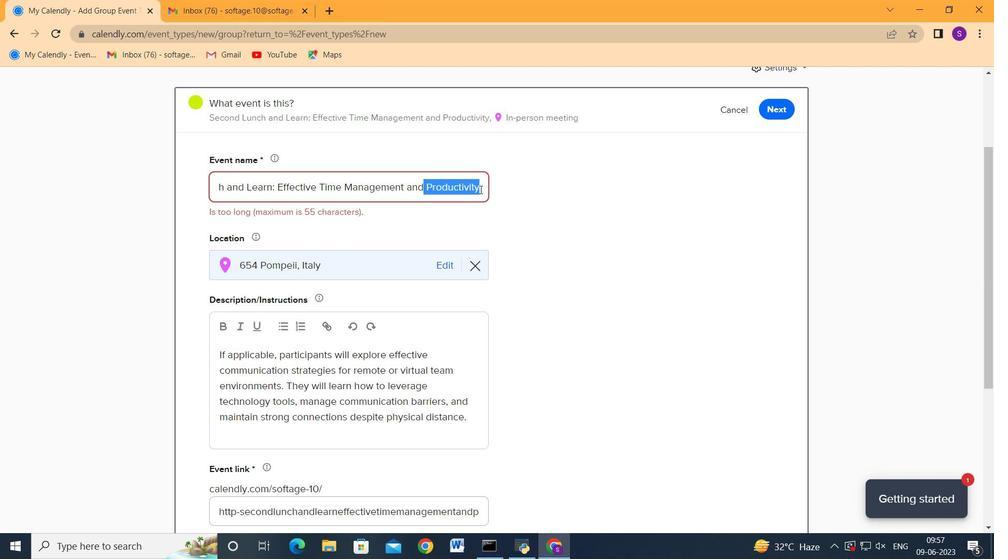 
Action: Key pressed <Key.backspace>
Screenshot: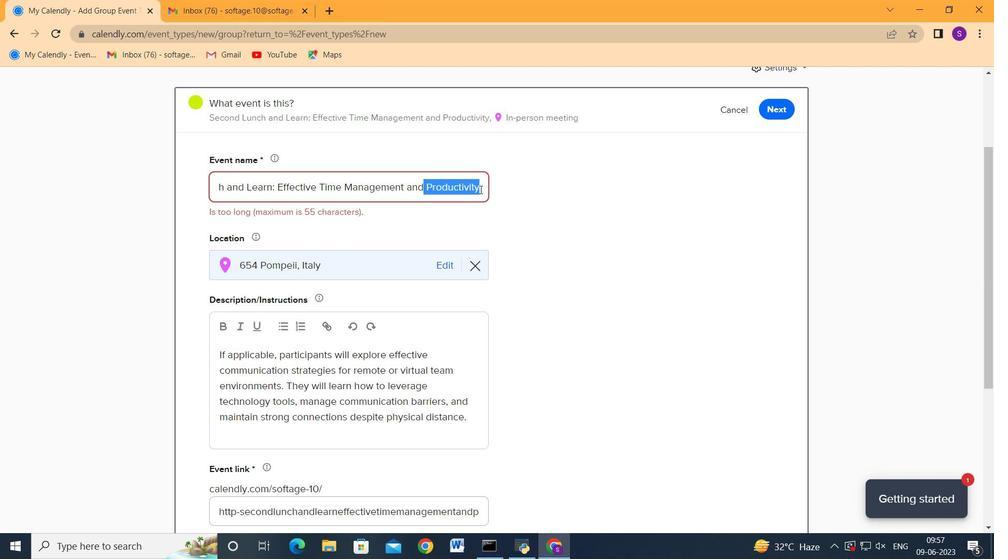 
Action: Mouse moved to (609, 252)
Screenshot: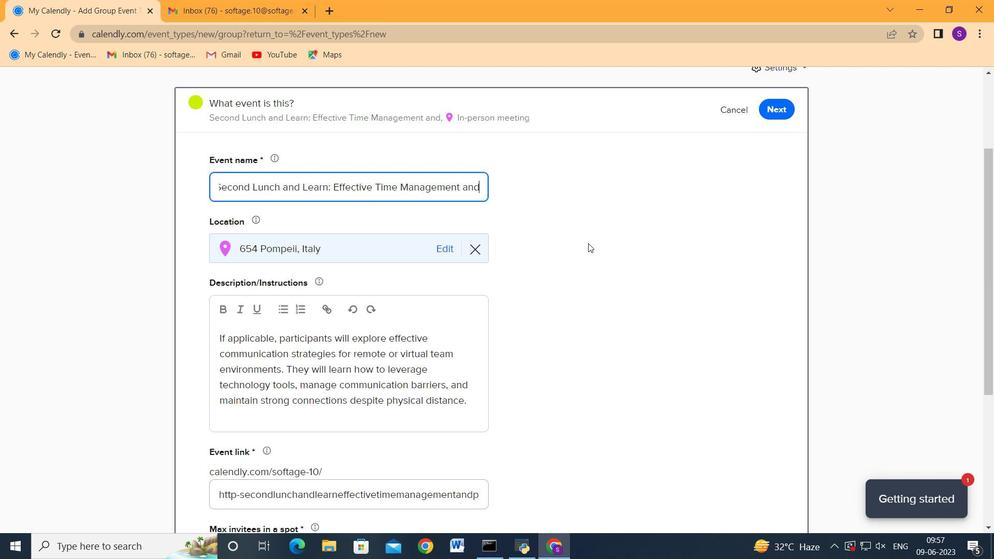 
Action: Mouse scrolled (609, 251) with delta (0, 0)
Screenshot: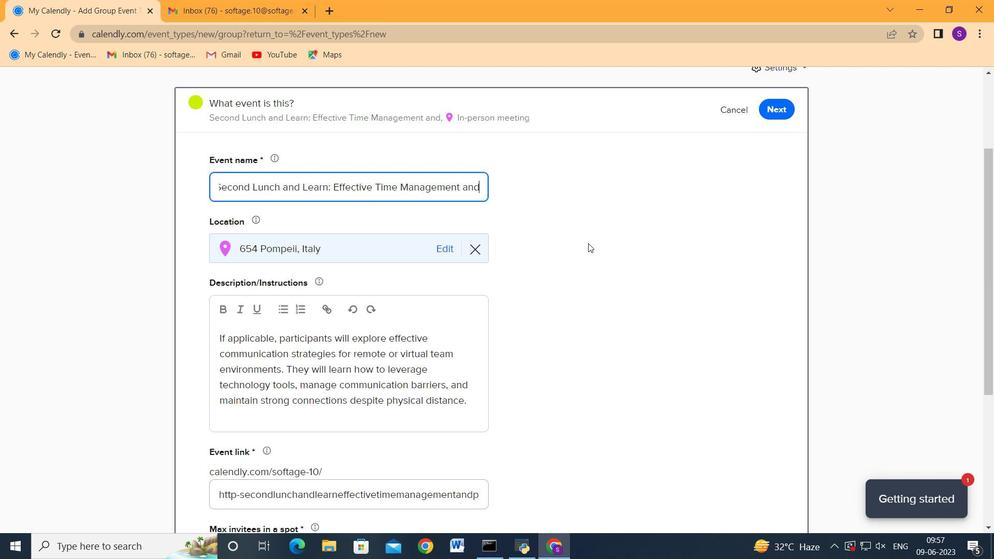 
Action: Mouse moved to (609, 252)
Screenshot: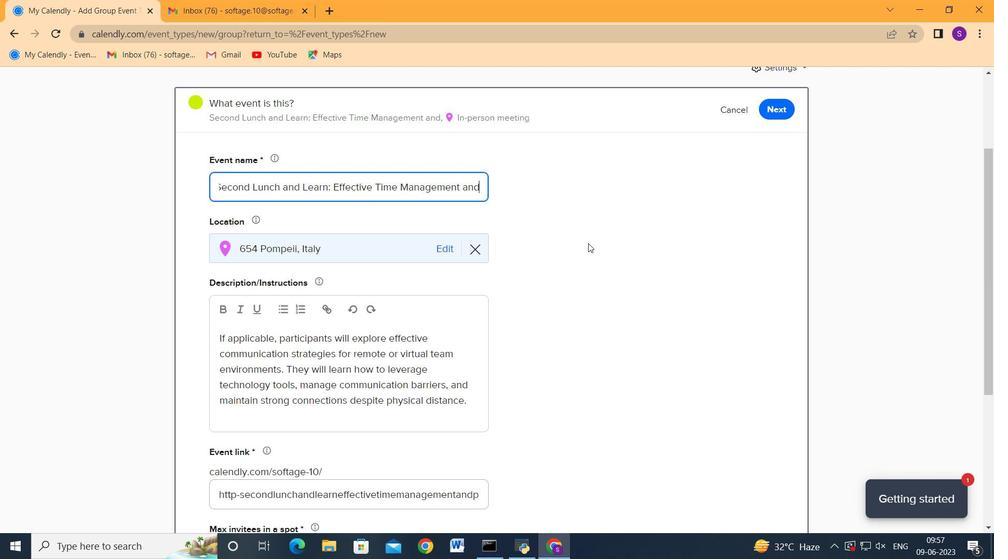 
Action: Mouse scrolled (609, 252) with delta (0, 0)
Screenshot: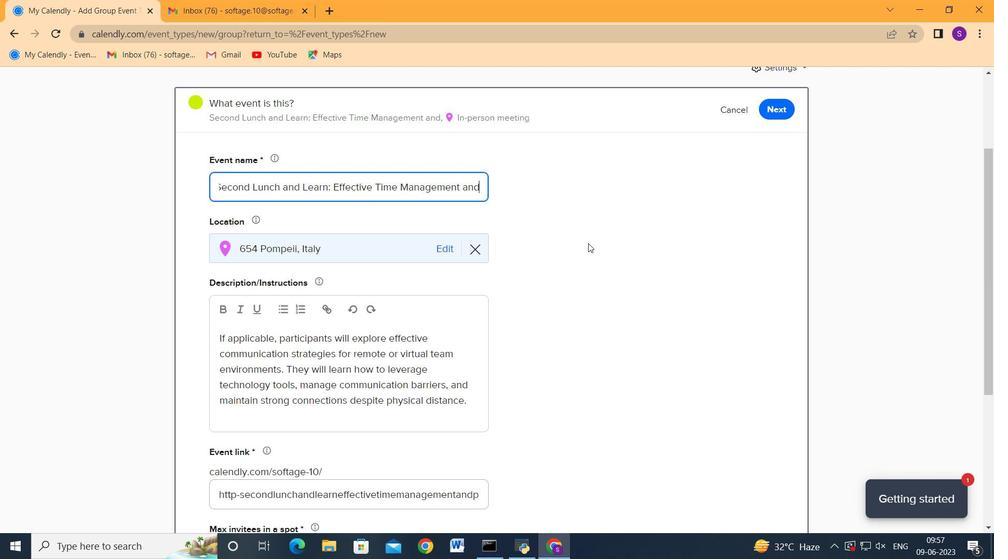 
Action: Mouse scrolled (609, 252) with delta (0, 0)
Screenshot: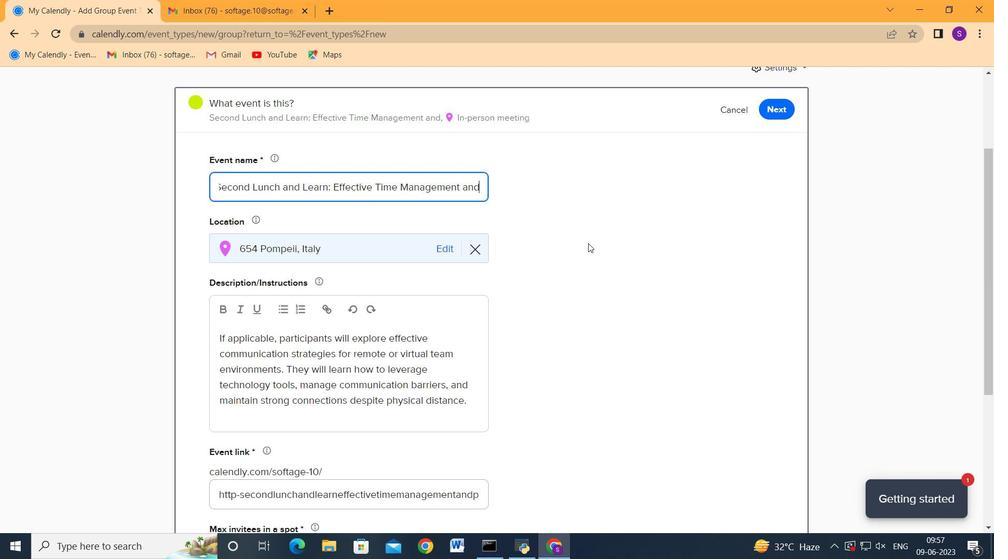 
Action: Mouse scrolled (609, 252) with delta (0, 0)
Screenshot: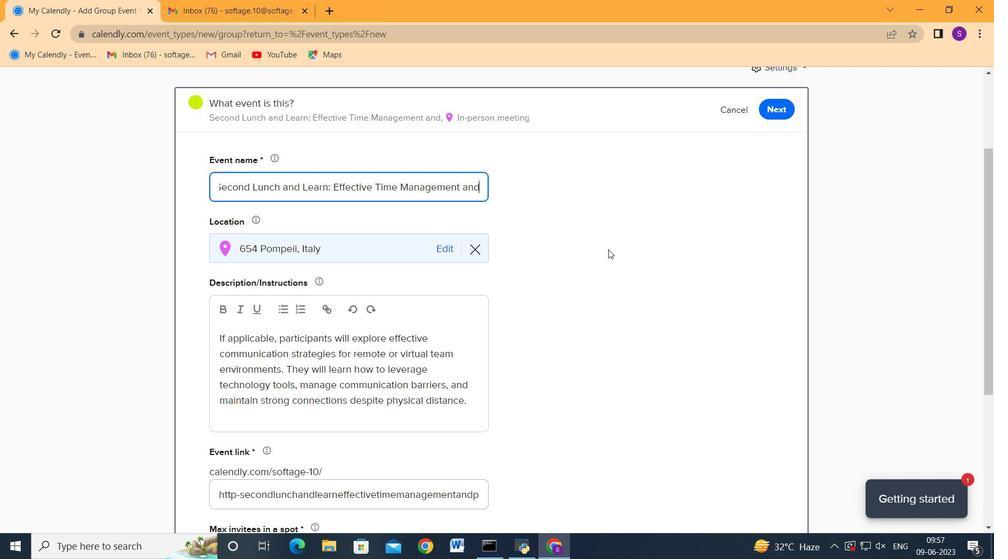 
Action: Mouse moved to (609, 253)
Screenshot: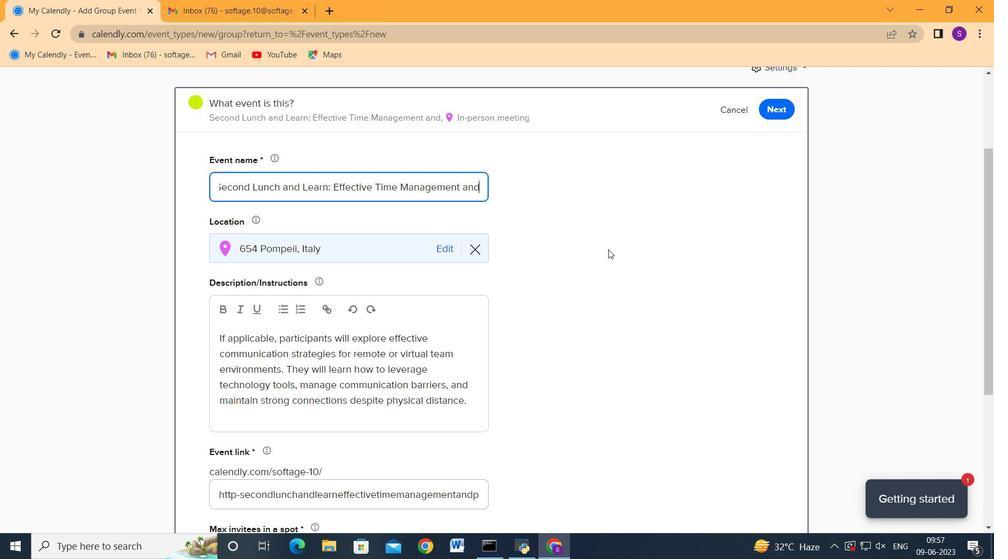 
Action: Mouse scrolled (609, 252) with delta (0, 0)
Screenshot: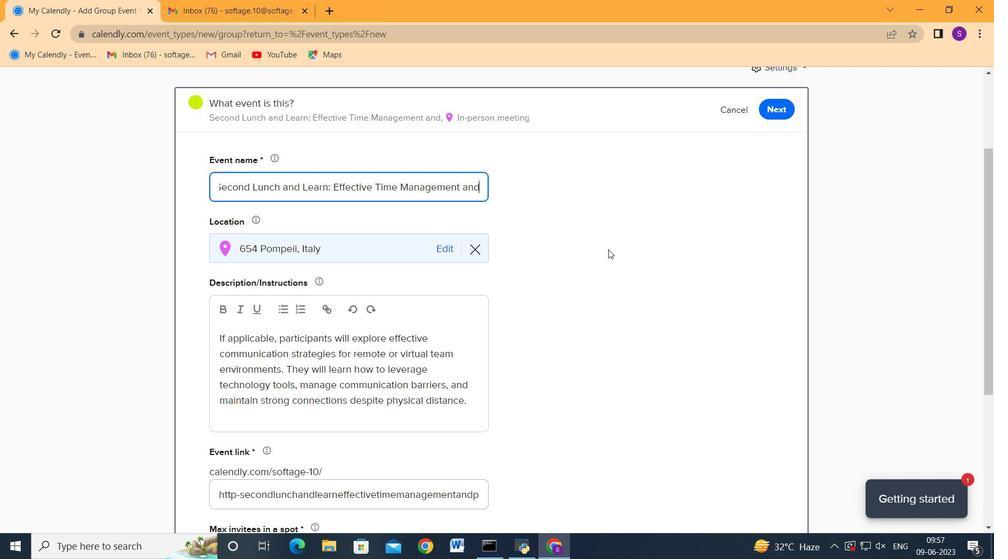 
Action: Mouse scrolled (609, 252) with delta (0, 0)
Screenshot: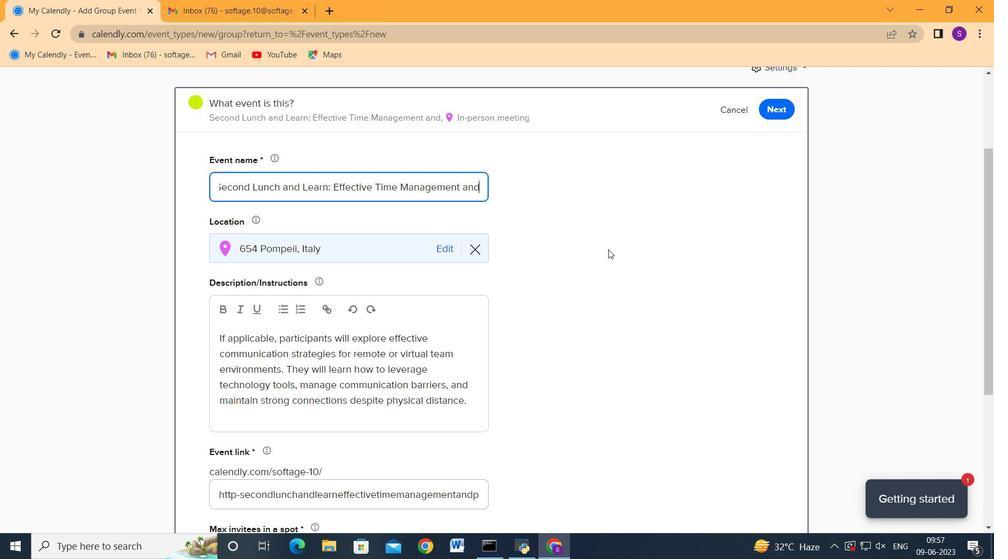
Action: Mouse scrolled (609, 252) with delta (0, 0)
Screenshot: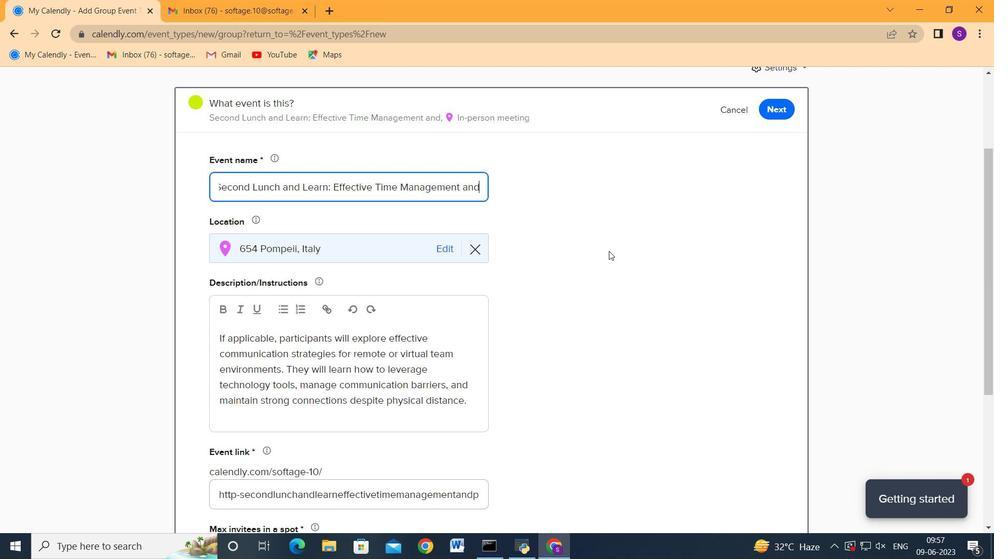 
Action: Mouse moved to (765, 468)
Screenshot: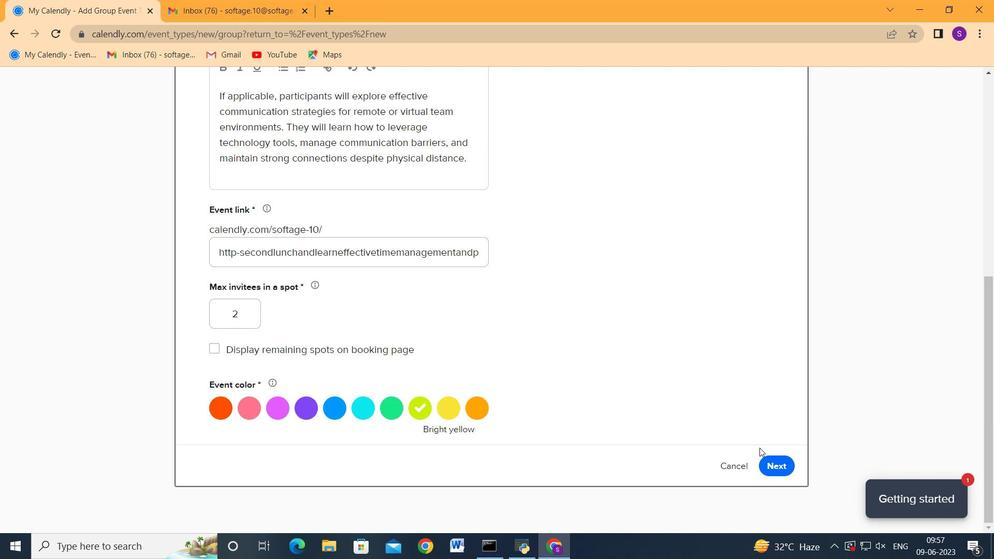 
Action: Mouse pressed left at (765, 468)
Screenshot: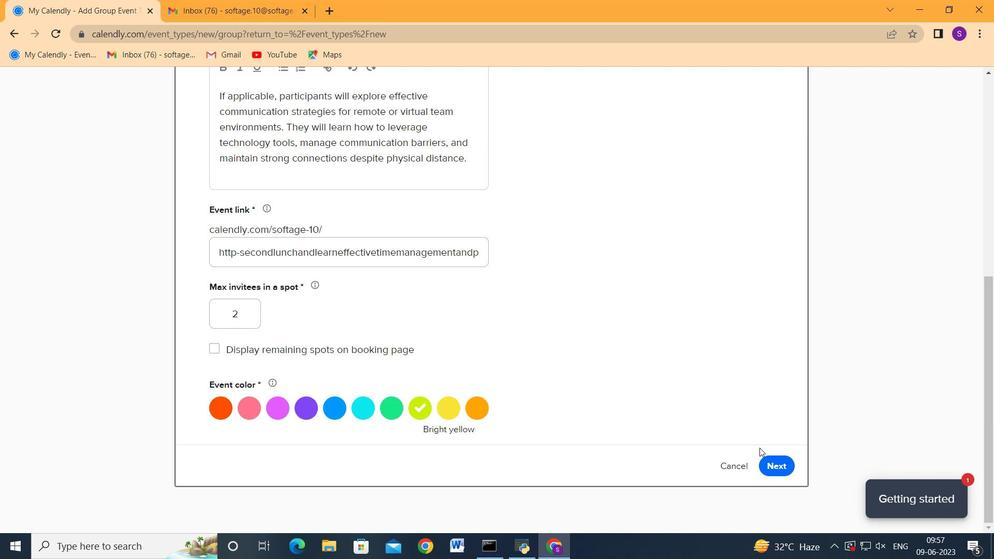 
Action: Mouse moved to (524, 241)
Screenshot: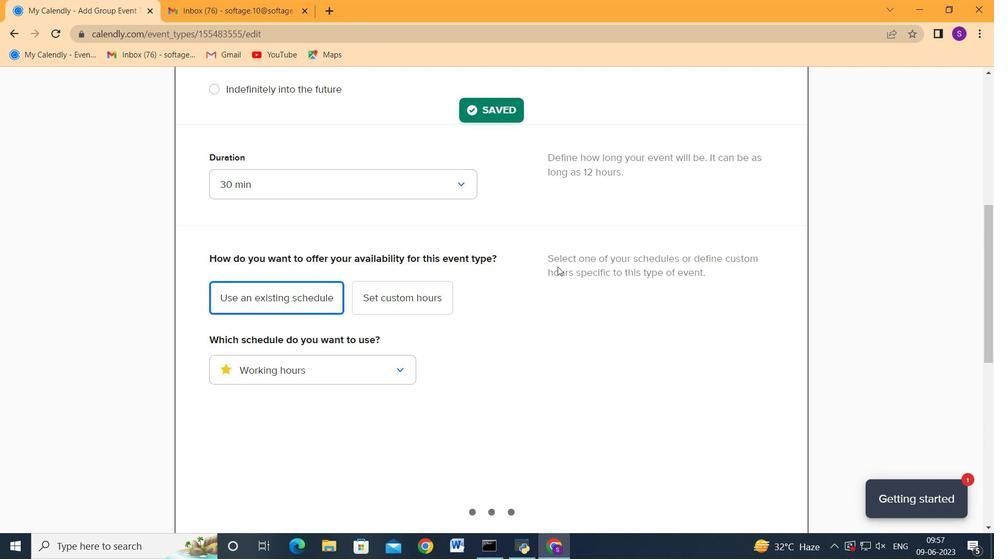 
Action: Mouse scrolled (524, 241) with delta (0, 0)
Screenshot: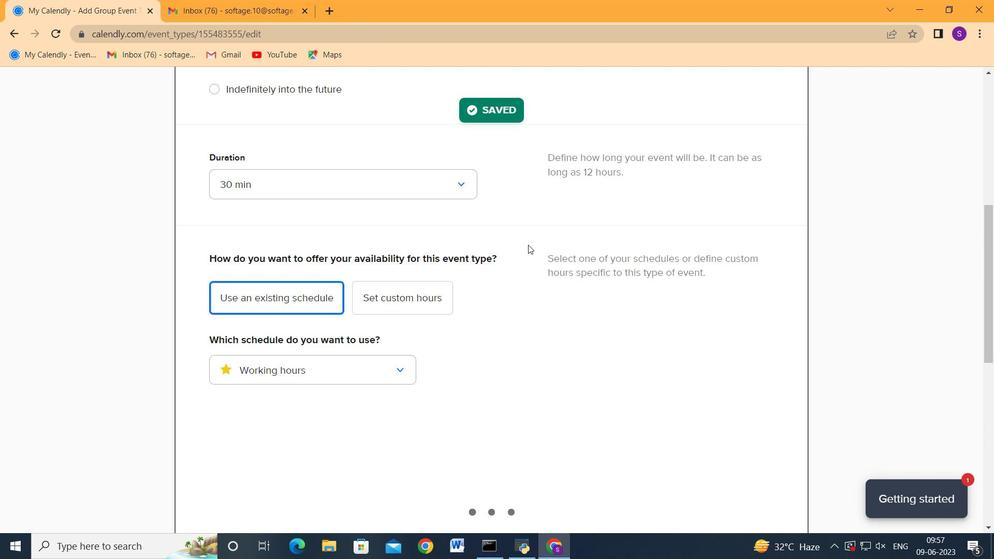
Action: Mouse scrolled (524, 241) with delta (0, 0)
Screenshot: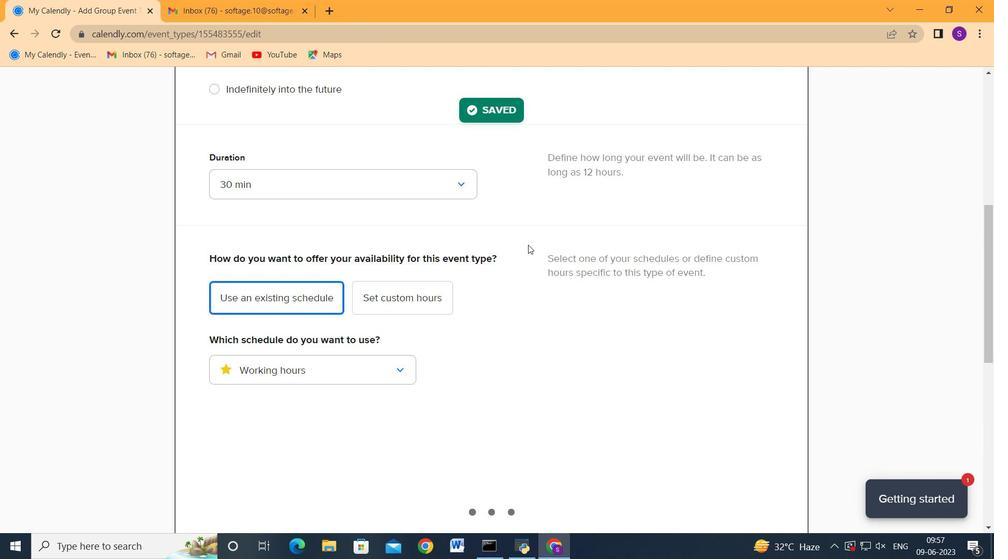 
Action: Mouse scrolled (524, 241) with delta (0, 0)
Screenshot: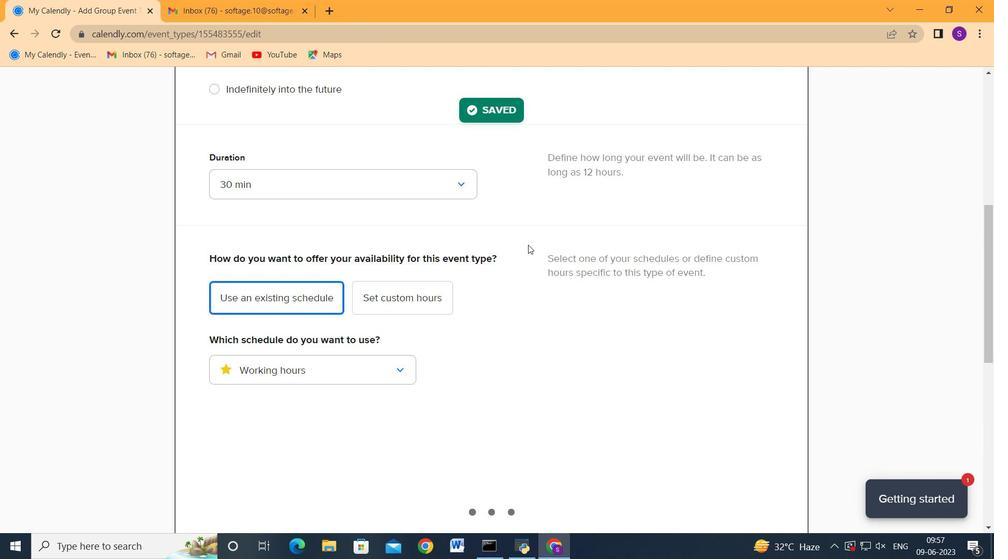 
Action: Mouse scrolled (524, 241) with delta (0, 0)
Screenshot: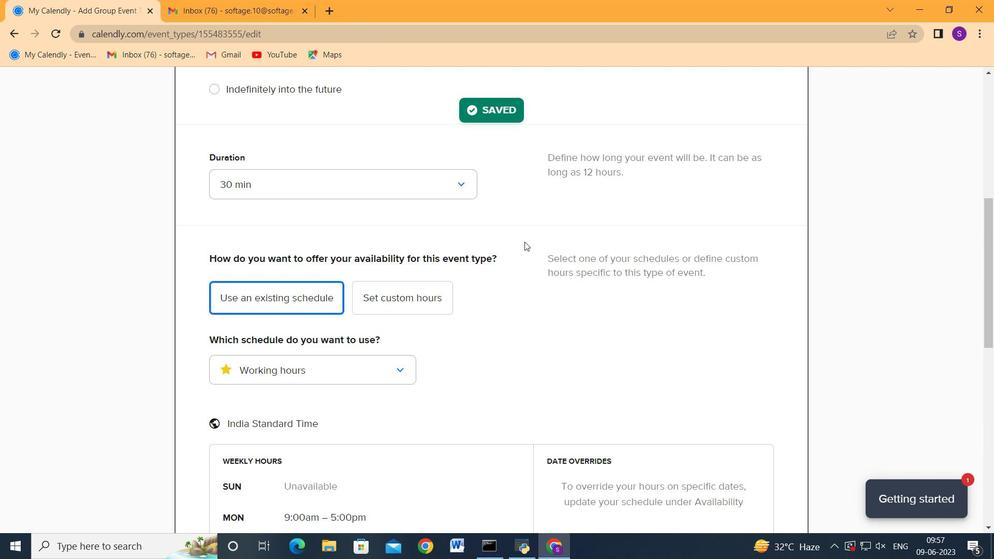
Action: Mouse moved to (285, 322)
Screenshot: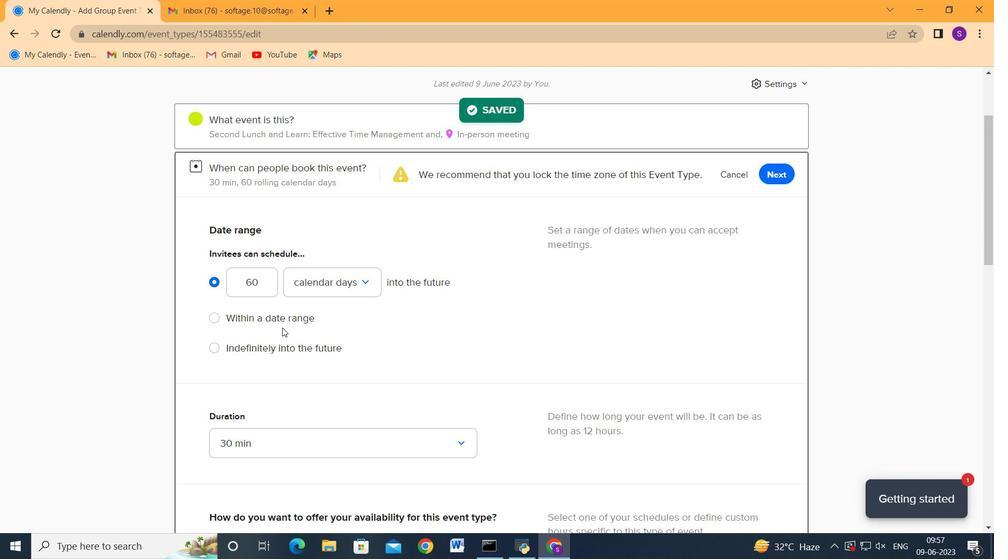 
Action: Mouse pressed left at (285, 322)
Screenshot: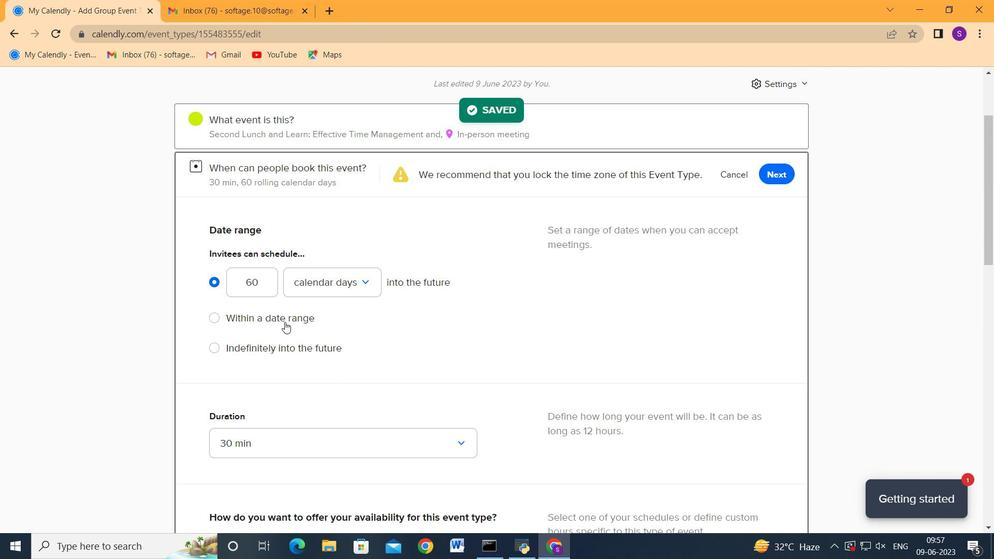 
Action: Mouse moved to (361, 325)
Screenshot: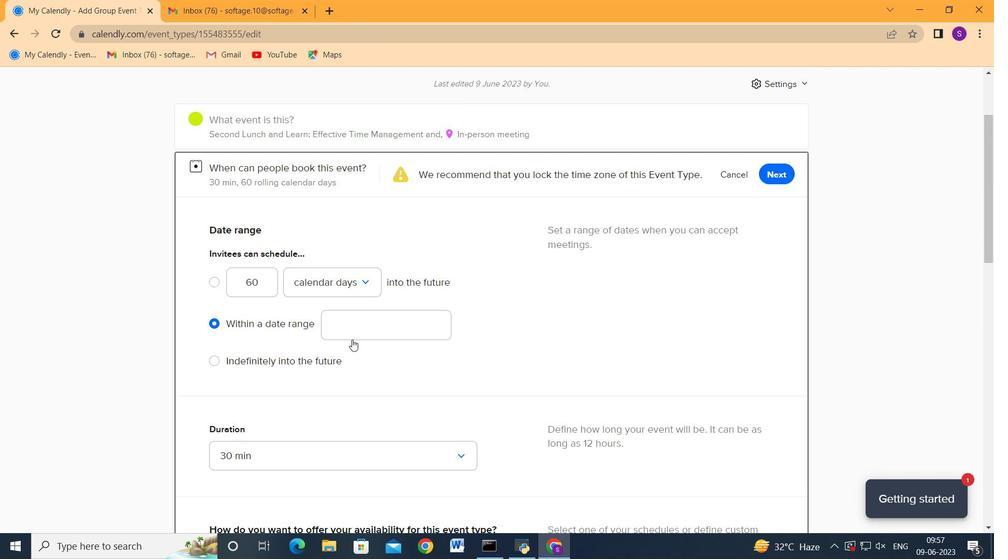 
Action: Mouse pressed left at (361, 325)
Screenshot: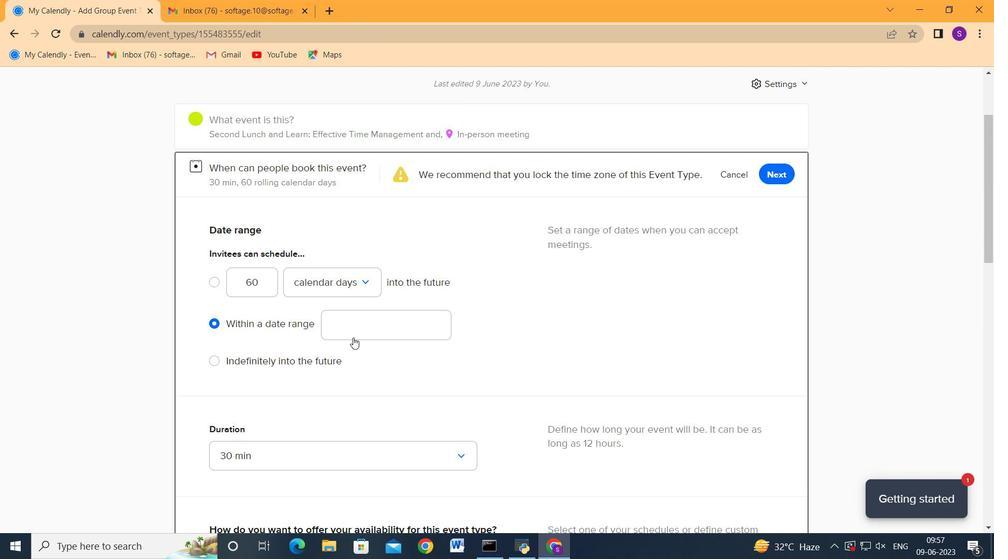 
Action: Mouse moved to (422, 91)
Screenshot: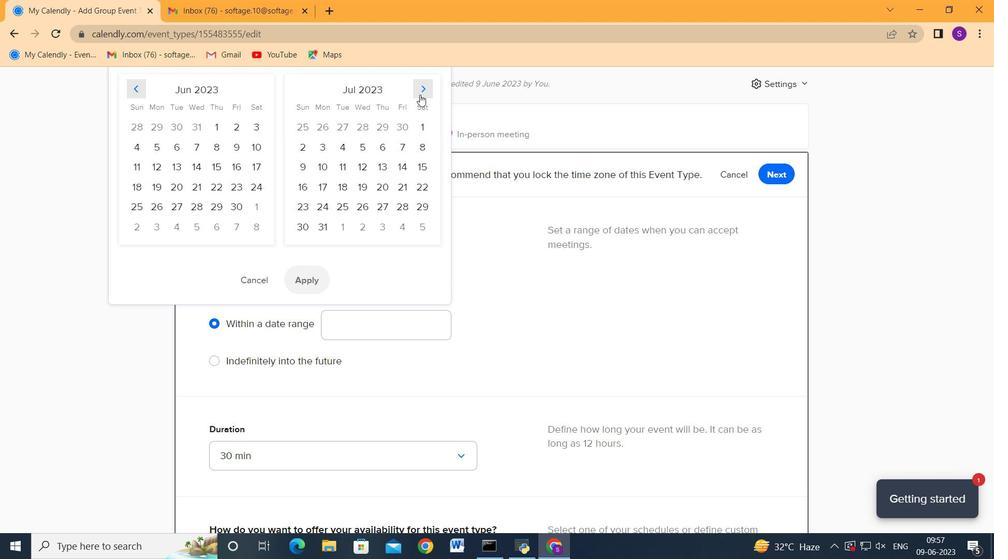 
Action: Mouse pressed left at (422, 91)
Screenshot: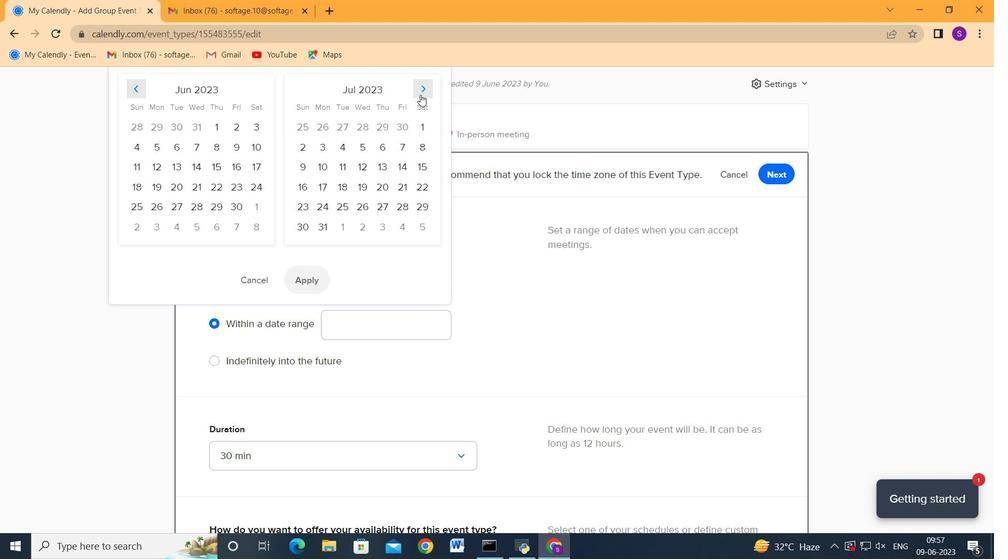 
Action: Mouse pressed left at (422, 91)
Screenshot: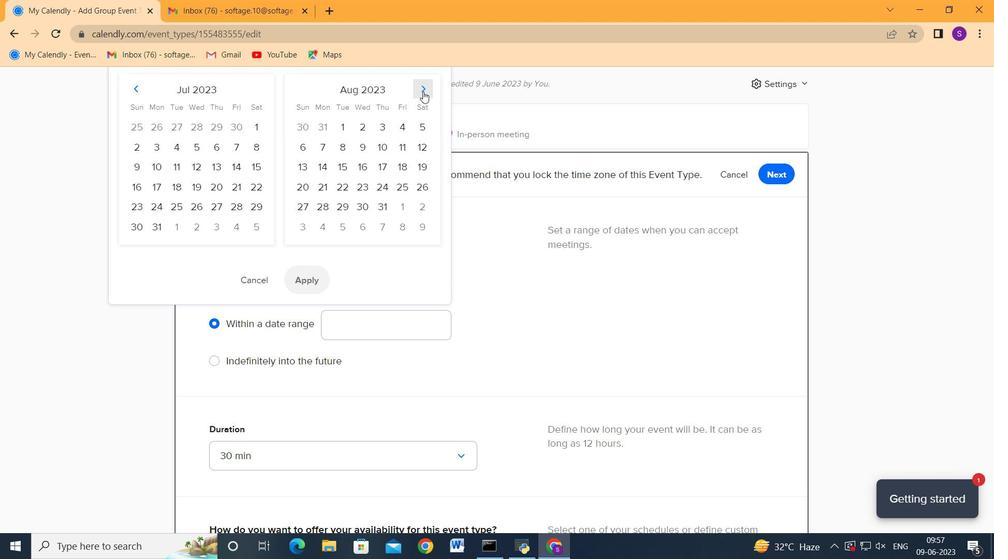 
Action: Mouse pressed left at (422, 91)
Screenshot: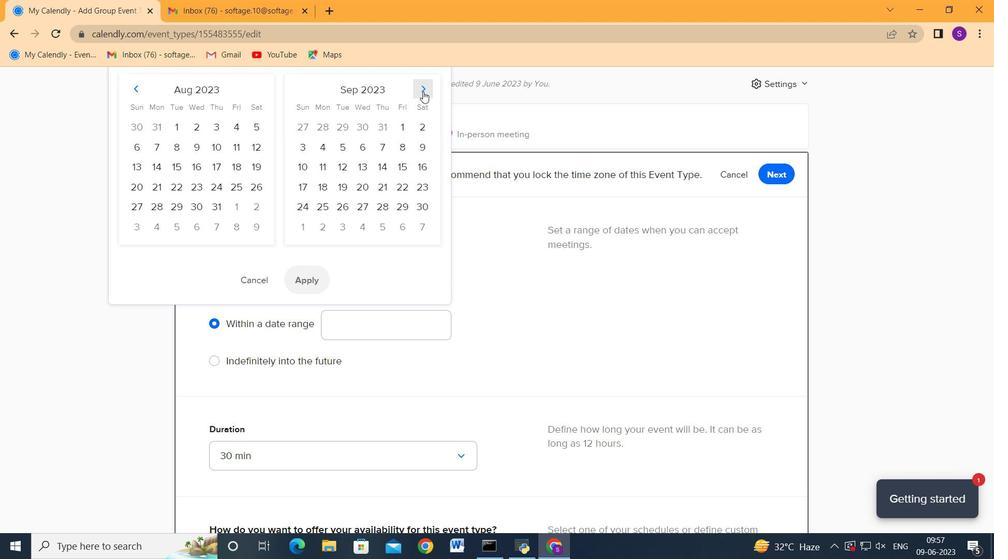 
Action: Mouse pressed left at (422, 91)
Screenshot: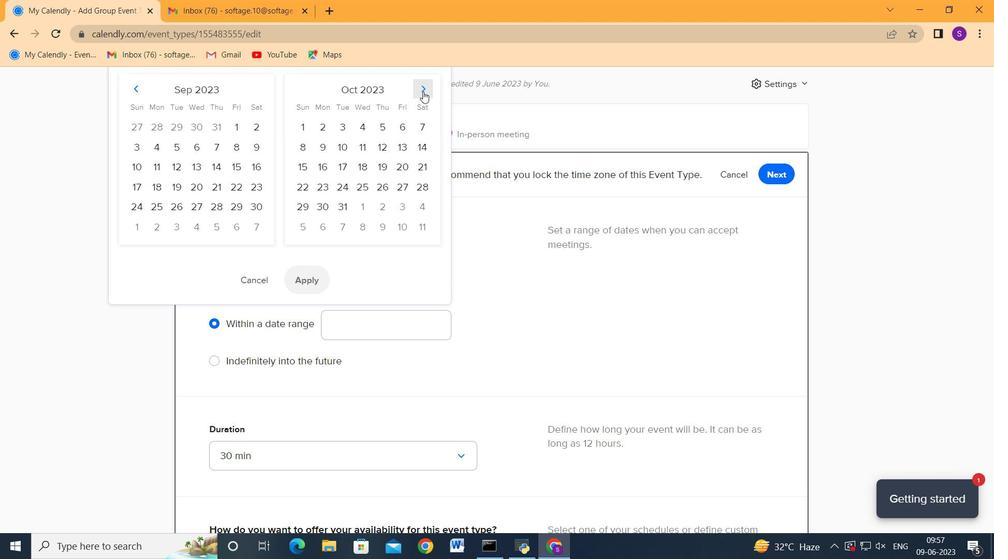 
Action: Mouse pressed left at (422, 91)
Screenshot: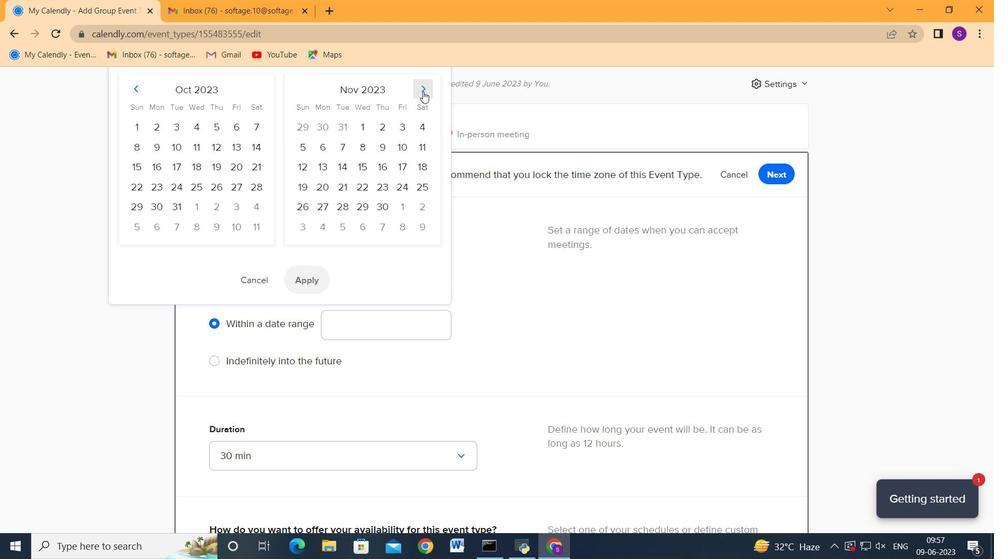
Action: Mouse pressed left at (422, 91)
Screenshot: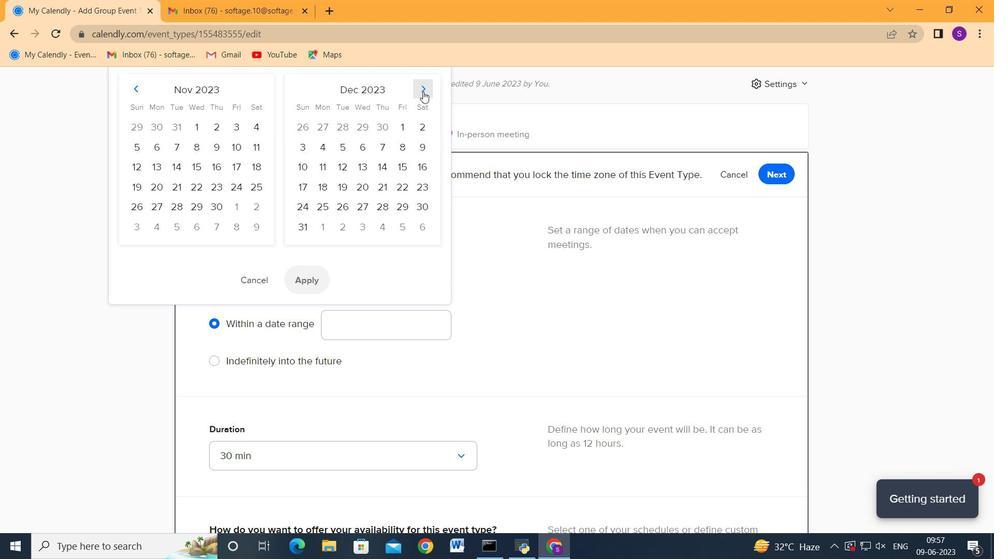 
Action: Mouse pressed left at (422, 91)
Screenshot: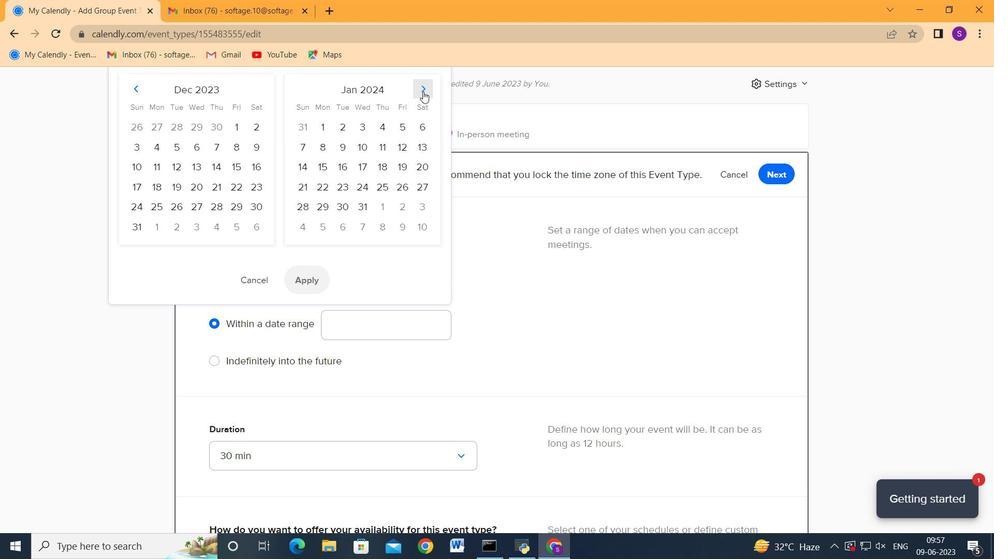 
Action: Mouse pressed left at (422, 91)
Screenshot: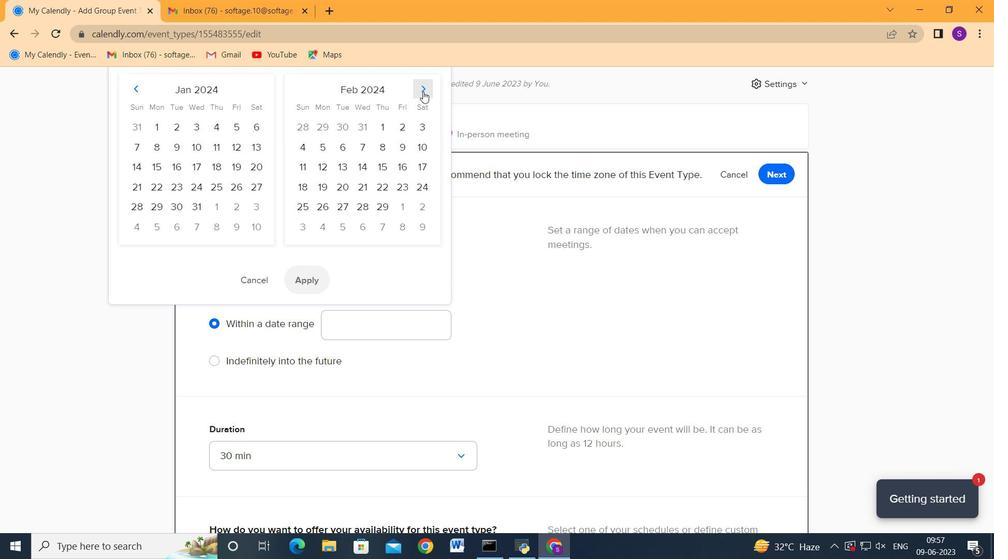 
Action: Mouse pressed left at (422, 91)
Screenshot: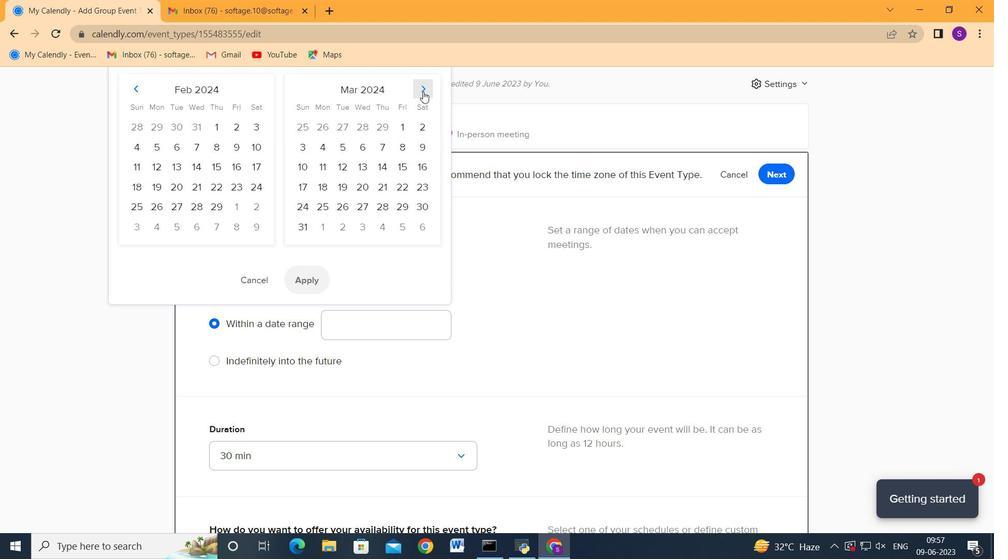 
Action: Mouse moved to (341, 185)
Screenshot: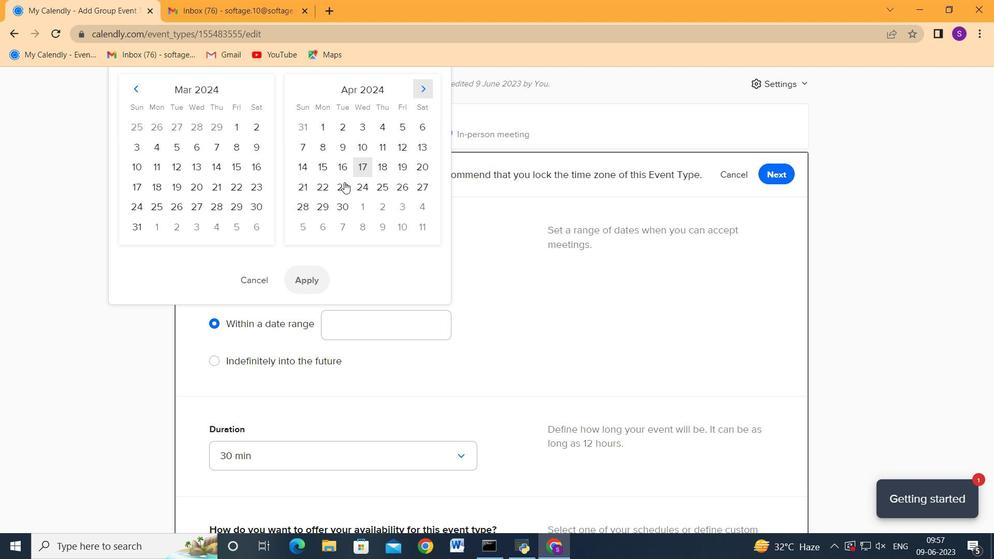 
Action: Mouse pressed left at (341, 185)
Screenshot: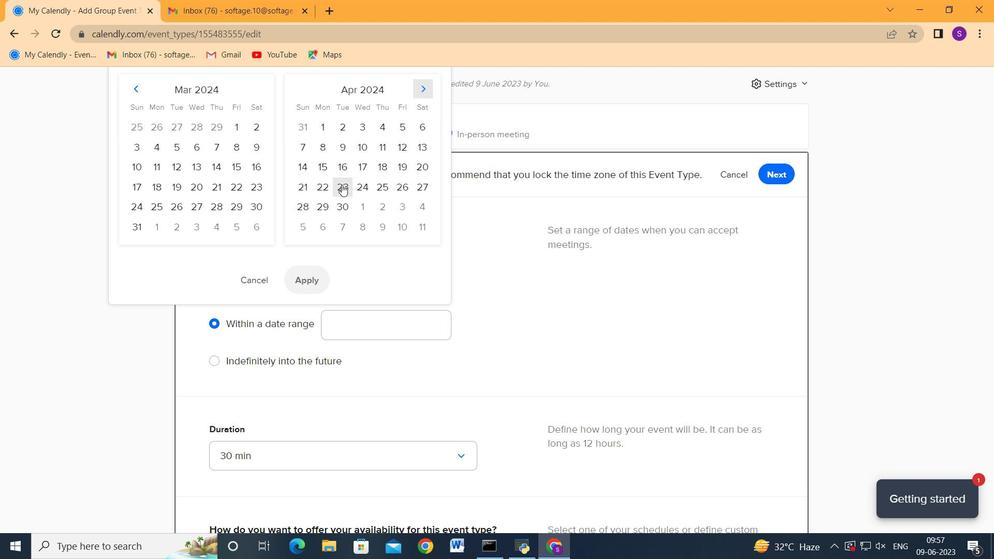 
Action: Mouse moved to (378, 183)
Screenshot: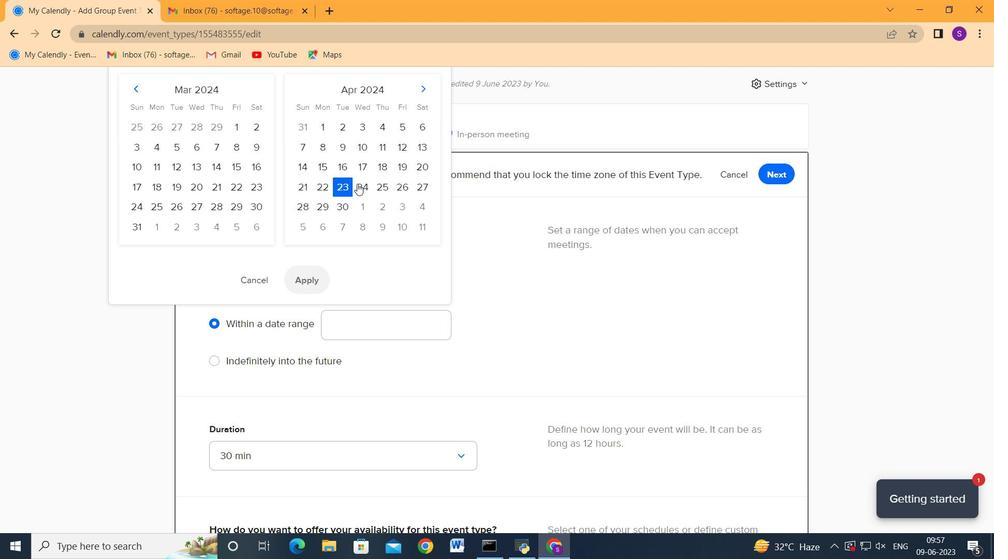 
Action: Mouse pressed left at (378, 183)
Screenshot: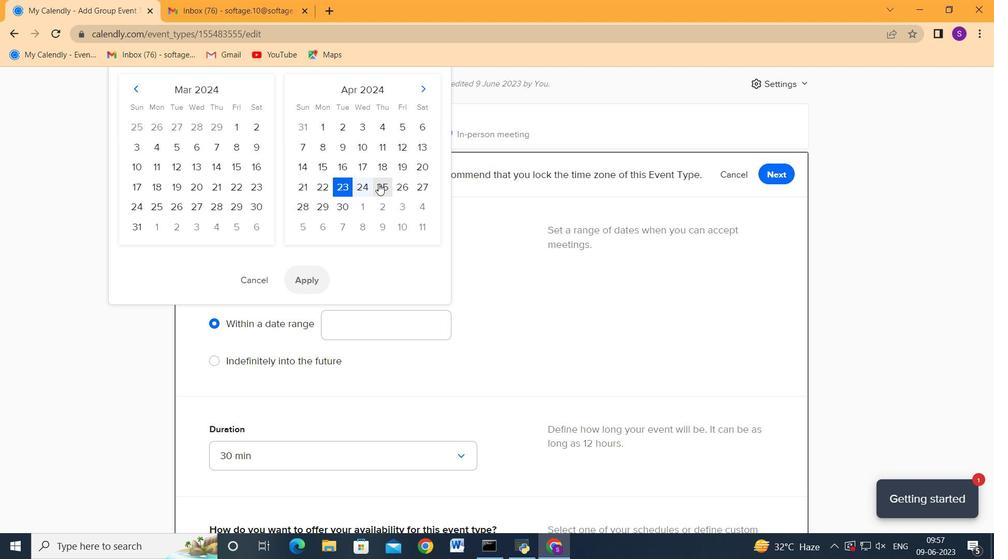 
Action: Mouse moved to (311, 279)
Screenshot: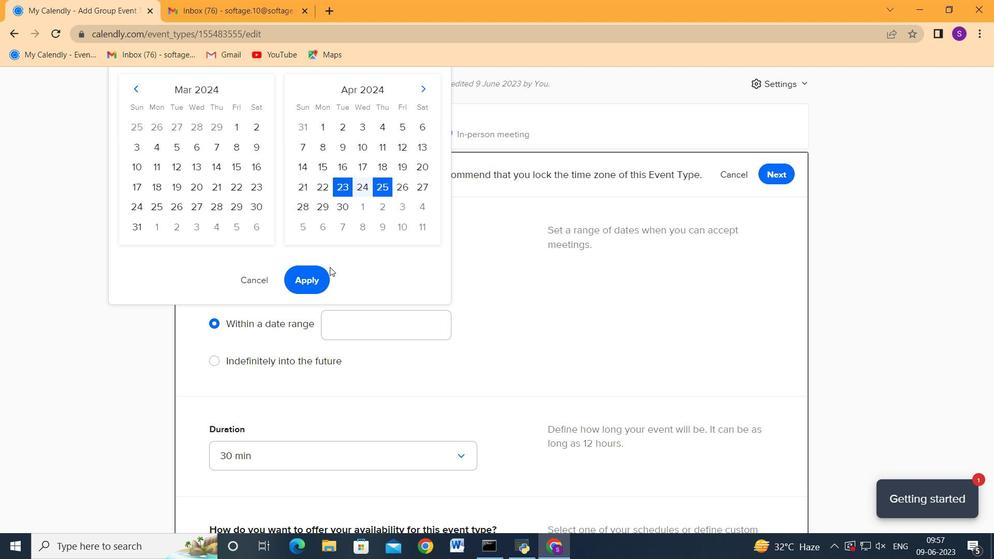 
Action: Mouse pressed left at (311, 279)
Screenshot: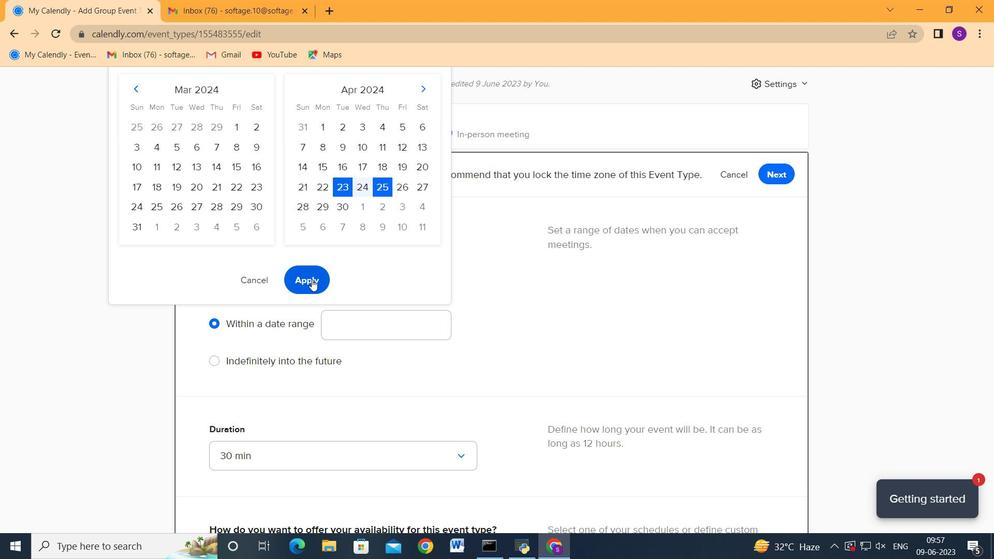 
Action: Mouse moved to (518, 302)
Screenshot: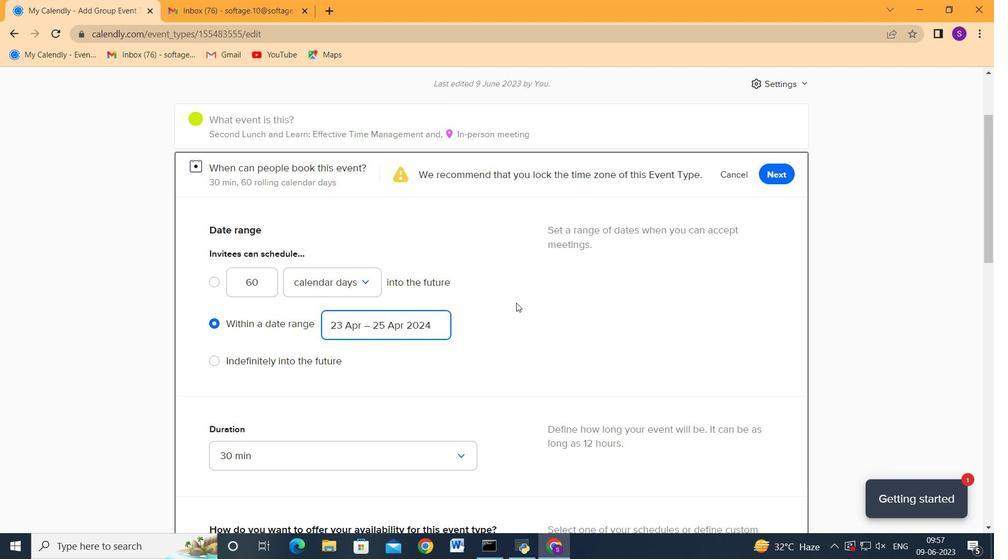 
Action: Mouse scrolled (518, 302) with delta (0, 0)
Screenshot: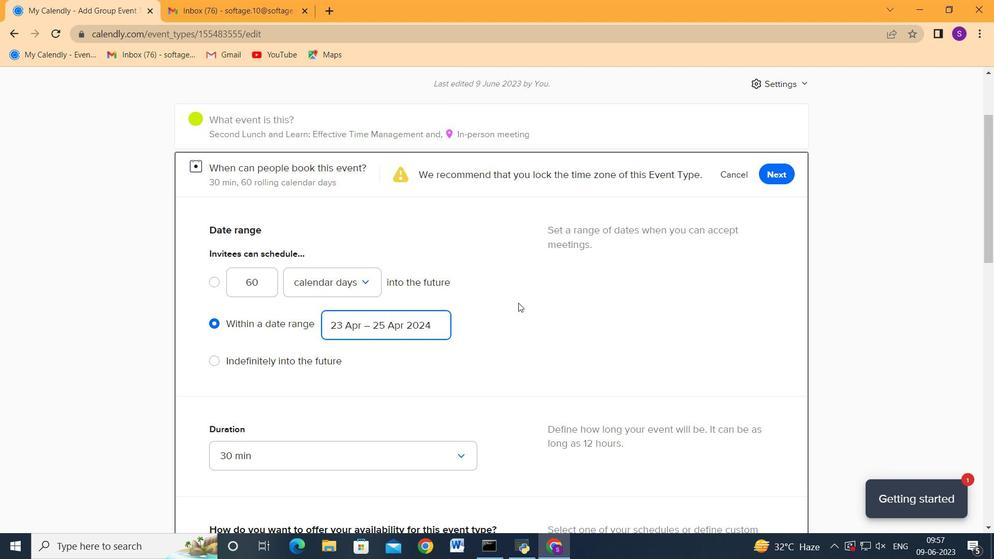
Action: Mouse scrolled (518, 302) with delta (0, 0)
Screenshot: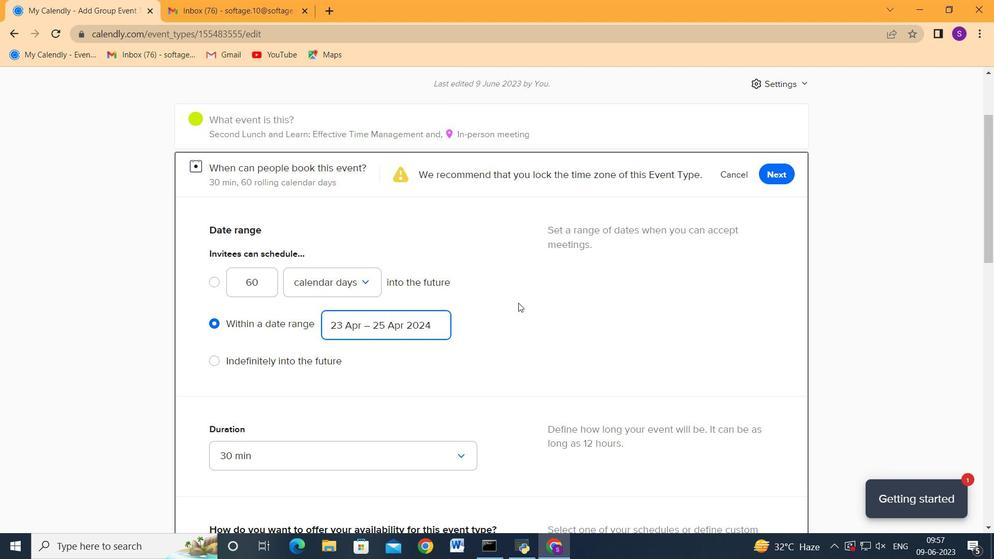 
Action: Mouse scrolled (518, 302) with delta (0, 0)
Screenshot: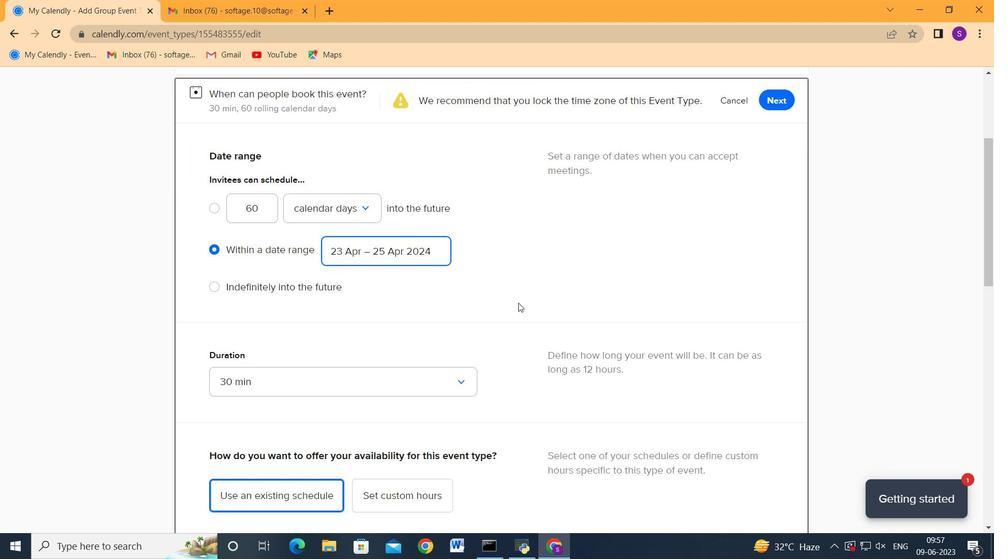 
Action: Mouse scrolled (518, 302) with delta (0, 0)
Screenshot: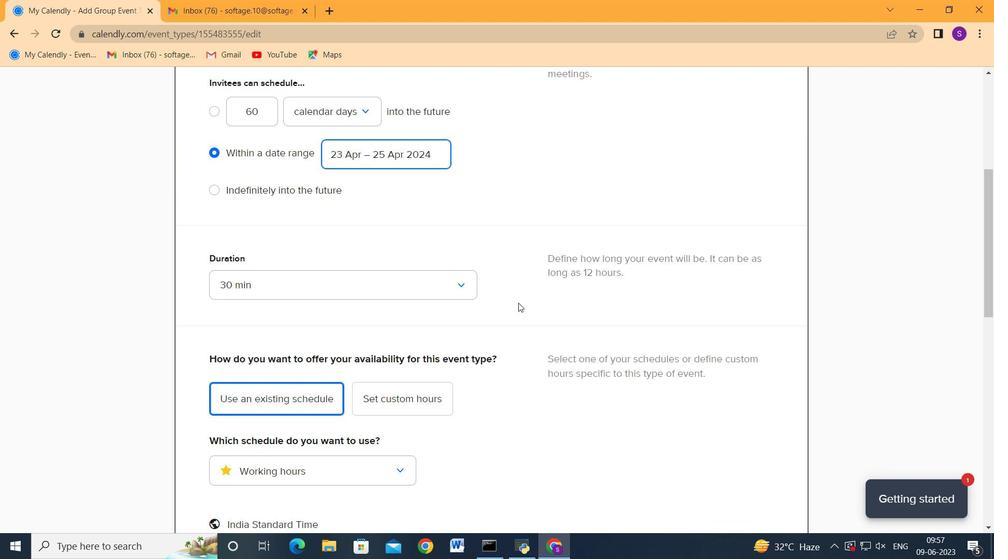 
Action: Mouse scrolled (518, 302) with delta (0, 0)
Screenshot: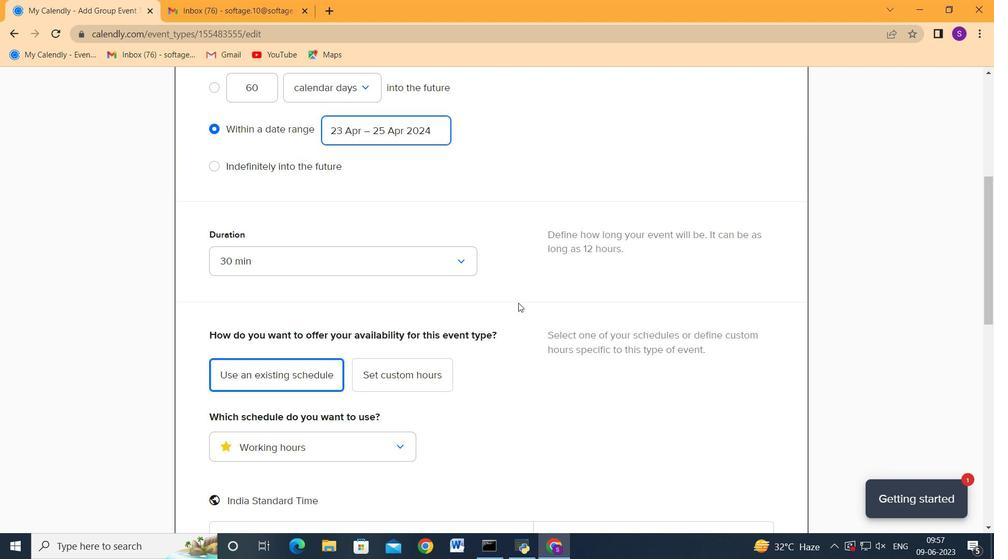 
Action: Mouse scrolled (518, 302) with delta (0, 0)
Screenshot: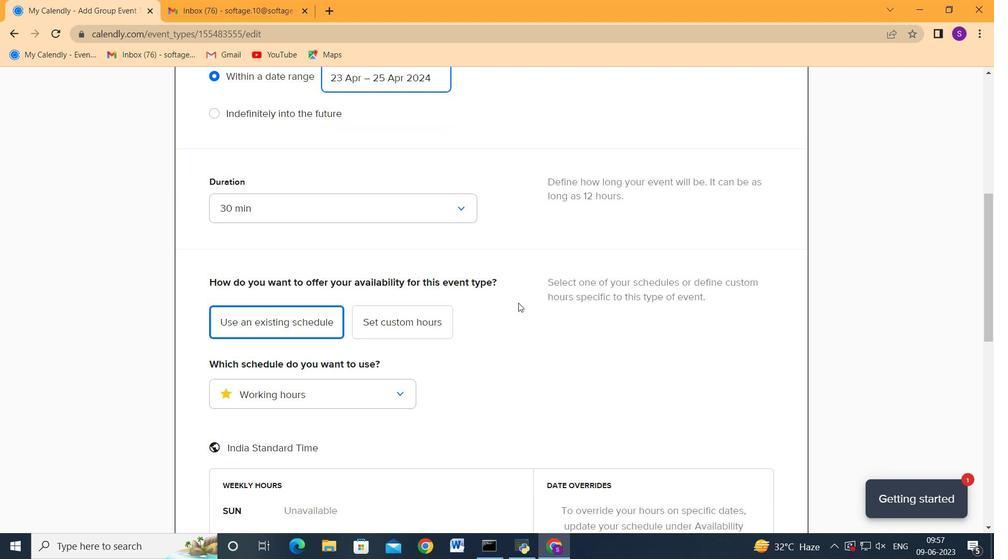 
Action: Mouse scrolled (518, 302) with delta (0, 0)
Screenshot: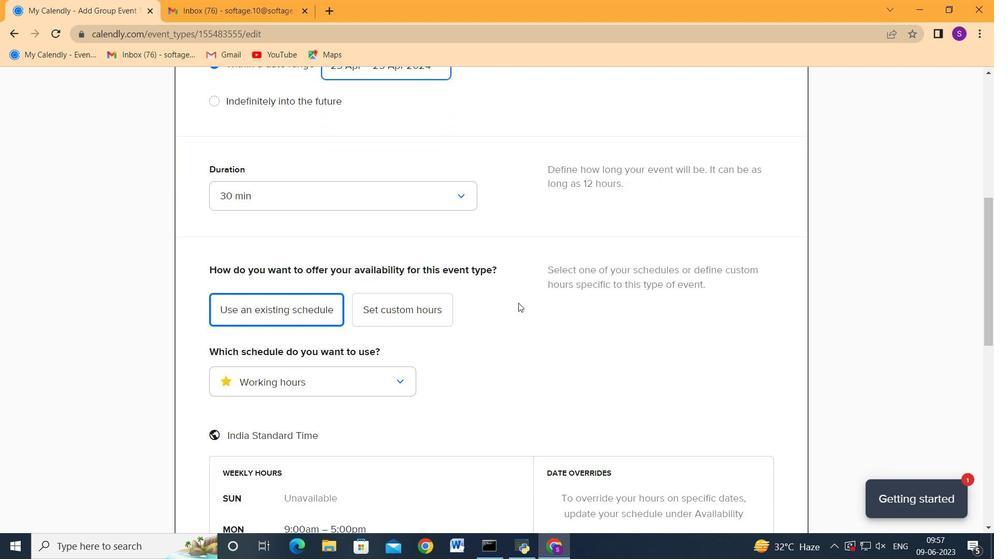 
Action: Mouse scrolled (518, 302) with delta (0, 0)
Screenshot: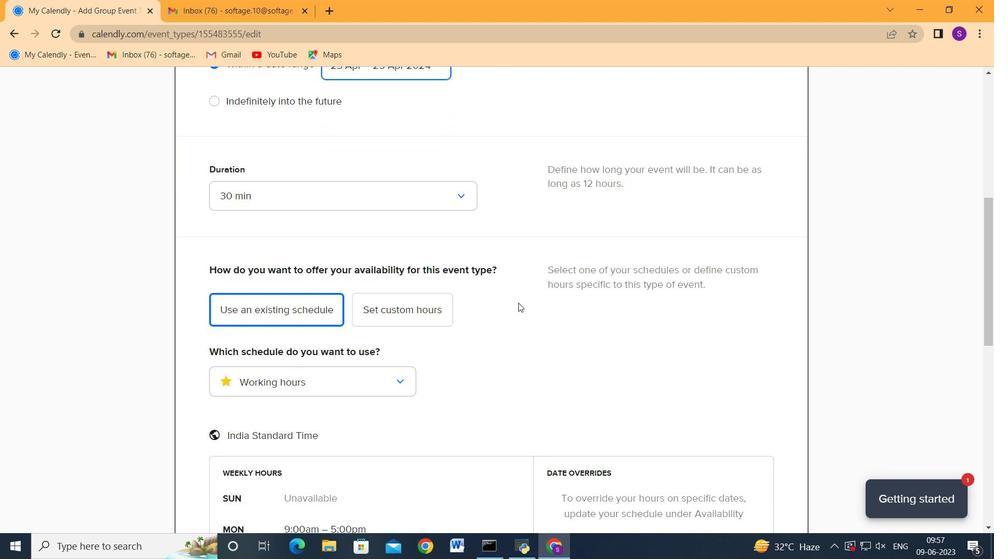 
Action: Mouse scrolled (518, 302) with delta (0, 0)
Screenshot: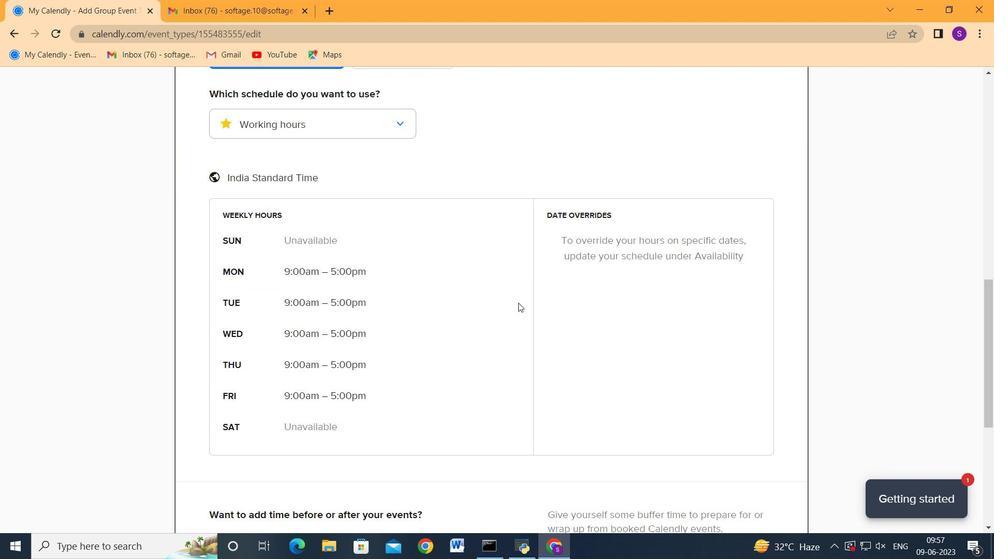 
Action: Mouse scrolled (518, 302) with delta (0, 0)
Screenshot: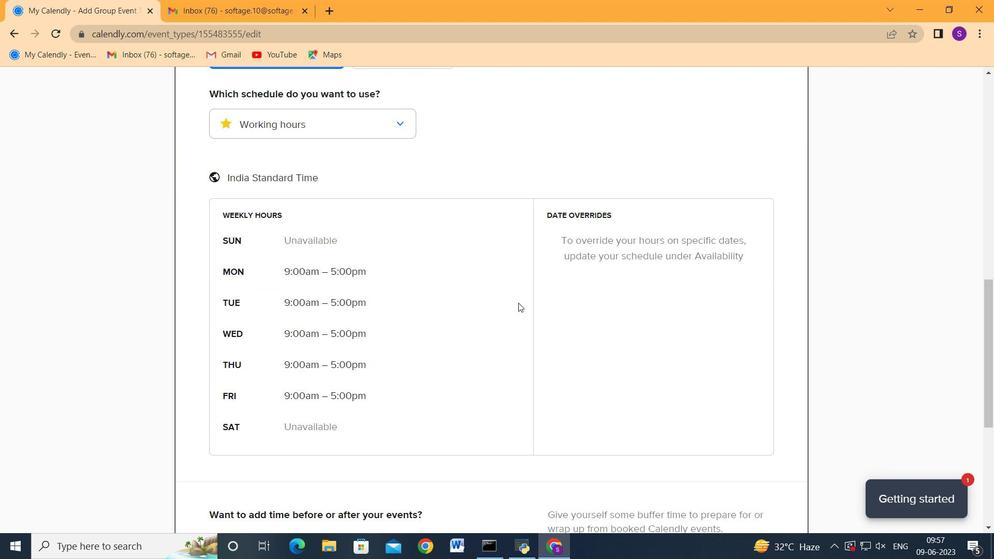 
Action: Mouse scrolled (518, 302) with delta (0, 0)
Screenshot: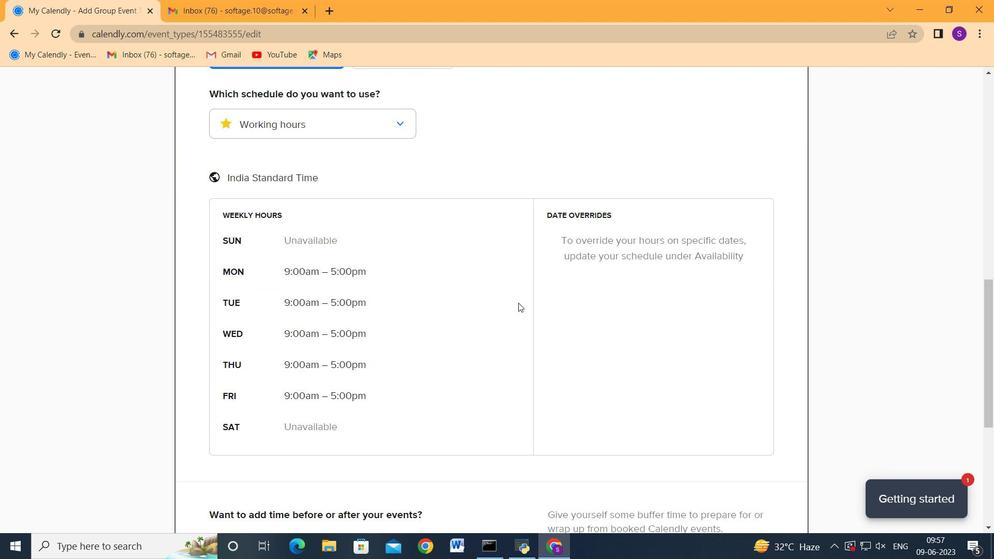 
Action: Mouse scrolled (518, 302) with delta (0, 0)
Screenshot: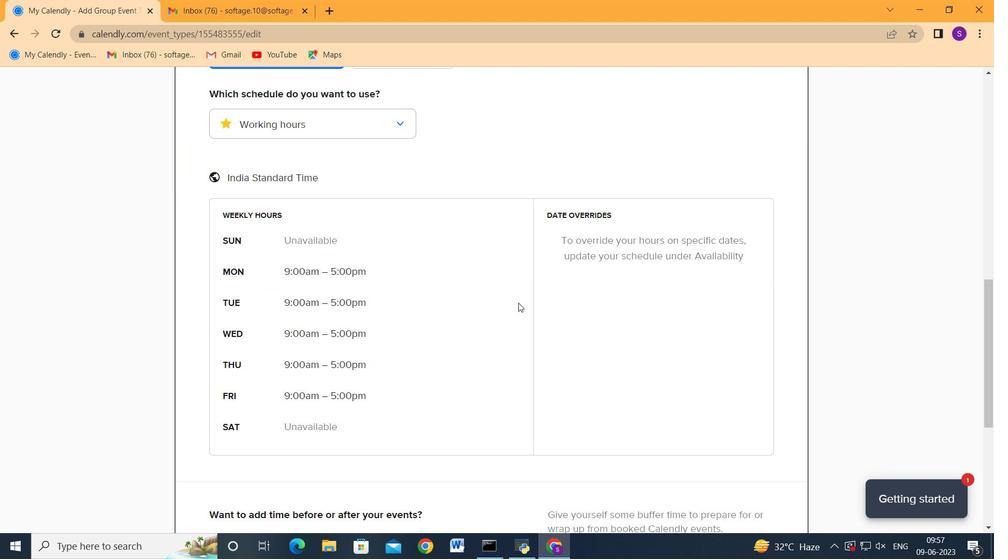 
Action: Mouse scrolled (518, 302) with delta (0, 0)
Screenshot: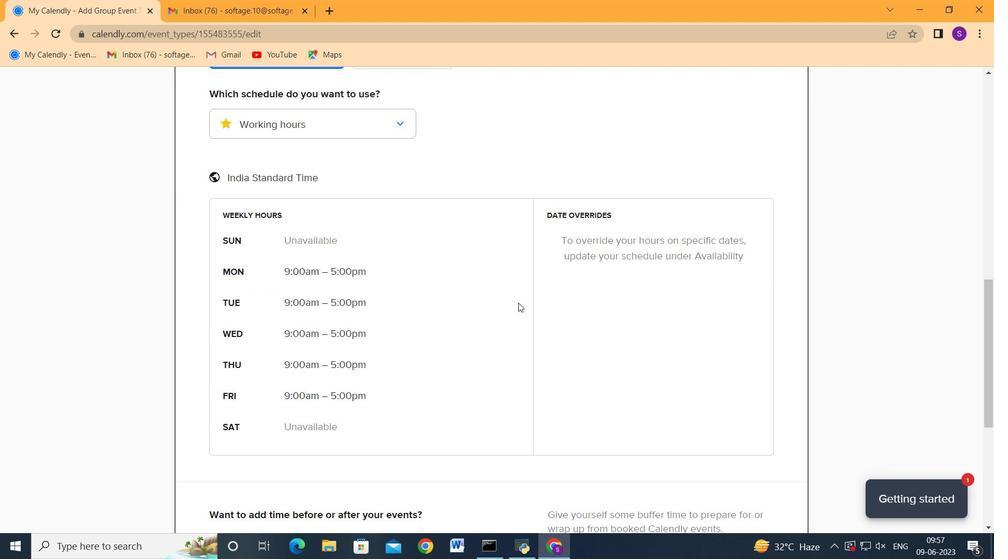 
Action: Mouse moved to (772, 463)
Screenshot: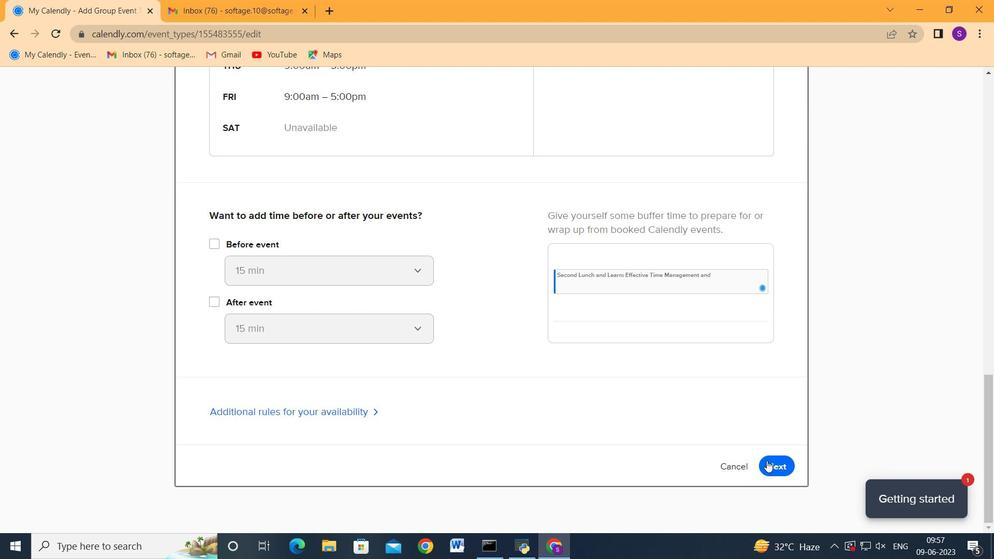 
Action: Mouse pressed left at (772, 463)
Screenshot: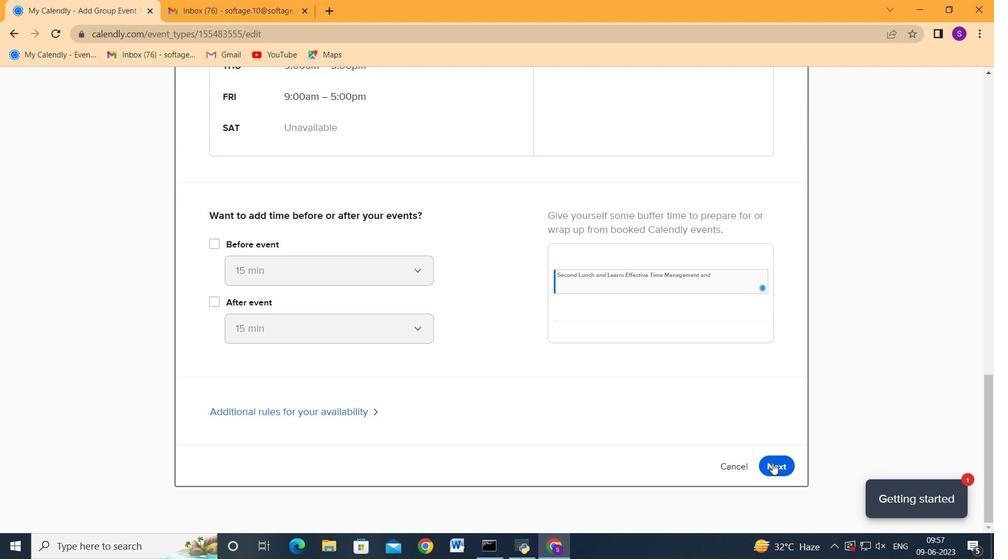 
Action: Mouse moved to (483, 245)
Screenshot: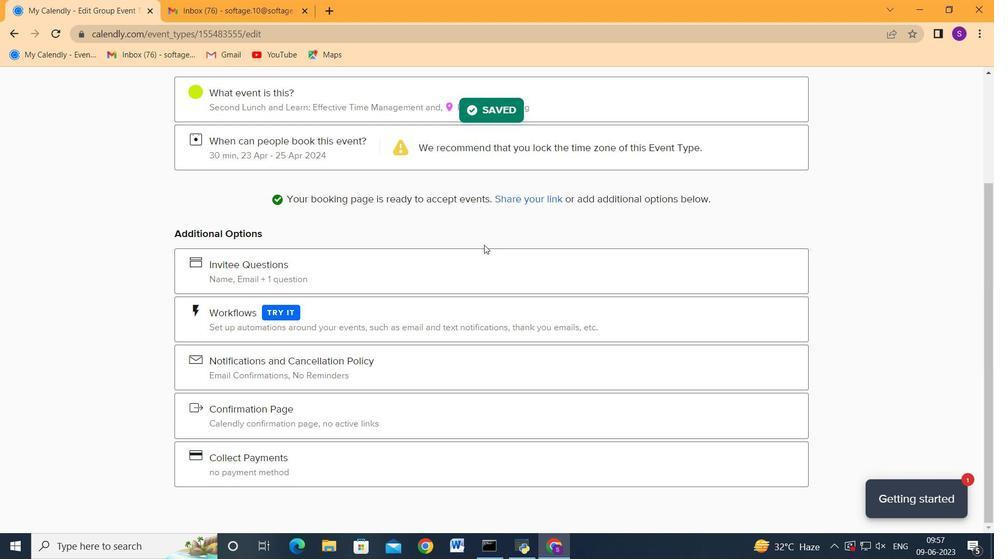 
Action: Mouse scrolled (483, 245) with delta (0, 0)
Screenshot: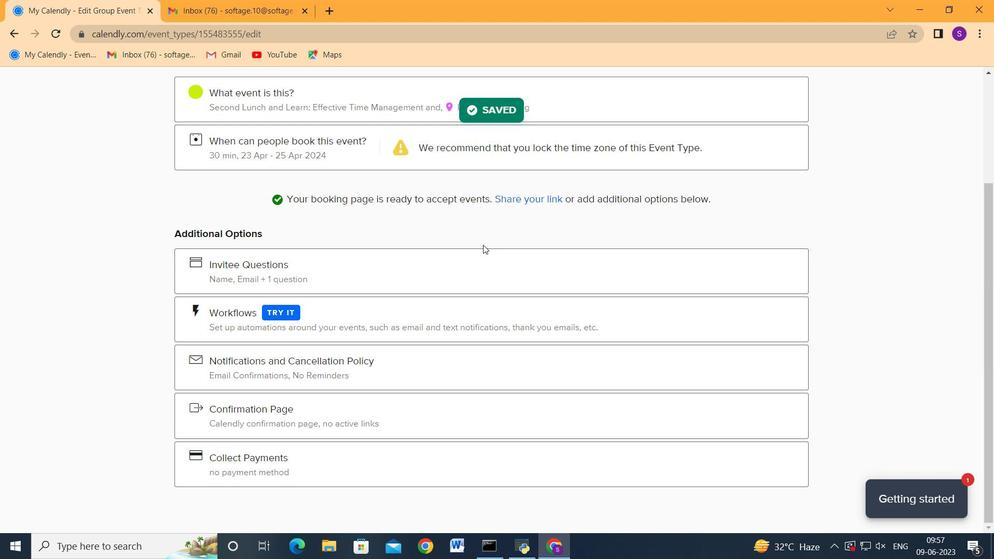 
Action: Mouse scrolled (483, 245) with delta (0, 0)
Screenshot: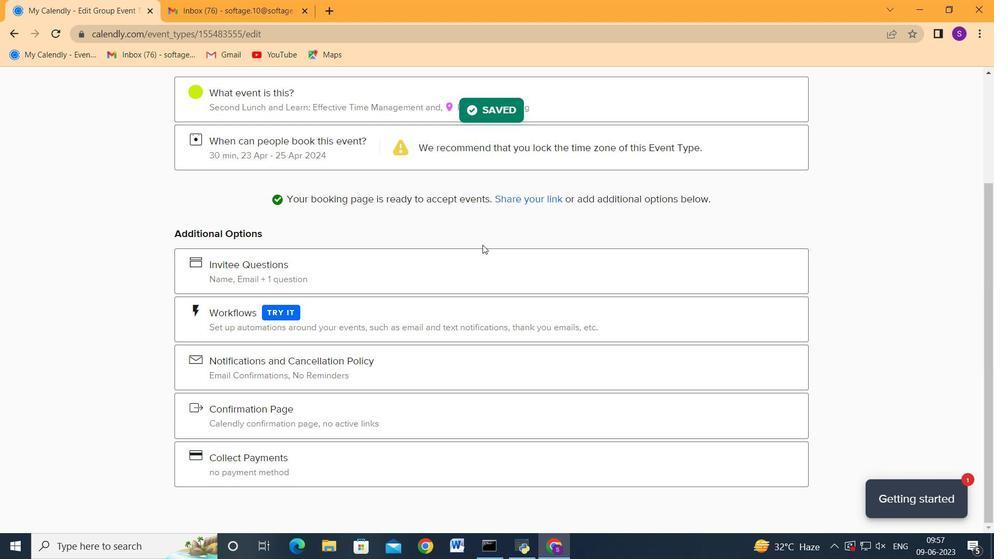 
Action: Mouse scrolled (483, 245) with delta (0, 0)
Screenshot: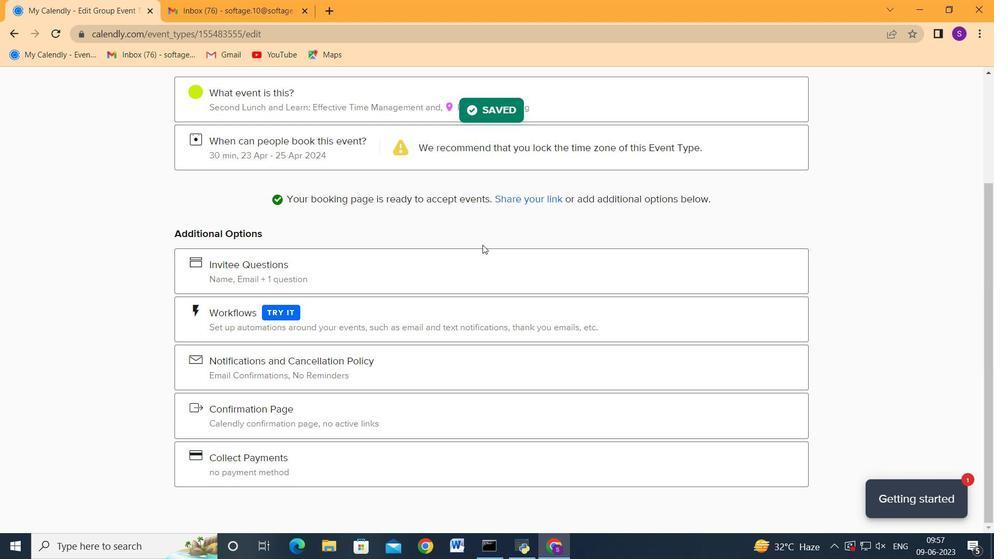 
Action: Mouse moved to (799, 141)
Screenshot: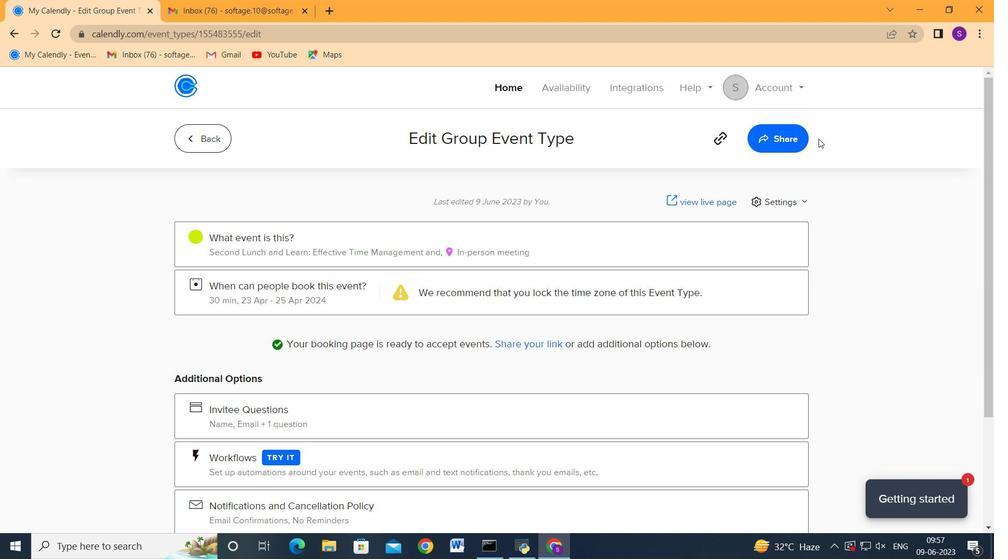 
Action: Mouse pressed left at (799, 141)
Screenshot: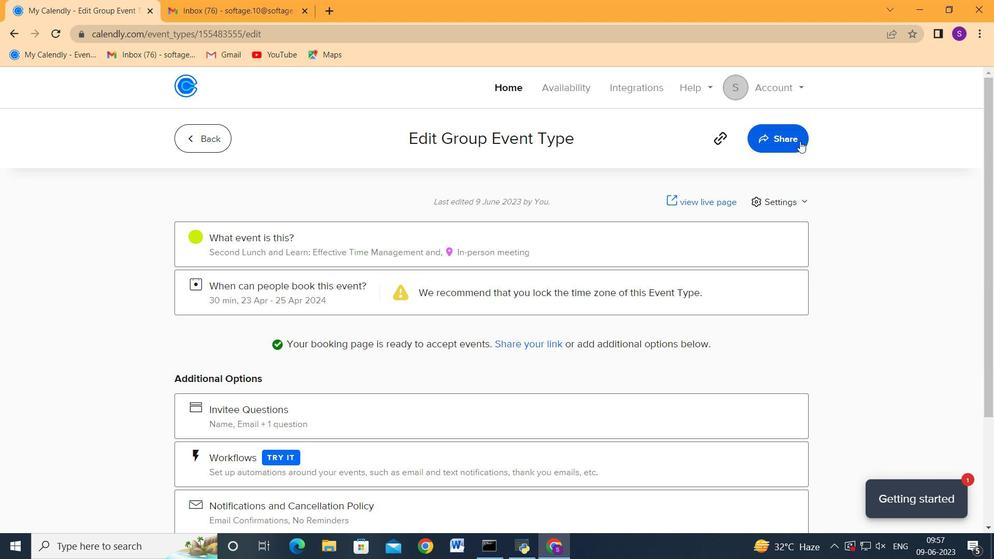 
Action: Mouse moved to (665, 264)
Screenshot: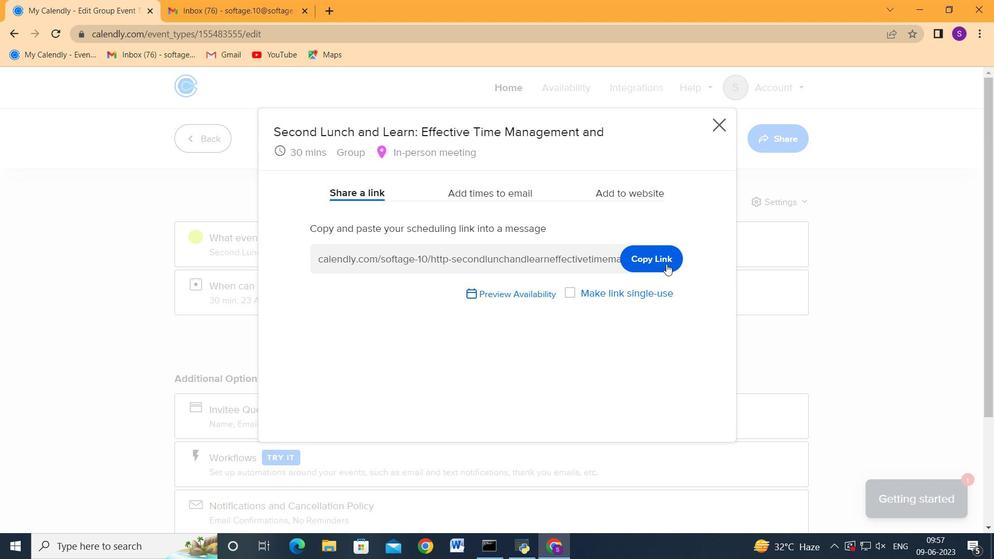 
Action: Mouse pressed left at (665, 264)
Screenshot: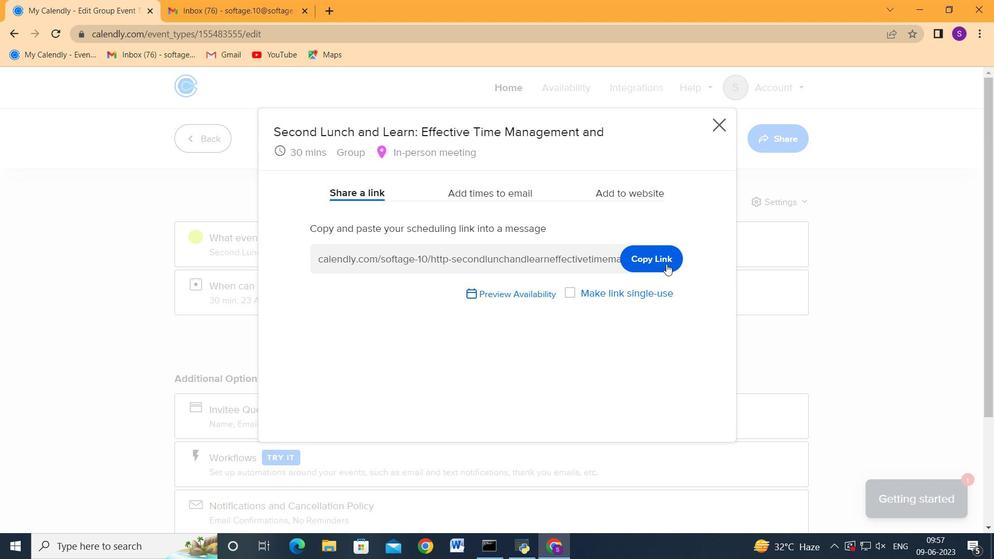 
Action: Mouse moved to (259, 0)
Screenshot: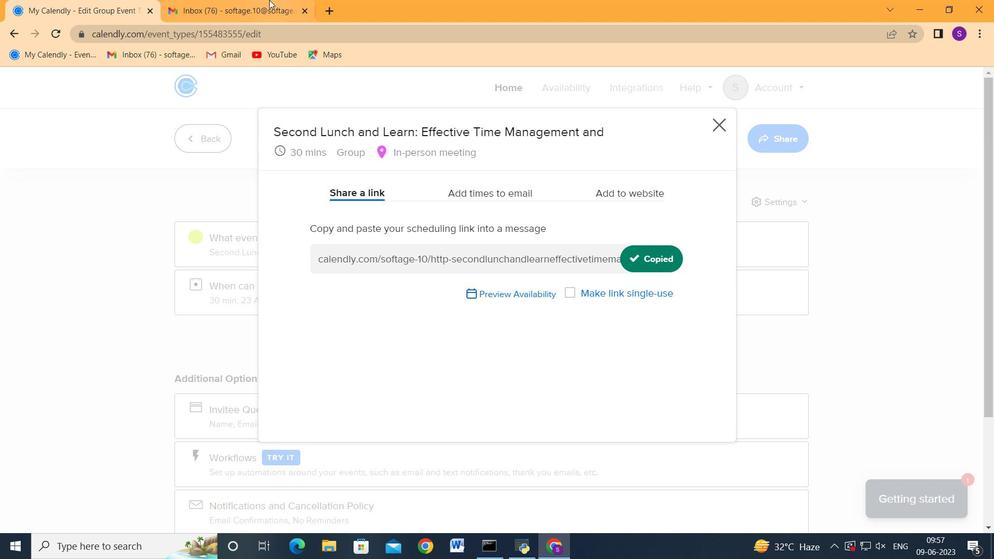 
Action: Mouse pressed left at (259, 0)
Screenshot: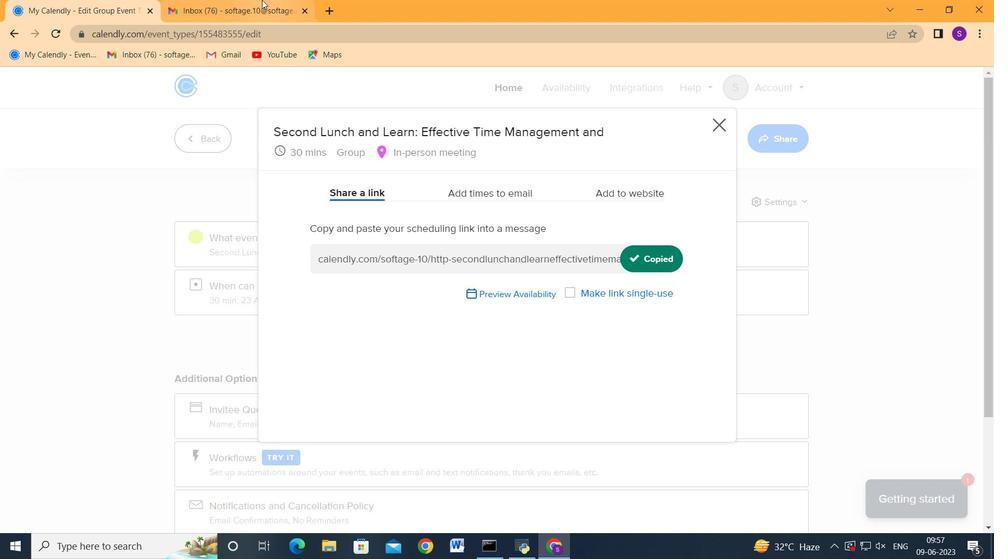
Action: Mouse moved to (104, 159)
Screenshot: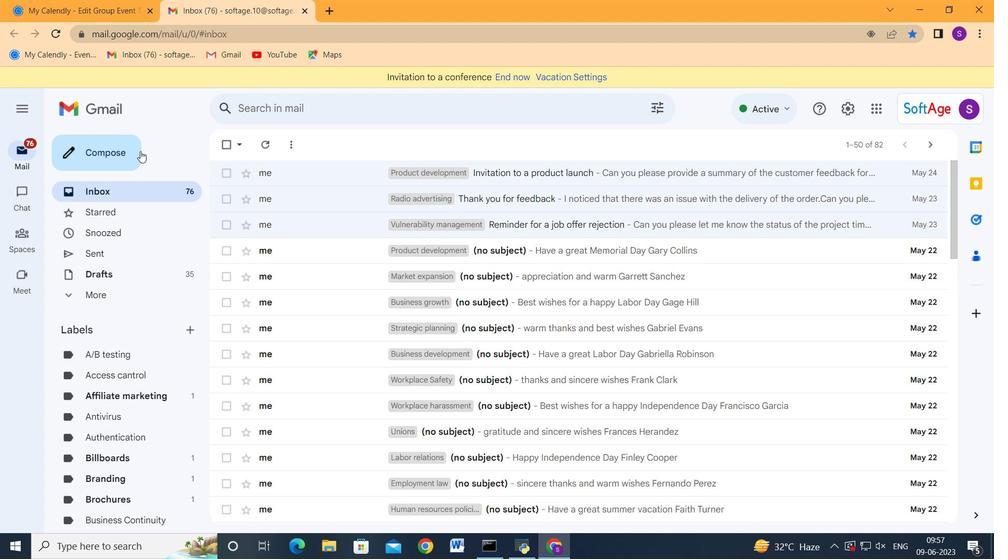 
Action: Mouse pressed left at (104, 159)
Screenshot: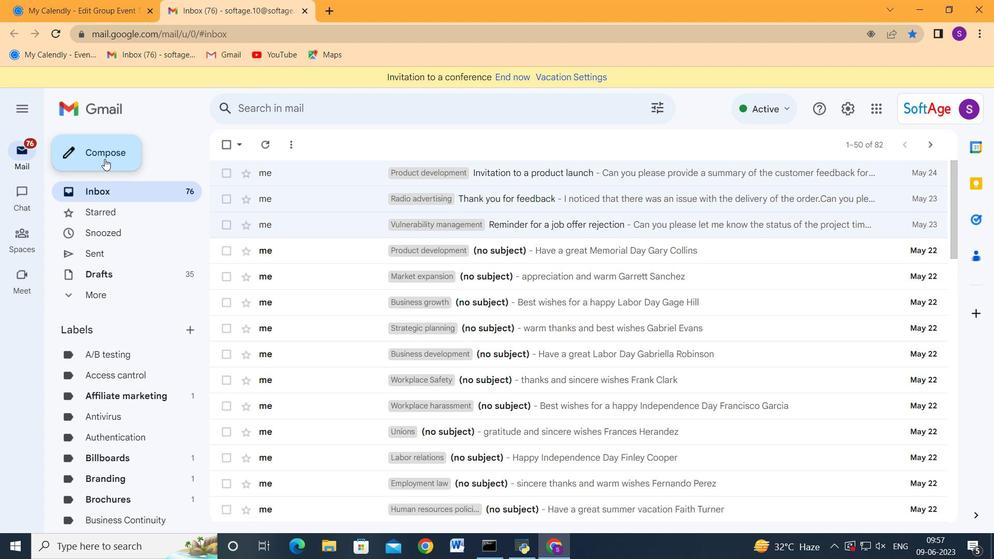 
Action: Mouse moved to (647, 244)
Screenshot: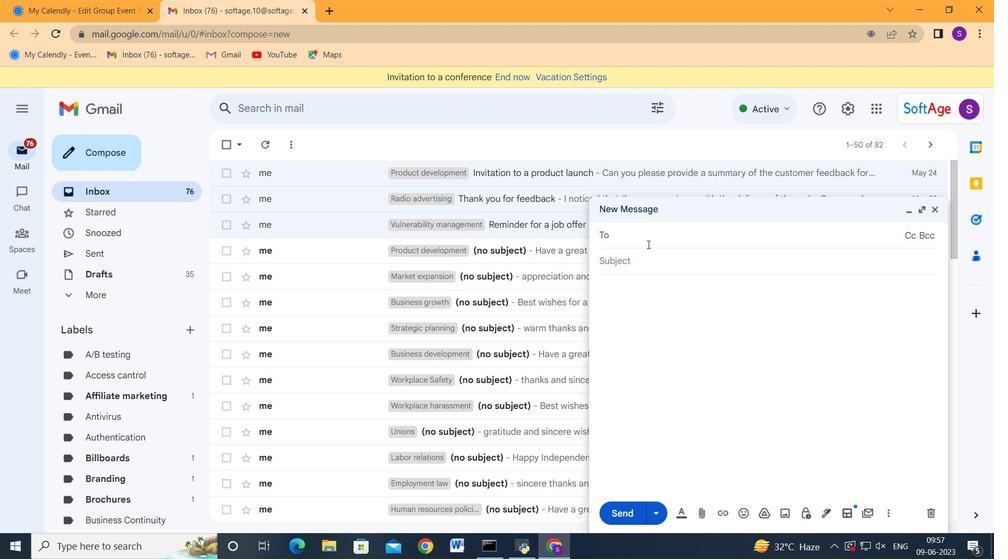 
Action: Key pressed softage.8<Key.shift_r>@softage.net<Key.enter>softage.9<Key.shift_r>@softage.net<Key.enter><Key.tab><Key.tab>ctrl+V
Screenshot: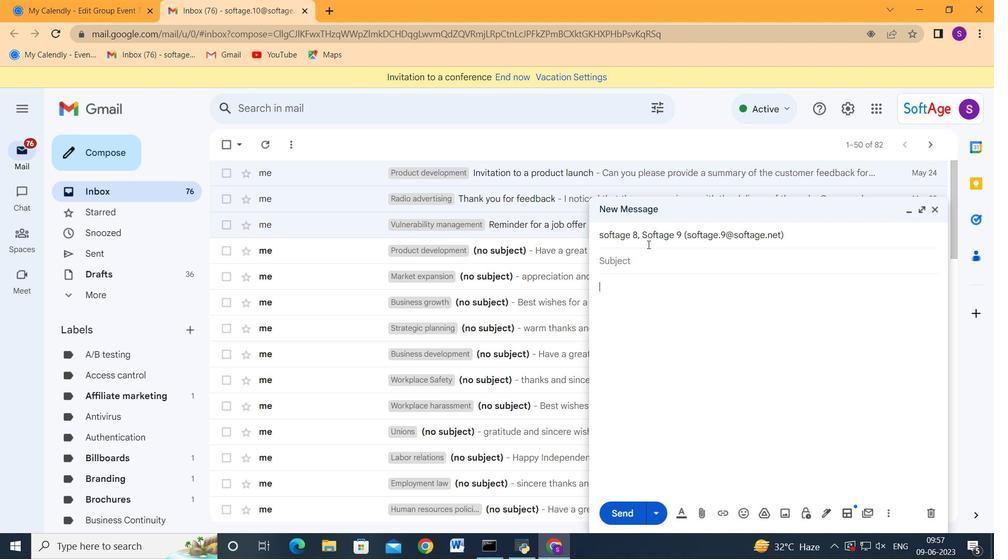 
Action: Mouse moved to (634, 505)
Screenshot: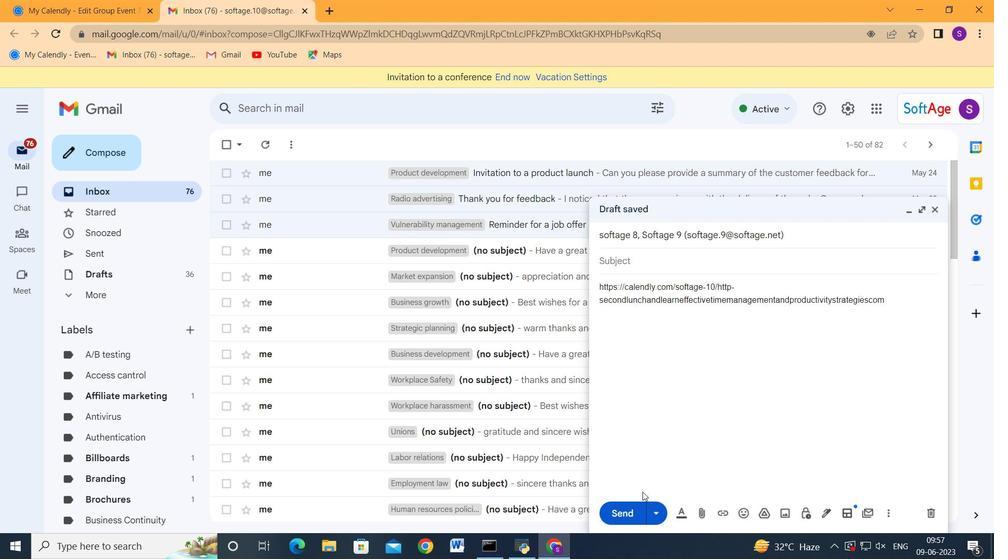 
Action: Mouse pressed left at (634, 505)
Screenshot: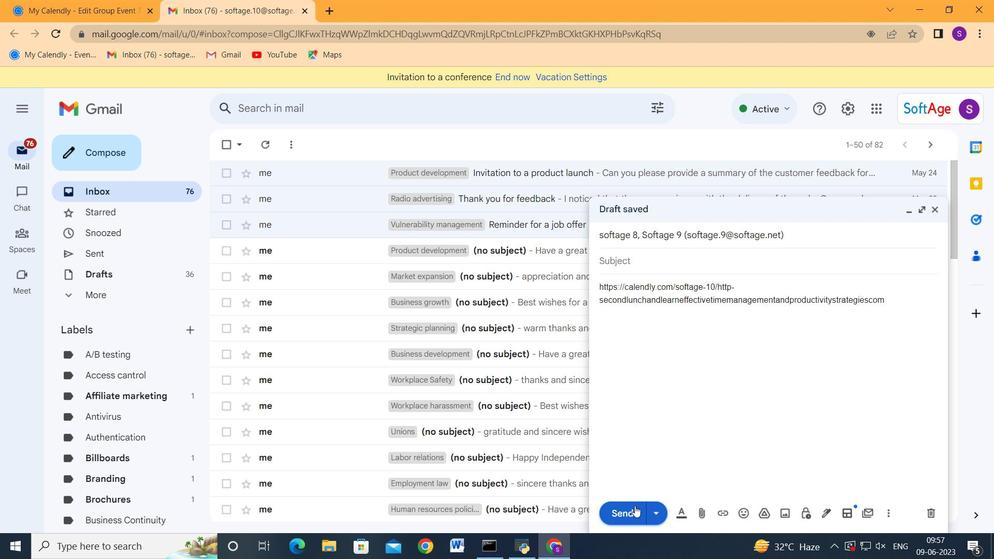 
Action: Mouse moved to (115, 0)
Screenshot: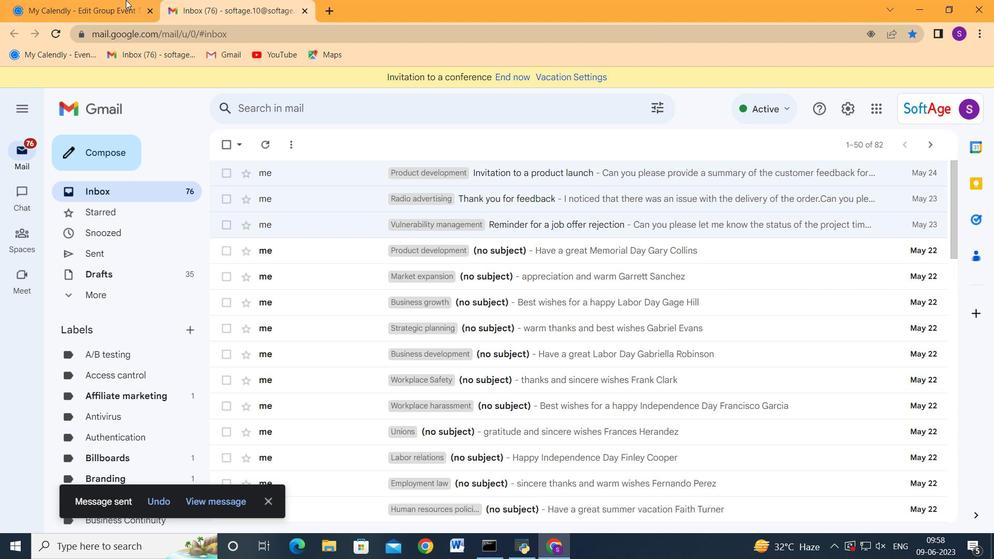 
Action: Mouse pressed left at (115, 0)
Screenshot: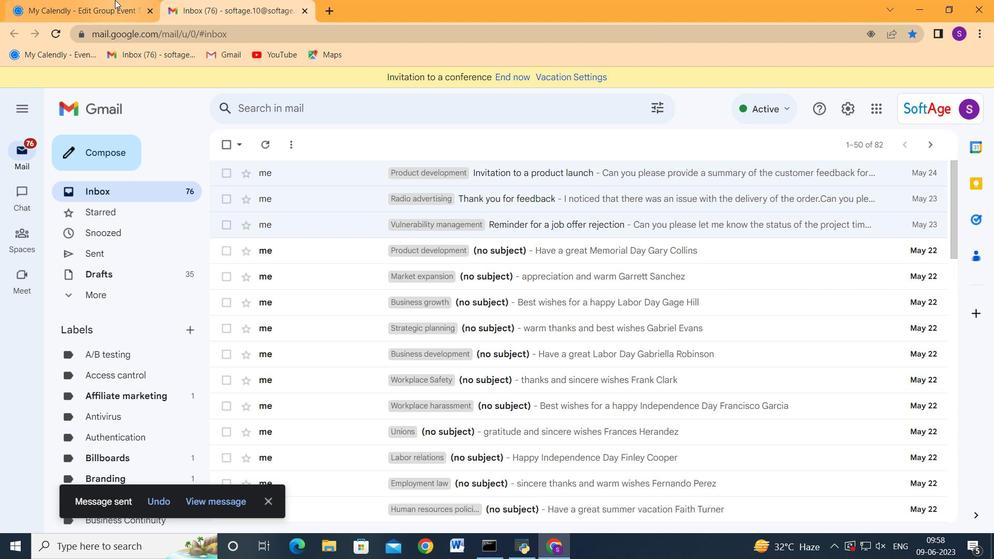
Action: Mouse moved to (597, 364)
Screenshot: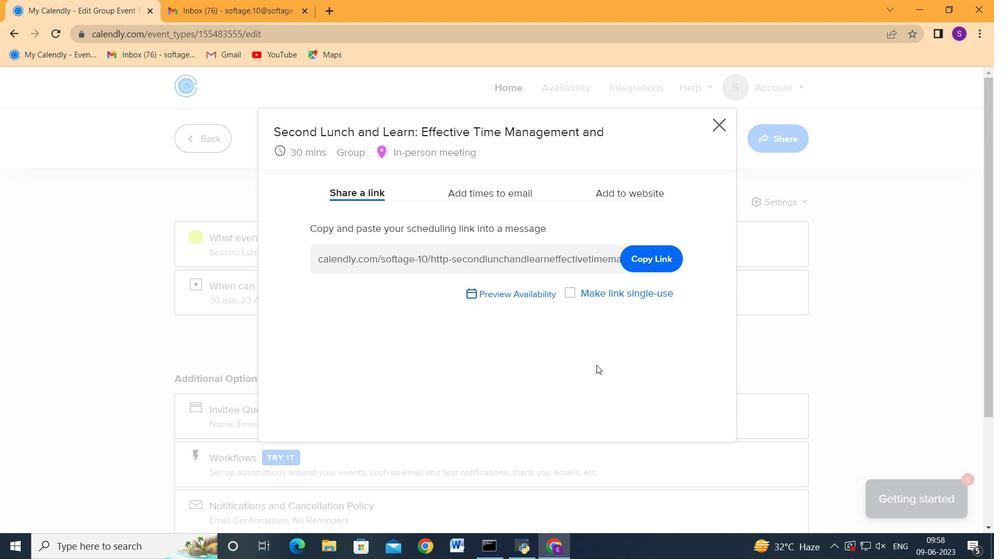 
